 Task: Open Card Software Development Execution in Board Customer Journey Mapping and Analysis to Workspace Car Rentals and add a team member Softage.3@softage.net, a label Purple, a checklist Data Governance, an attachment from your google drive, a color Purple and finally, add a card description 'Develop and launch new email marketing campaign for lead generation' and a comment 'Let us make sure we have a clear understanding of the timeline and deadlines for this task, ensuring that we can deliver on time.'. Add a start date 'Jan 03, 1900' with a due date 'Jan 10, 1900'
Action: Mouse moved to (84, 362)
Screenshot: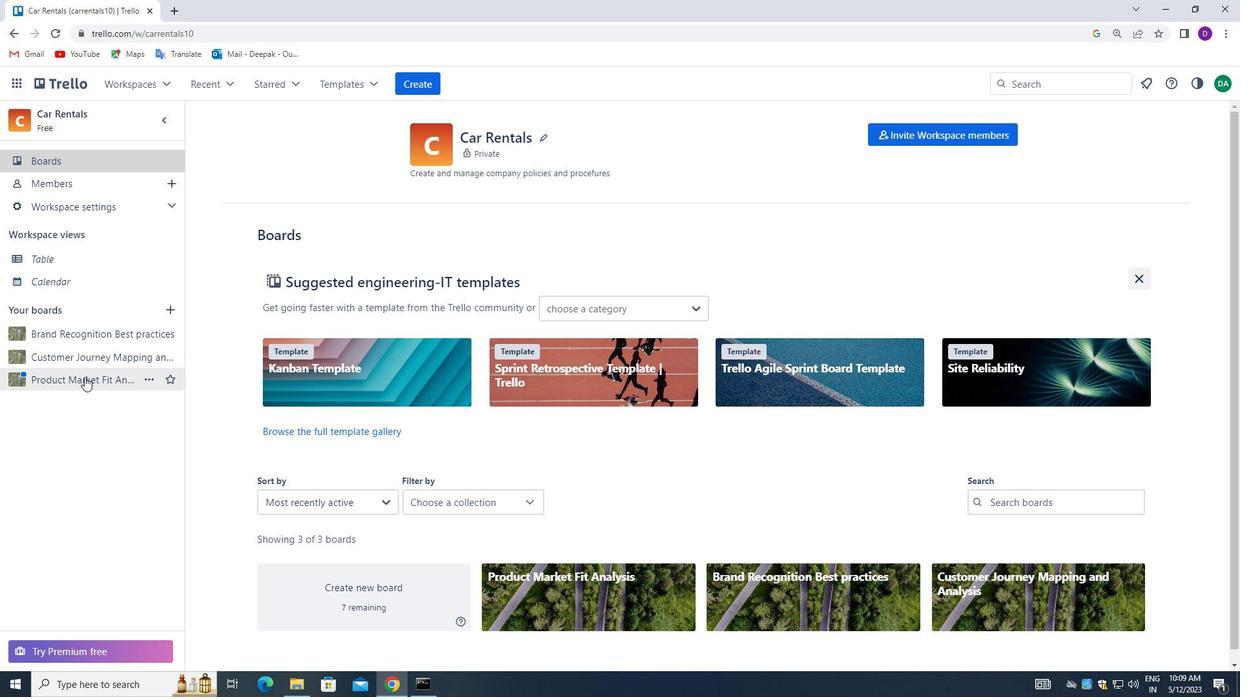 
Action: Mouse pressed left at (84, 362)
Screenshot: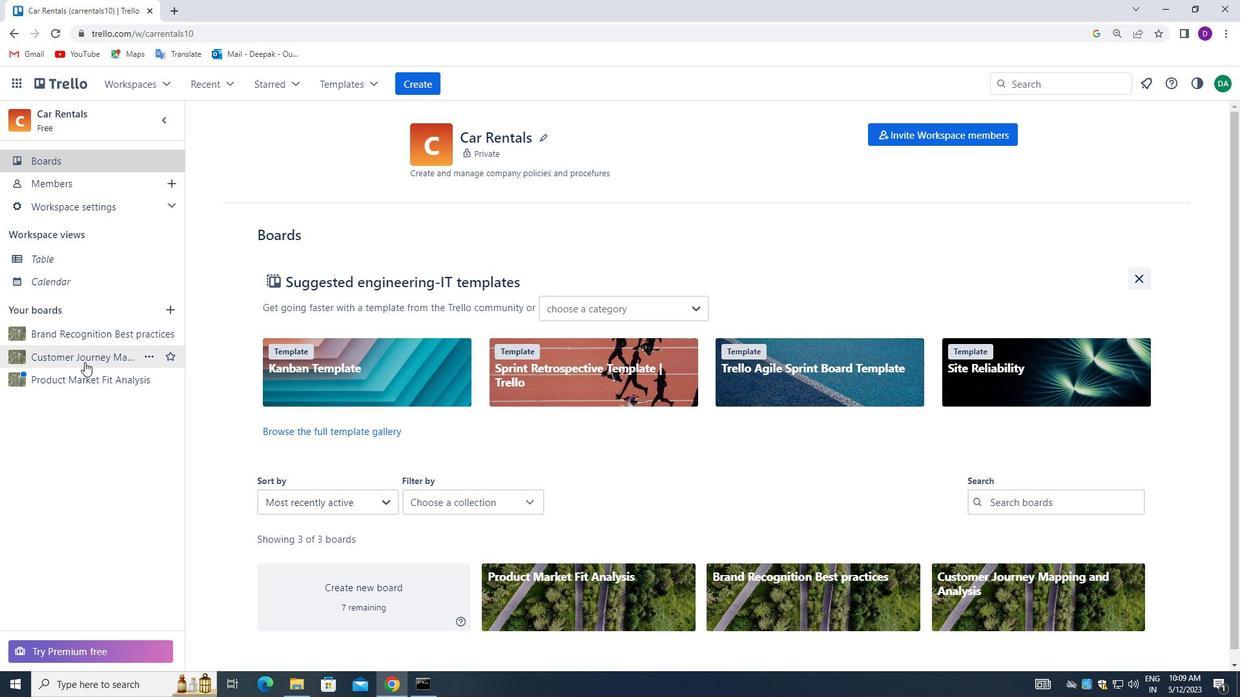 
Action: Mouse moved to (279, 200)
Screenshot: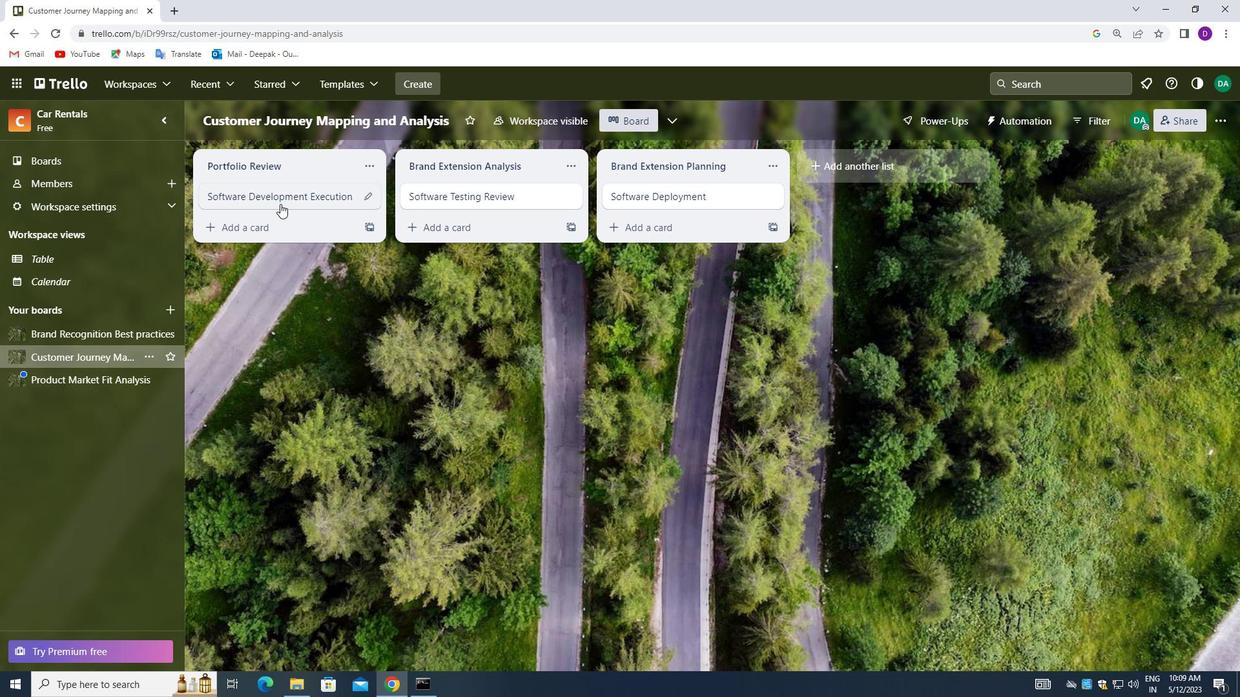 
Action: Mouse pressed left at (279, 200)
Screenshot: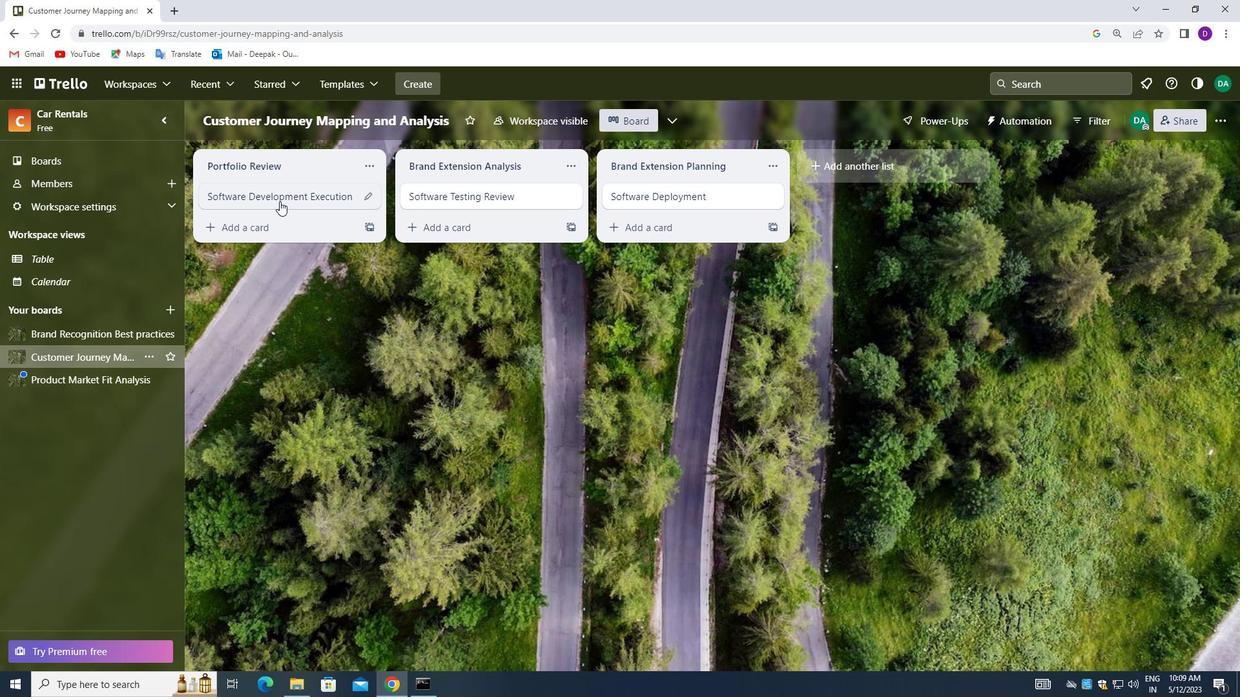 
Action: Mouse moved to (814, 195)
Screenshot: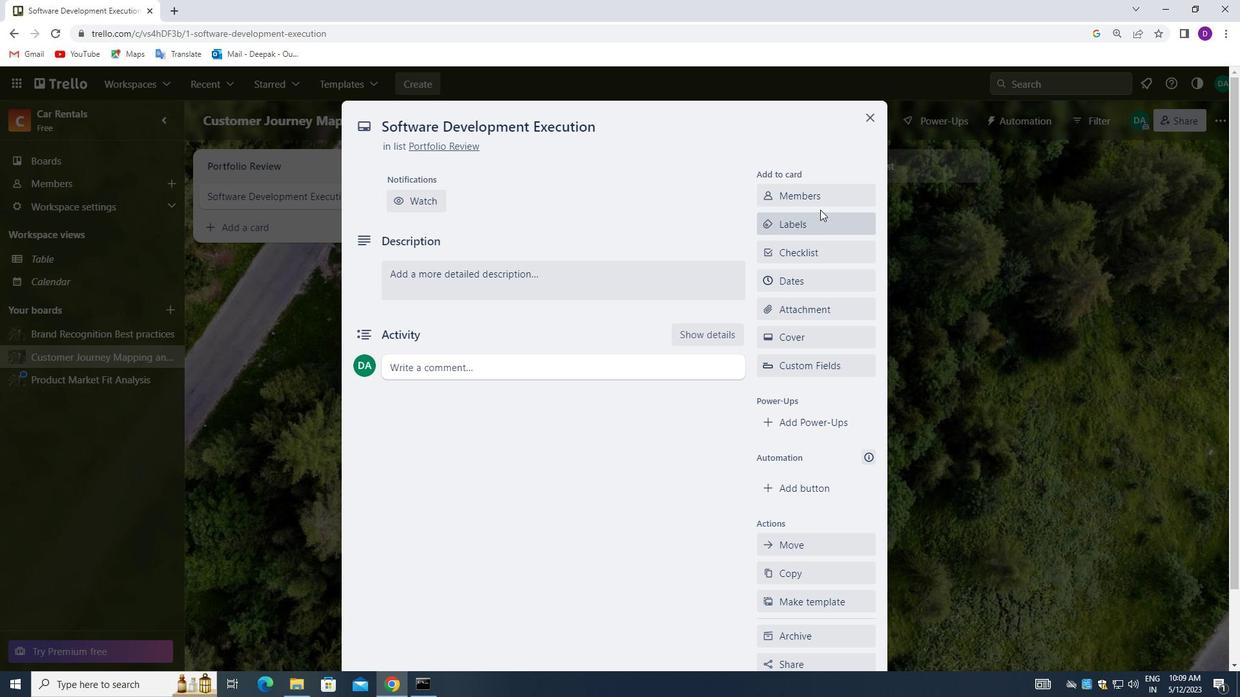 
Action: Mouse pressed left at (814, 195)
Screenshot: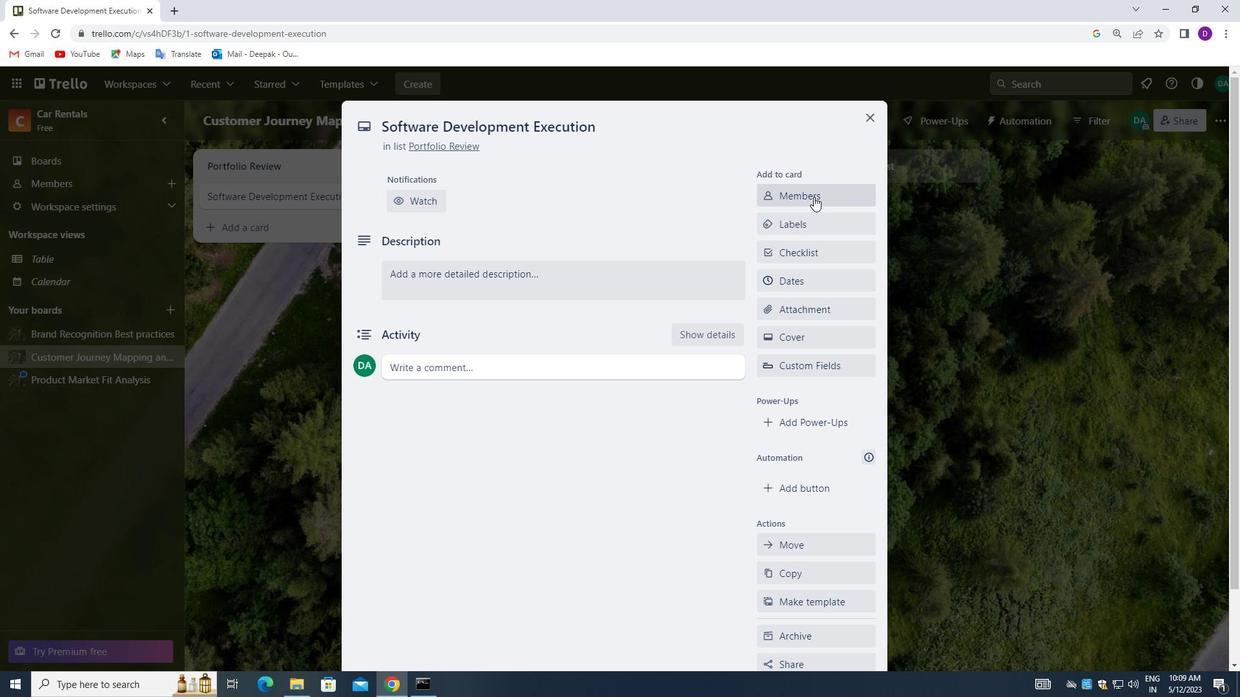 
Action: Mouse moved to (812, 261)
Screenshot: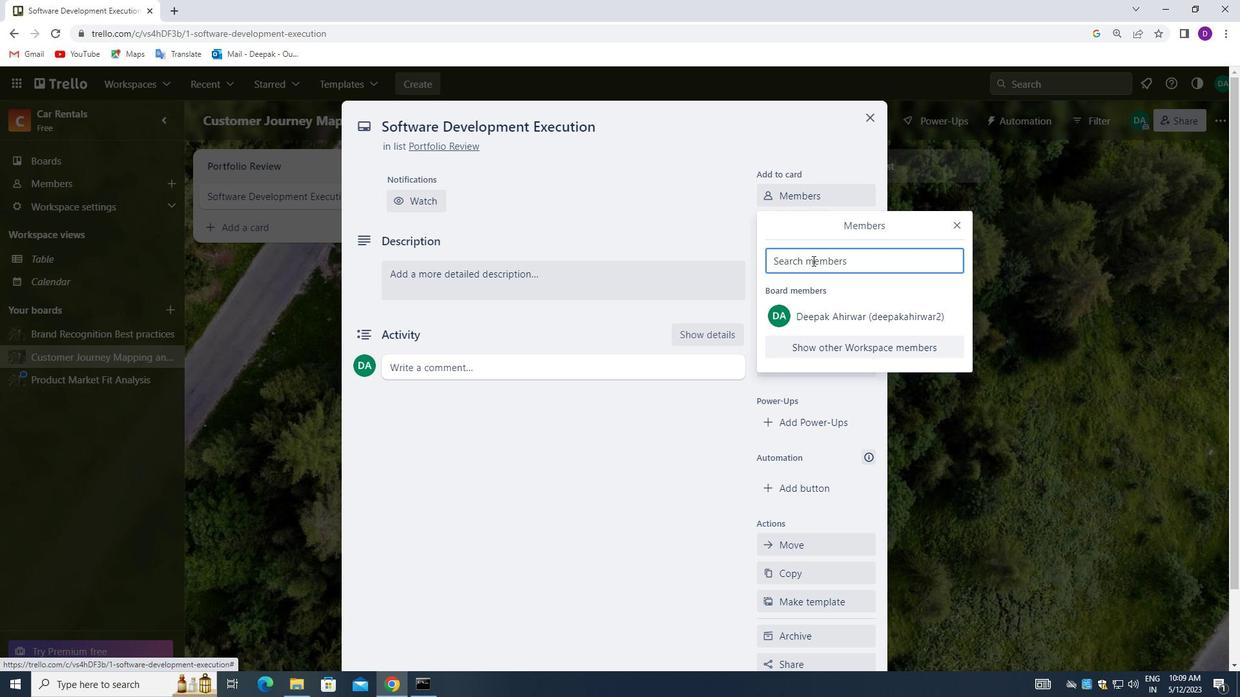 
Action: Mouse pressed left at (812, 261)
Screenshot: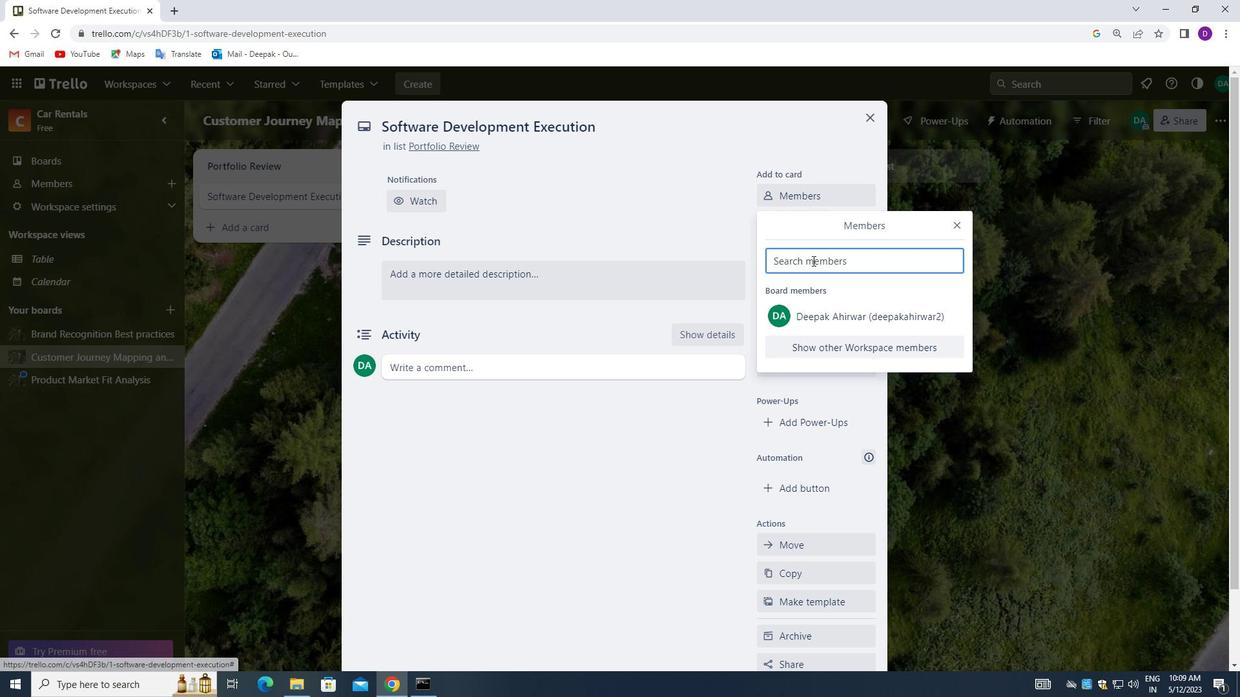 
Action: Mouse moved to (628, 204)
Screenshot: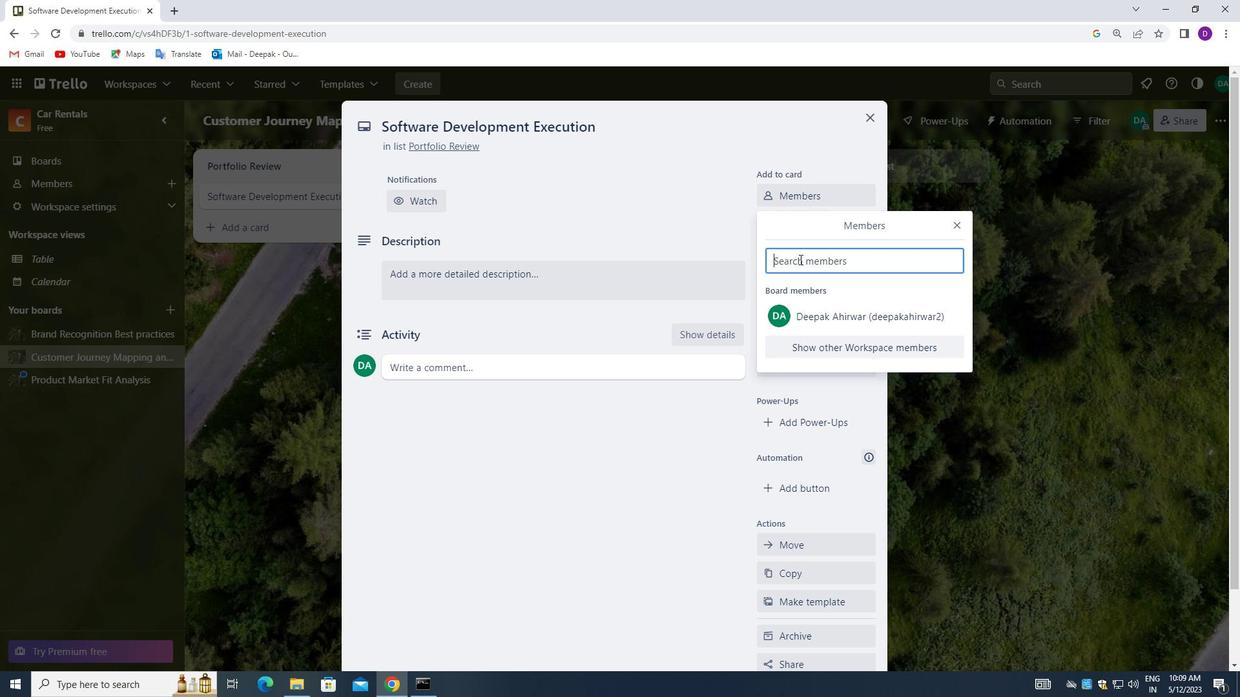 
Action: Key pressed softagre<Key.backspace>e<Key.space><Key.backspace><Key.backspace><Key.backspace>e<Key.space><Key.backspace>3<Key.backspace>.3<Key.shift>@SOFTAGE.NET
Screenshot: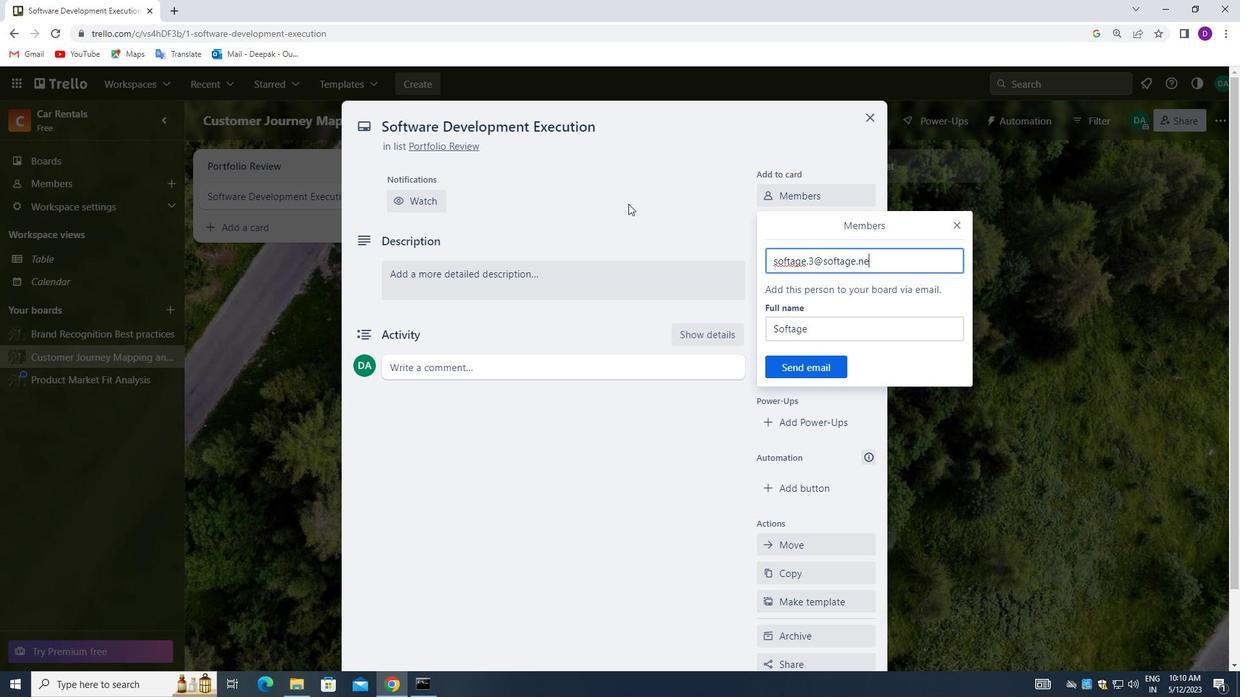 
Action: Mouse moved to (805, 367)
Screenshot: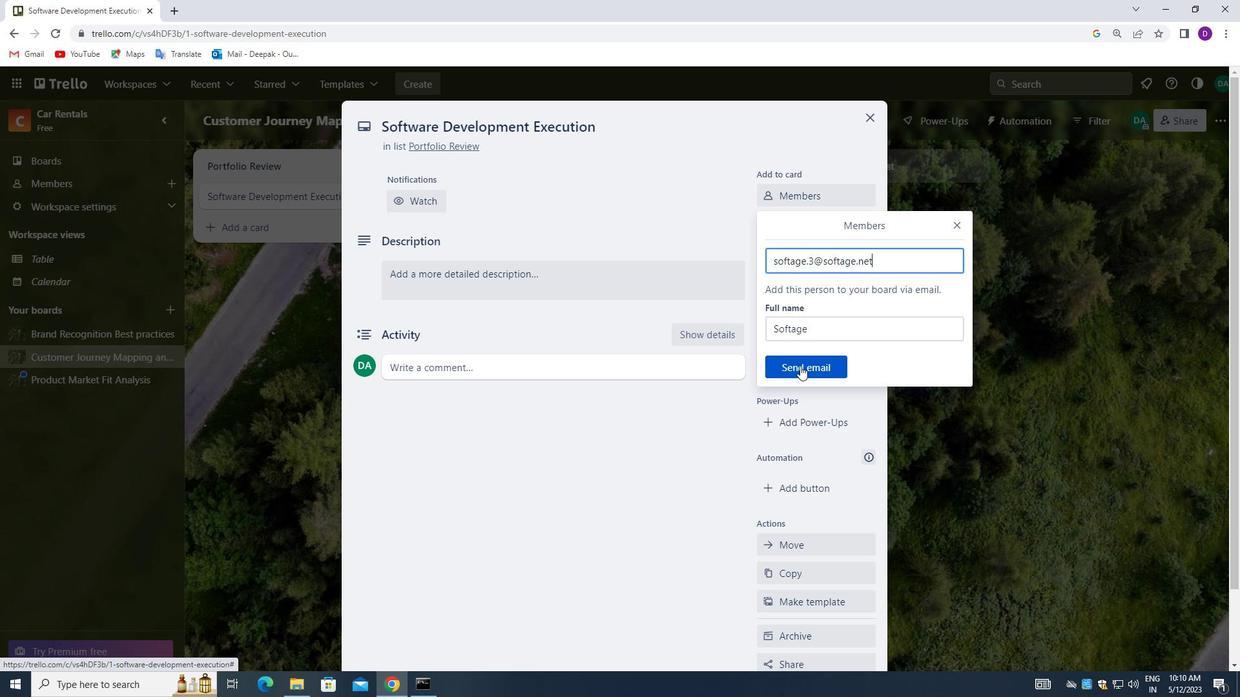 
Action: Mouse pressed left at (805, 367)
Screenshot: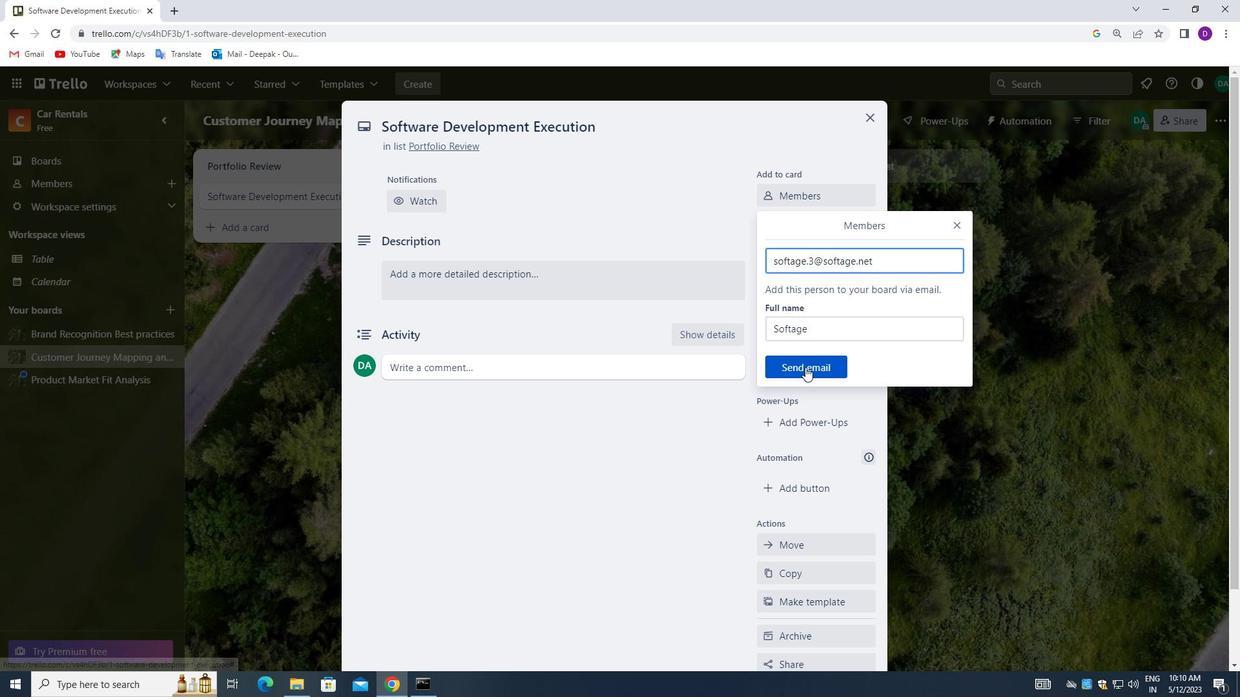 
Action: Mouse moved to (814, 270)
Screenshot: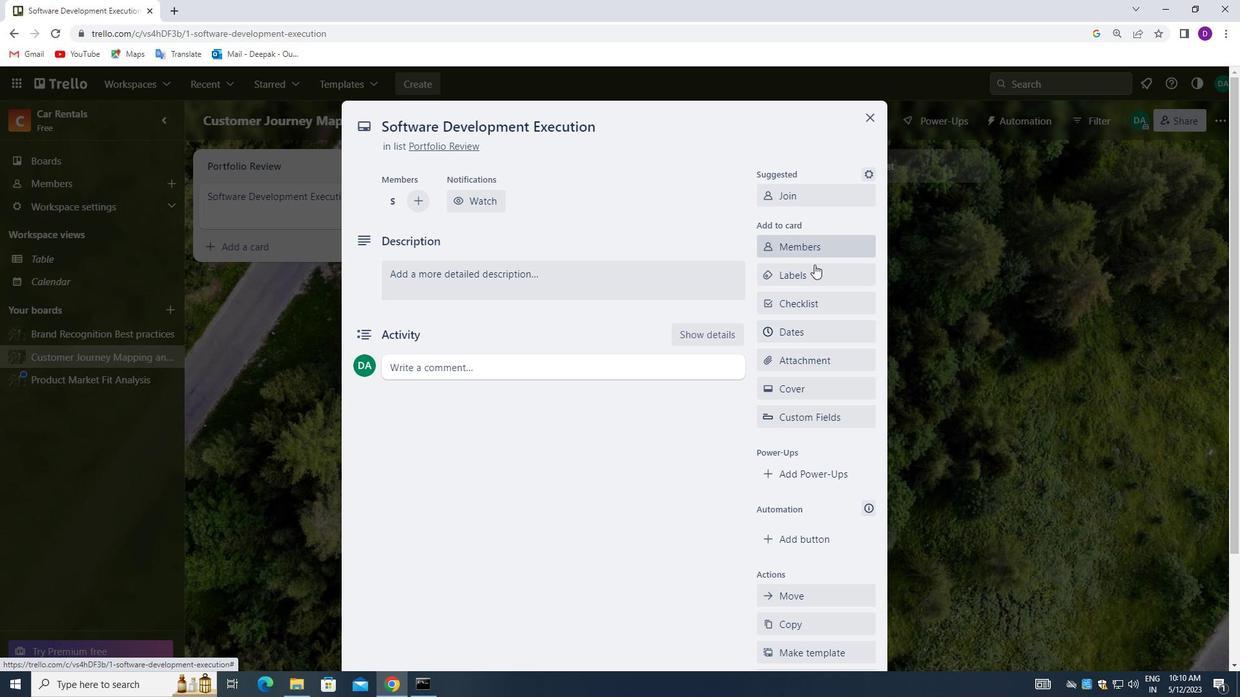 
Action: Mouse pressed left at (814, 270)
Screenshot: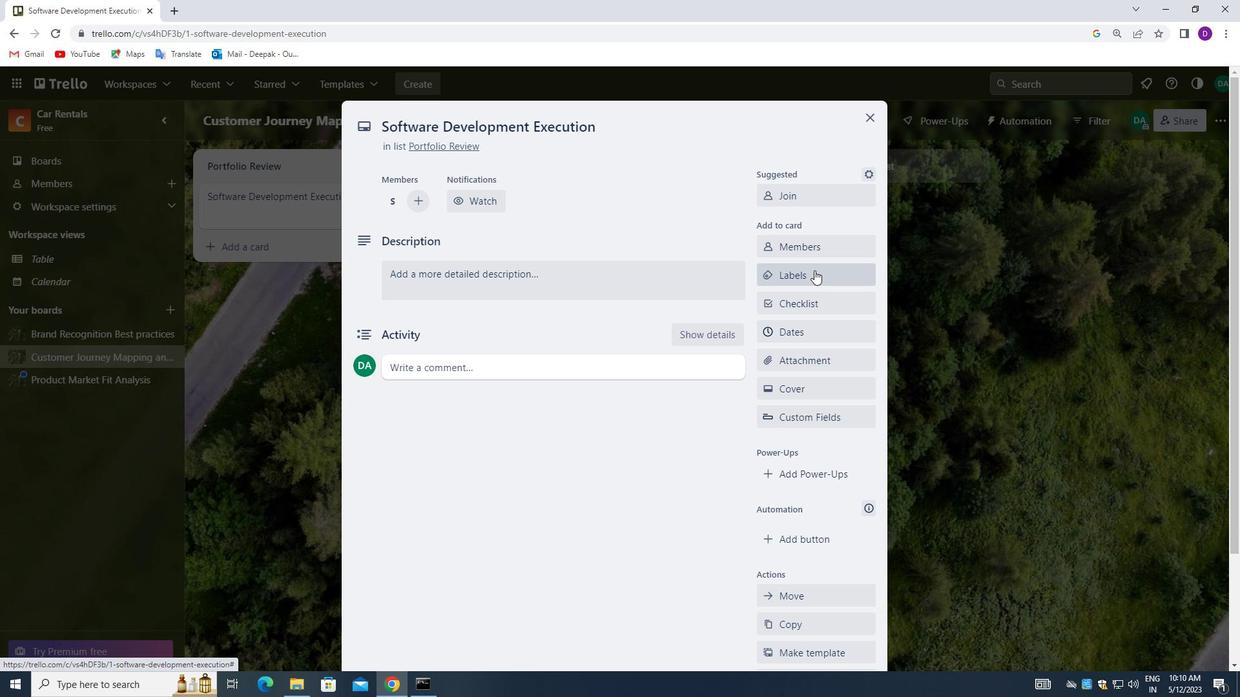 
Action: Mouse moved to (849, 487)
Screenshot: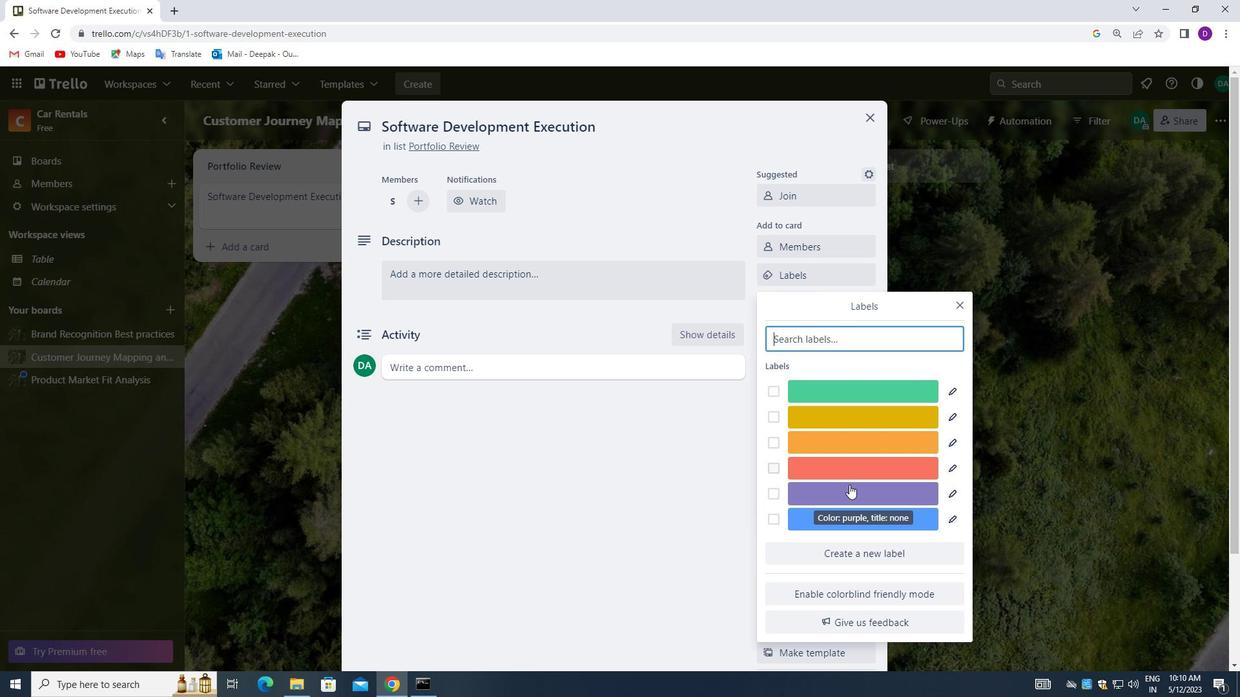 
Action: Mouse pressed left at (849, 487)
Screenshot: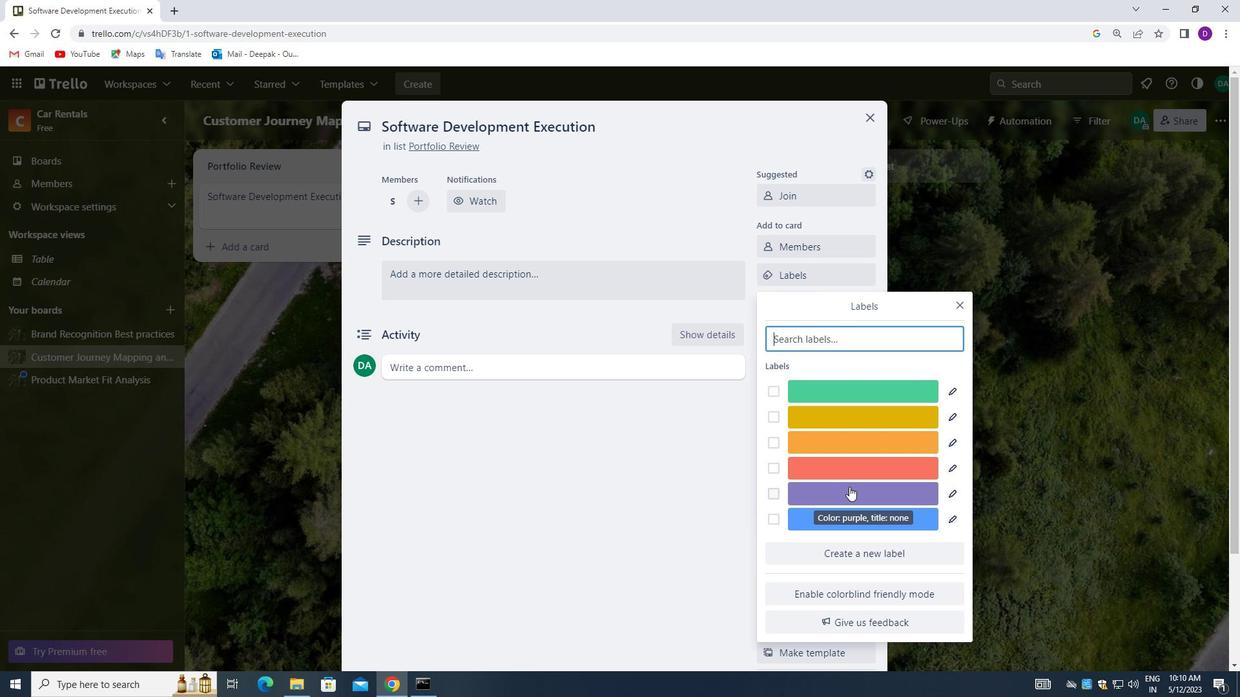 
Action: Mouse moved to (961, 306)
Screenshot: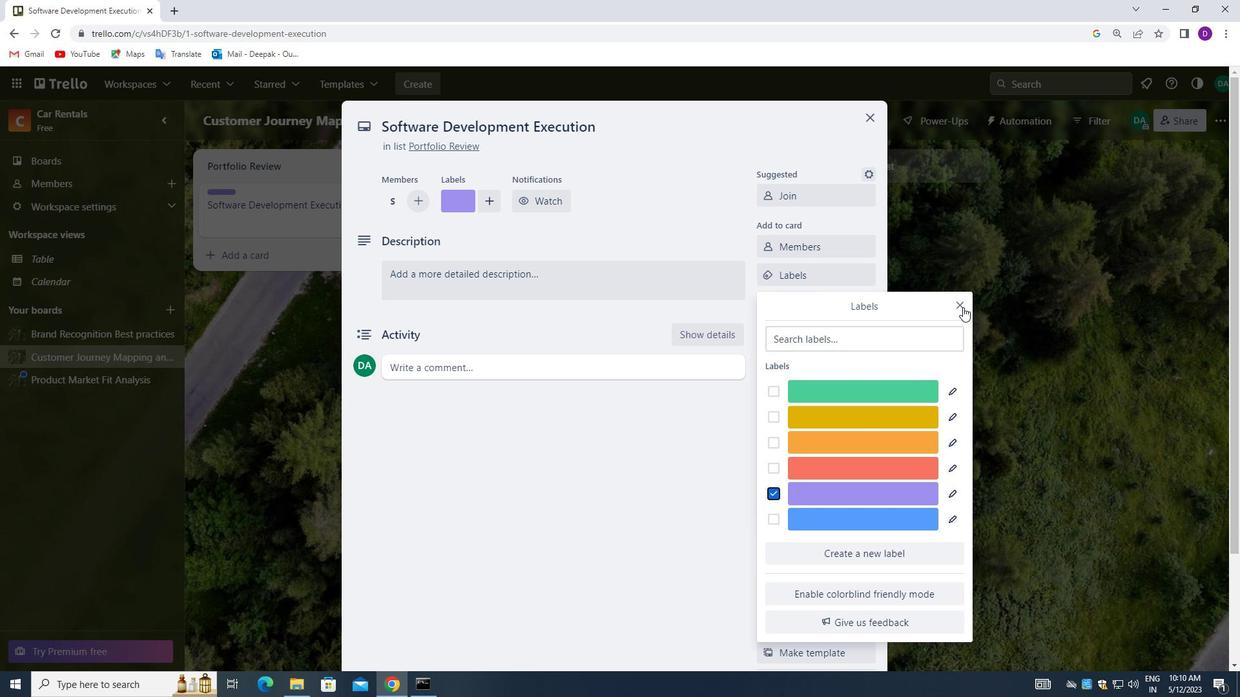 
Action: Mouse pressed left at (961, 306)
Screenshot: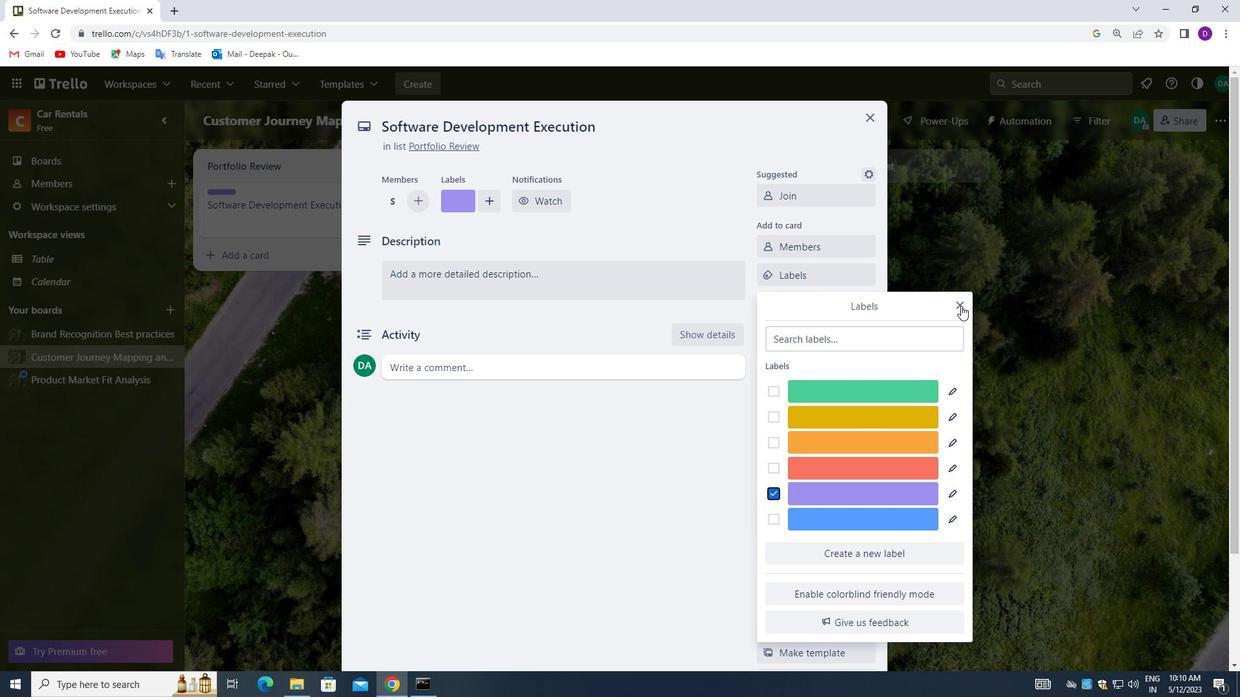 
Action: Mouse moved to (810, 303)
Screenshot: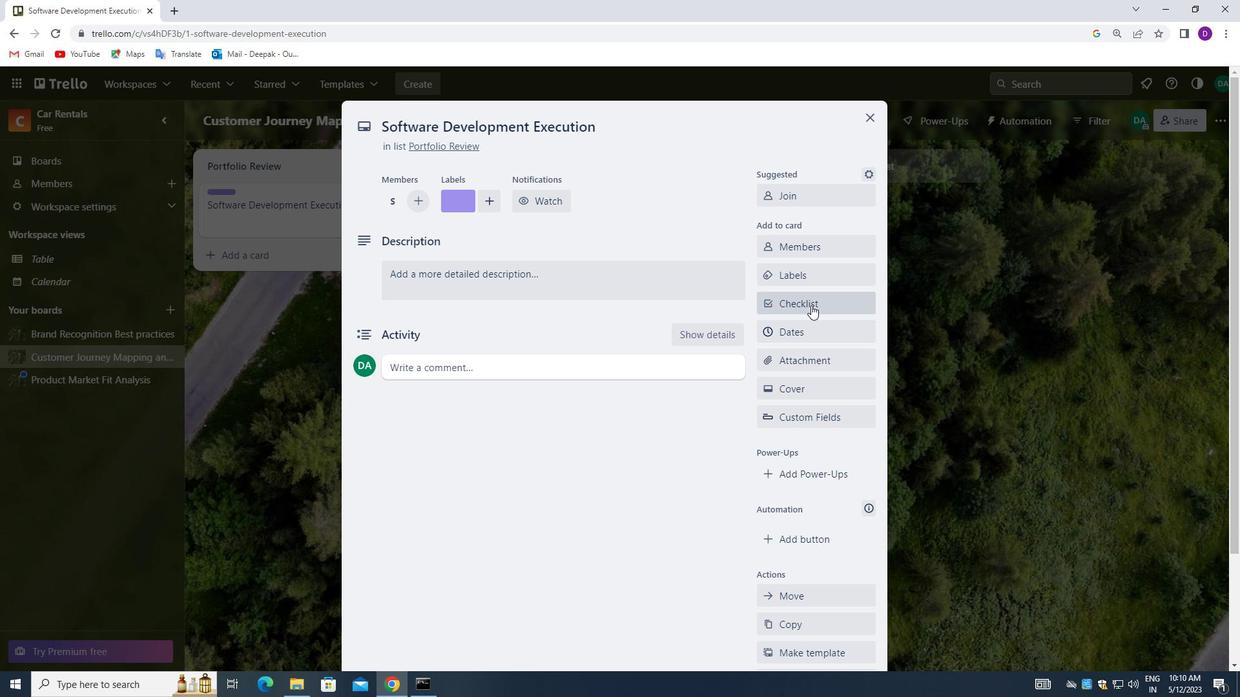 
Action: Mouse pressed left at (810, 303)
Screenshot: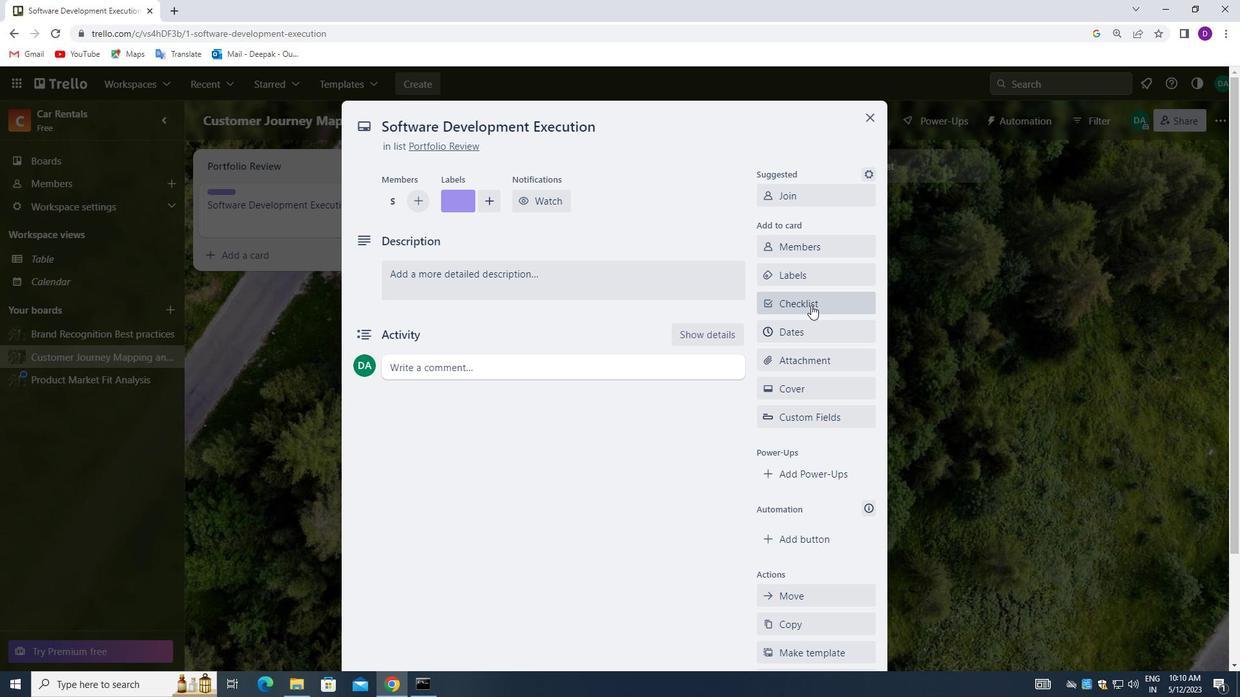 
Action: Mouse moved to (837, 367)
Screenshot: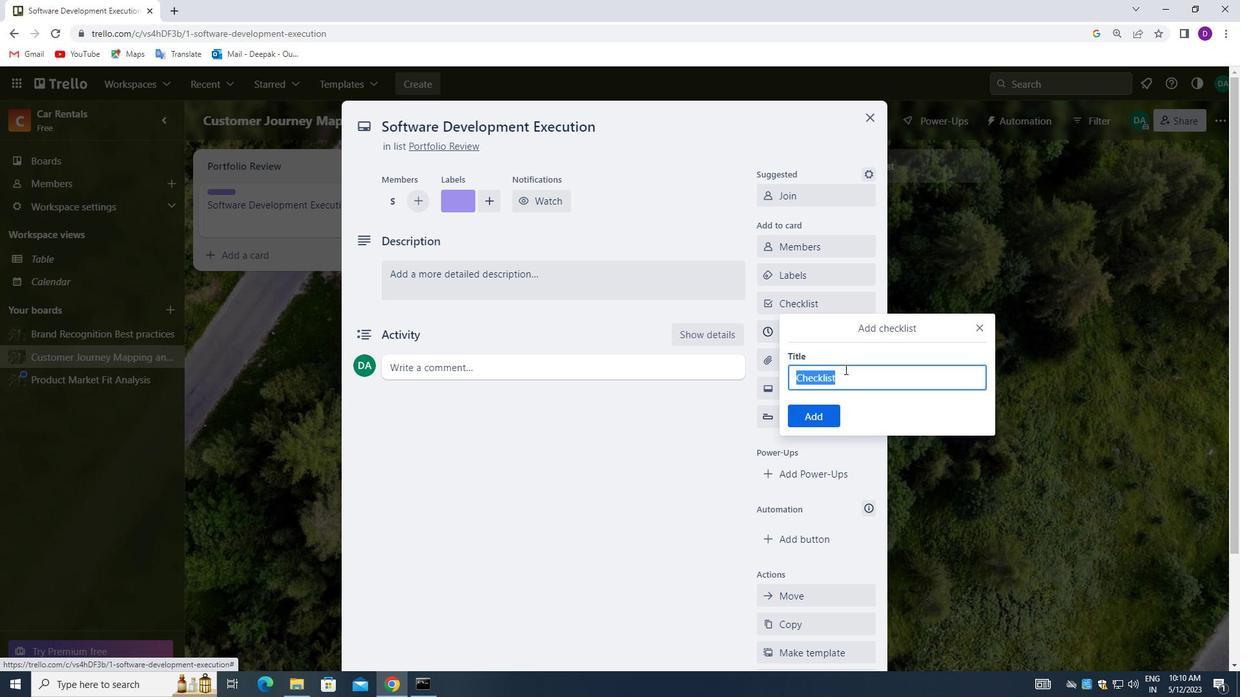 
Action: Key pressed <Key.backspace><Key.shift_r>DATA<Key.space><Key.shift_r>F<Key.backspace><Key.shift_r>GOVERE<Key.backspace><Key.backspace>RNANCE
Screenshot: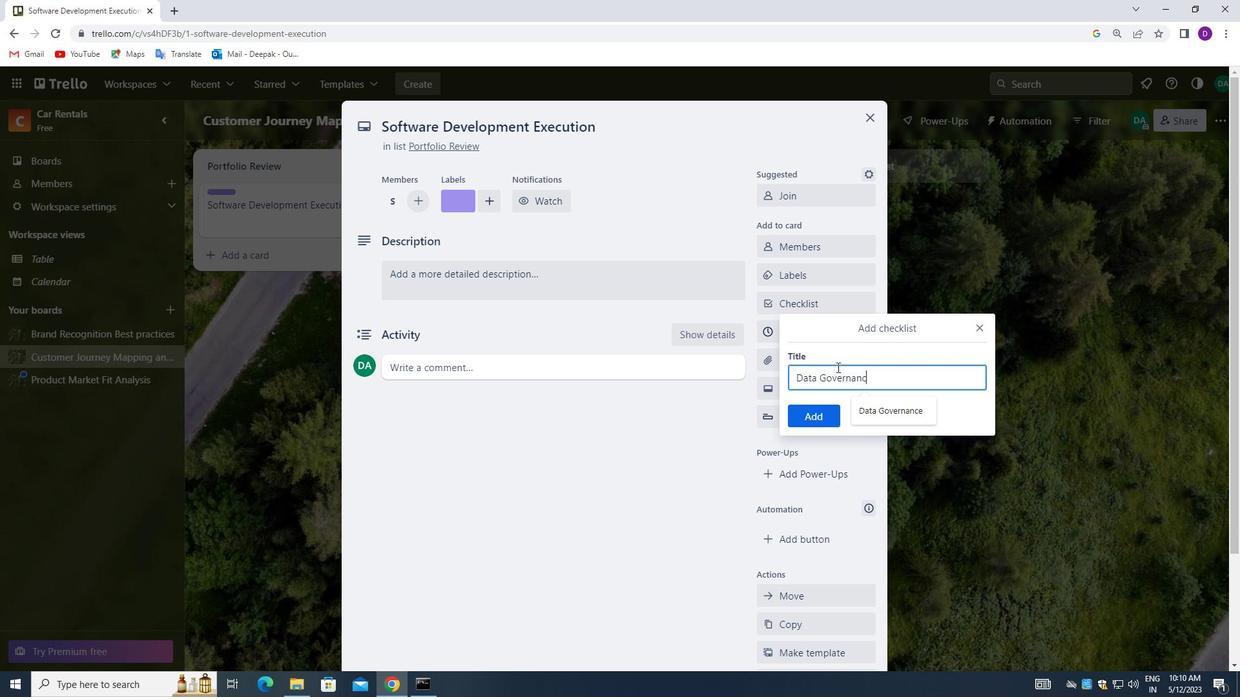 
Action: Mouse moved to (809, 421)
Screenshot: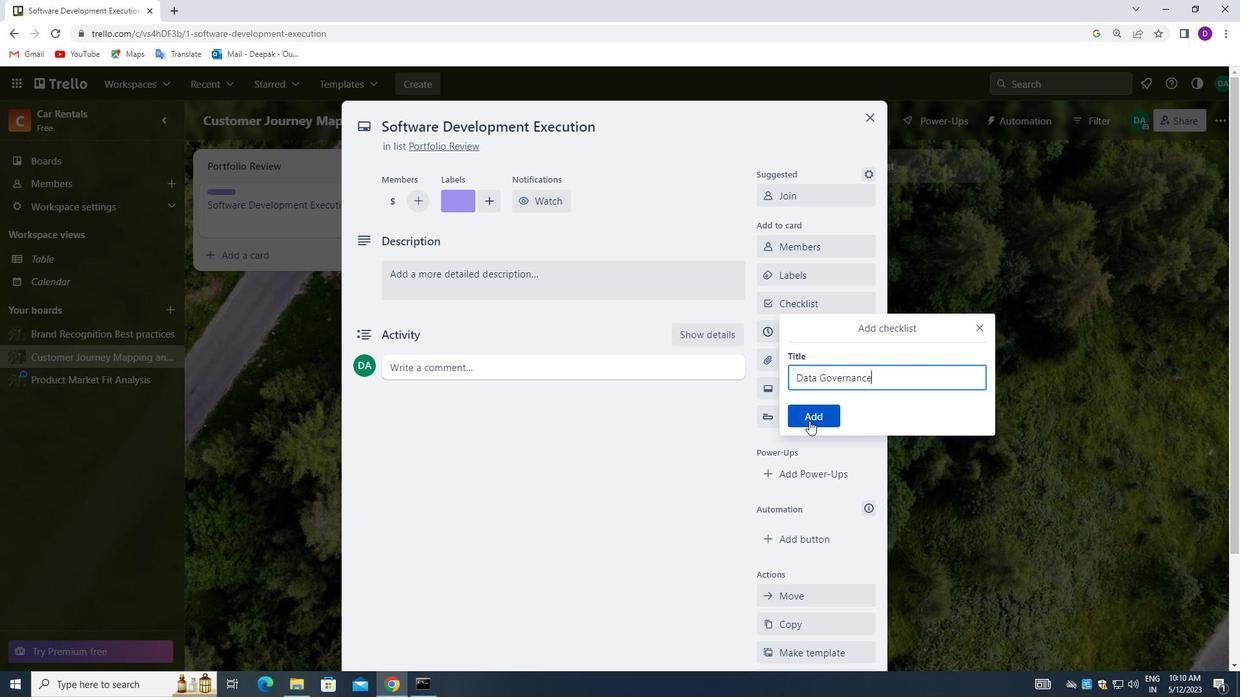 
Action: Mouse pressed left at (809, 421)
Screenshot: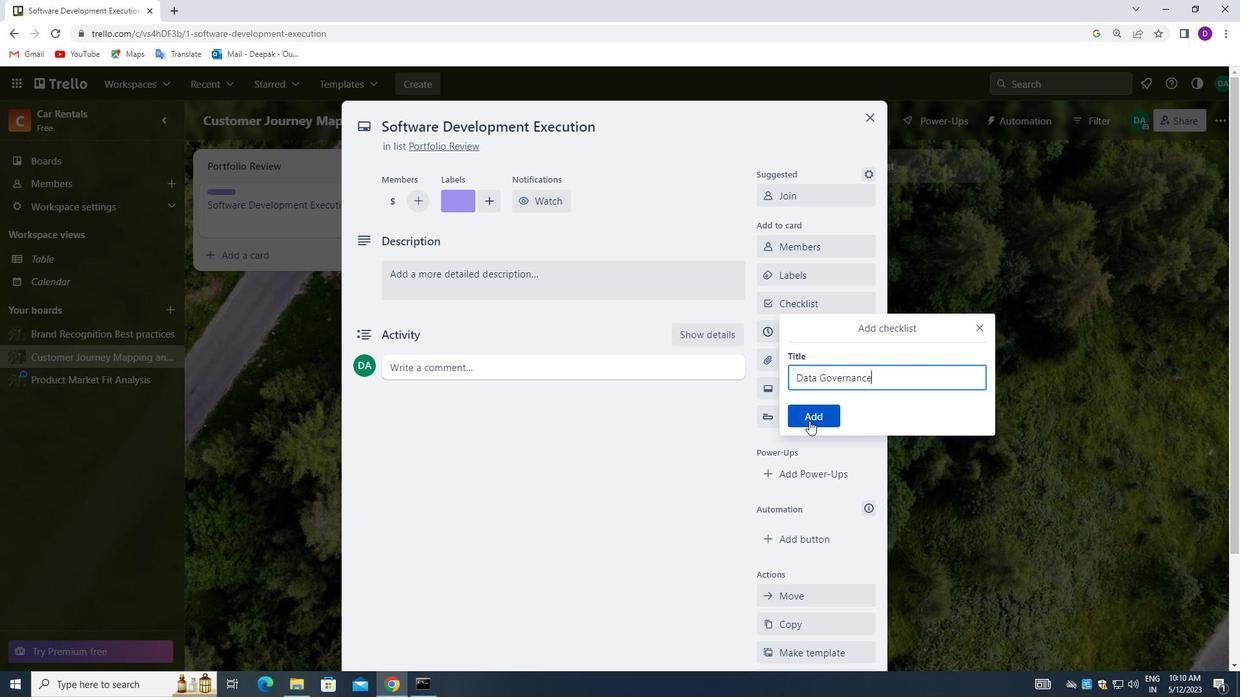 
Action: Mouse moved to (809, 355)
Screenshot: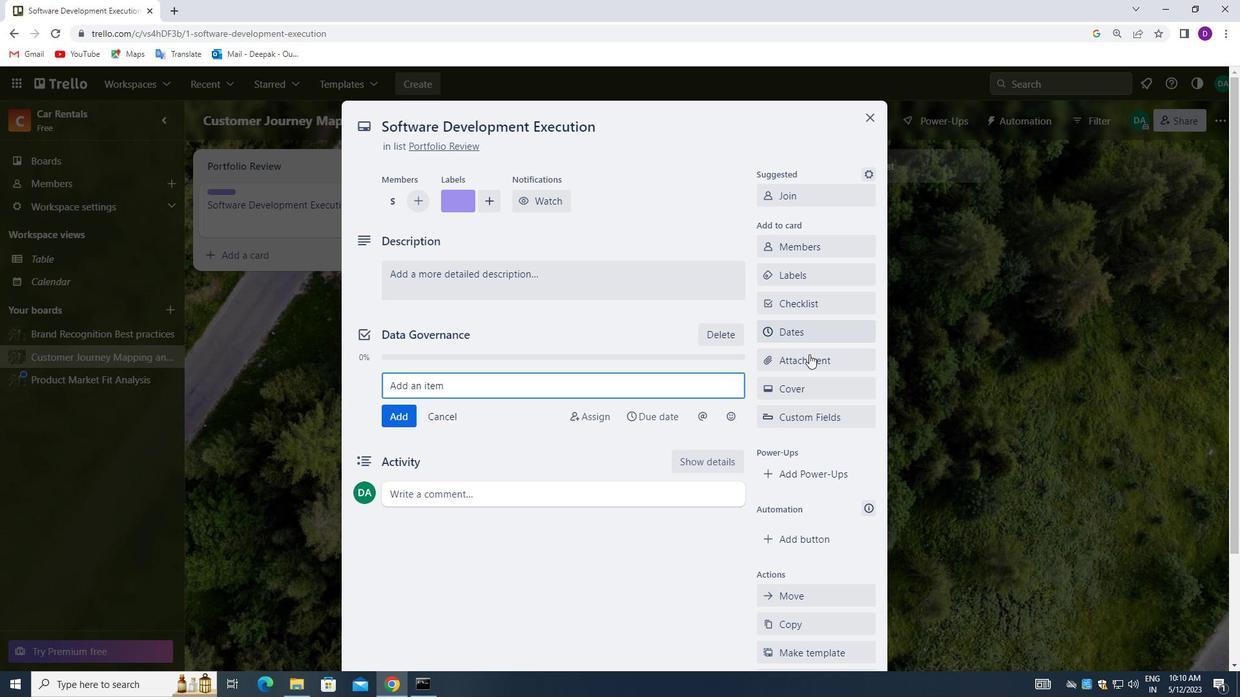 
Action: Mouse pressed left at (809, 355)
Screenshot: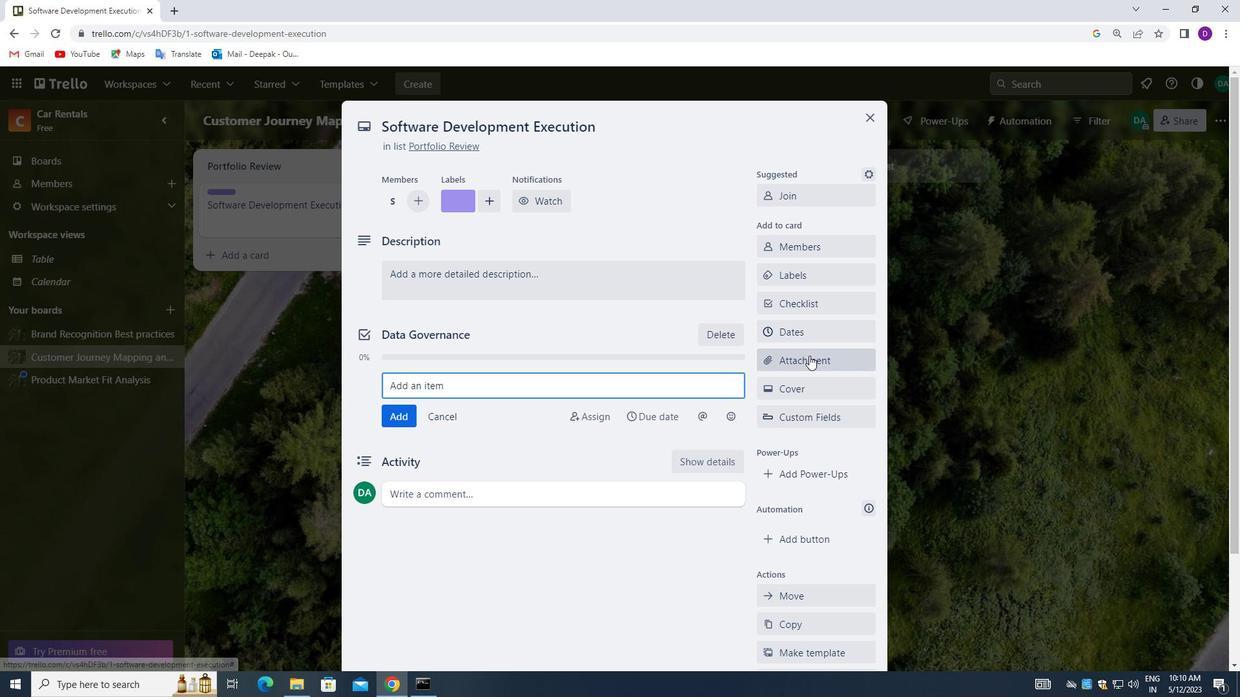 
Action: Mouse moved to (812, 255)
Screenshot: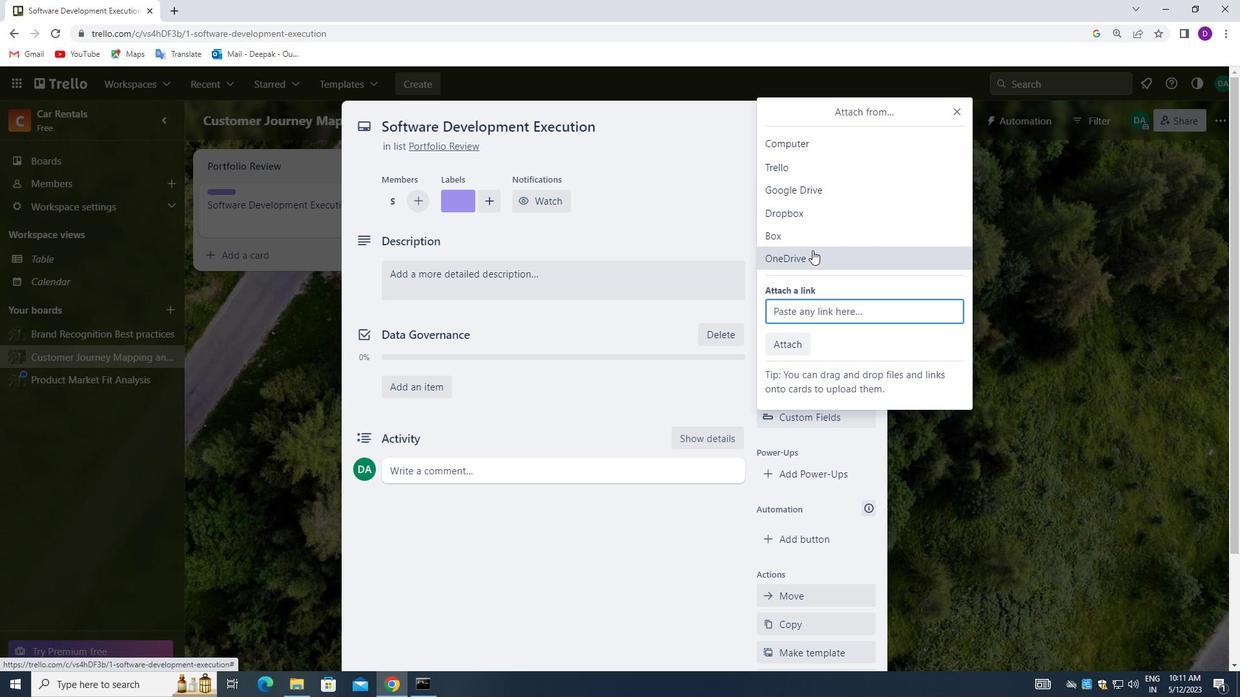 
Action: Mouse pressed left at (812, 255)
Screenshot: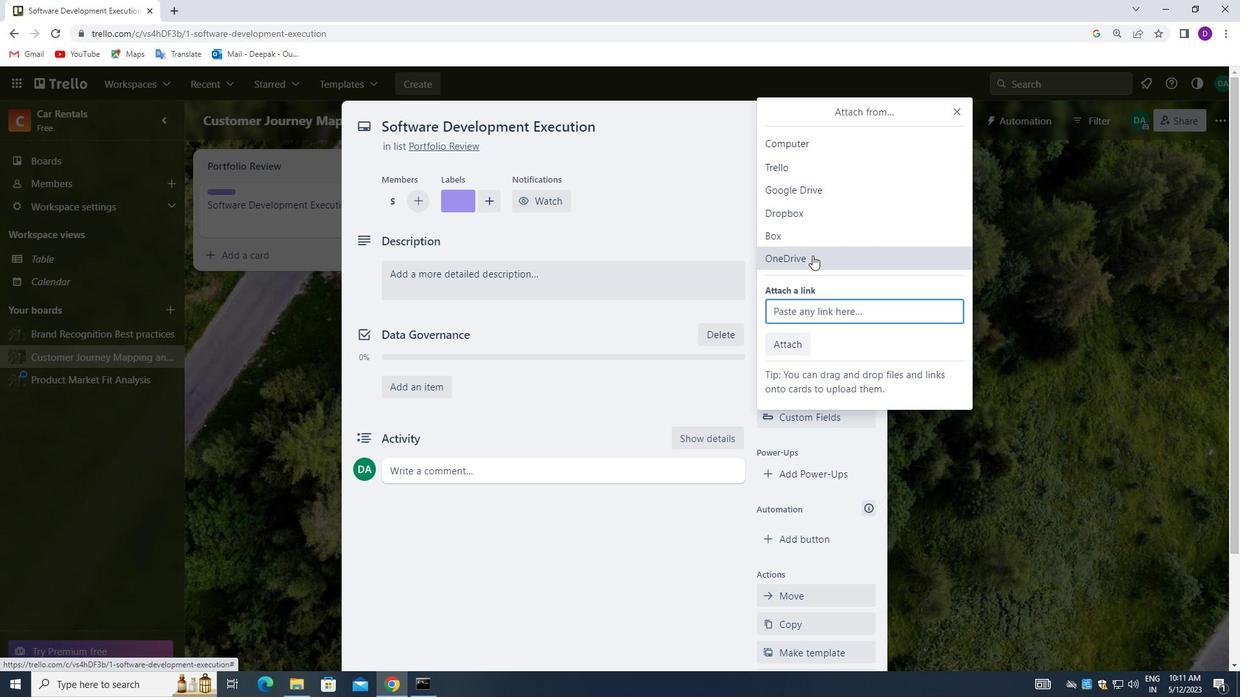
Action: Mouse moved to (869, 134)
Screenshot: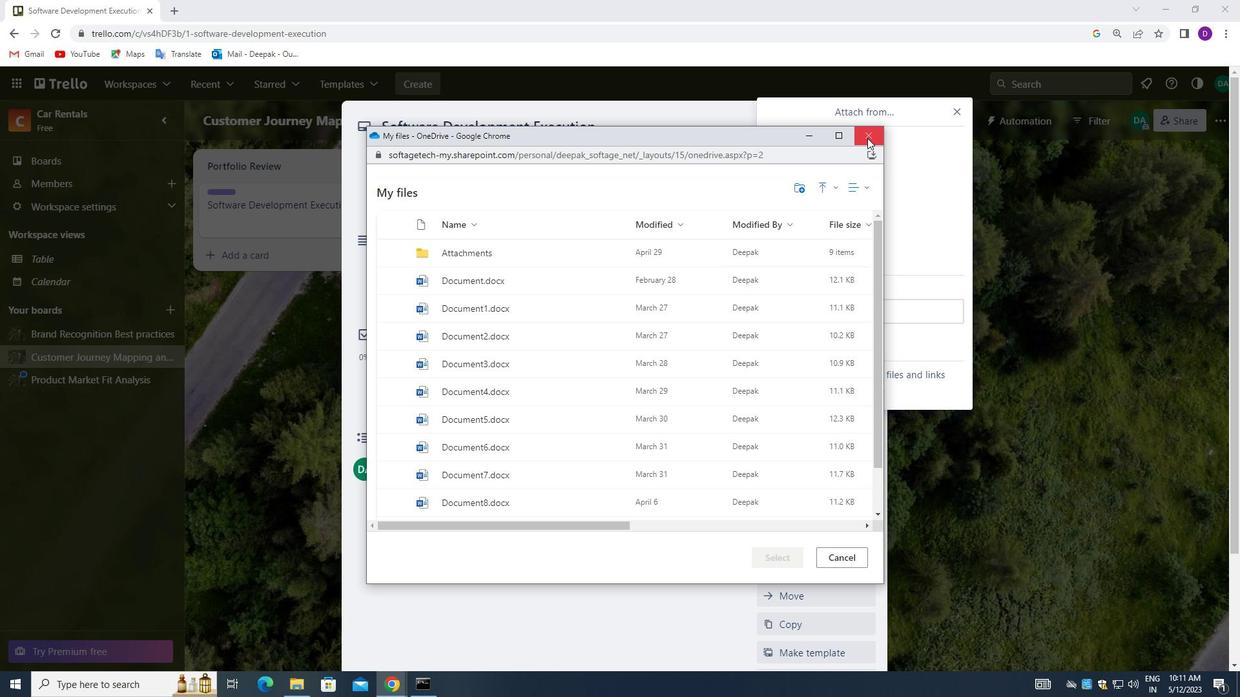 
Action: Mouse pressed left at (869, 134)
Screenshot: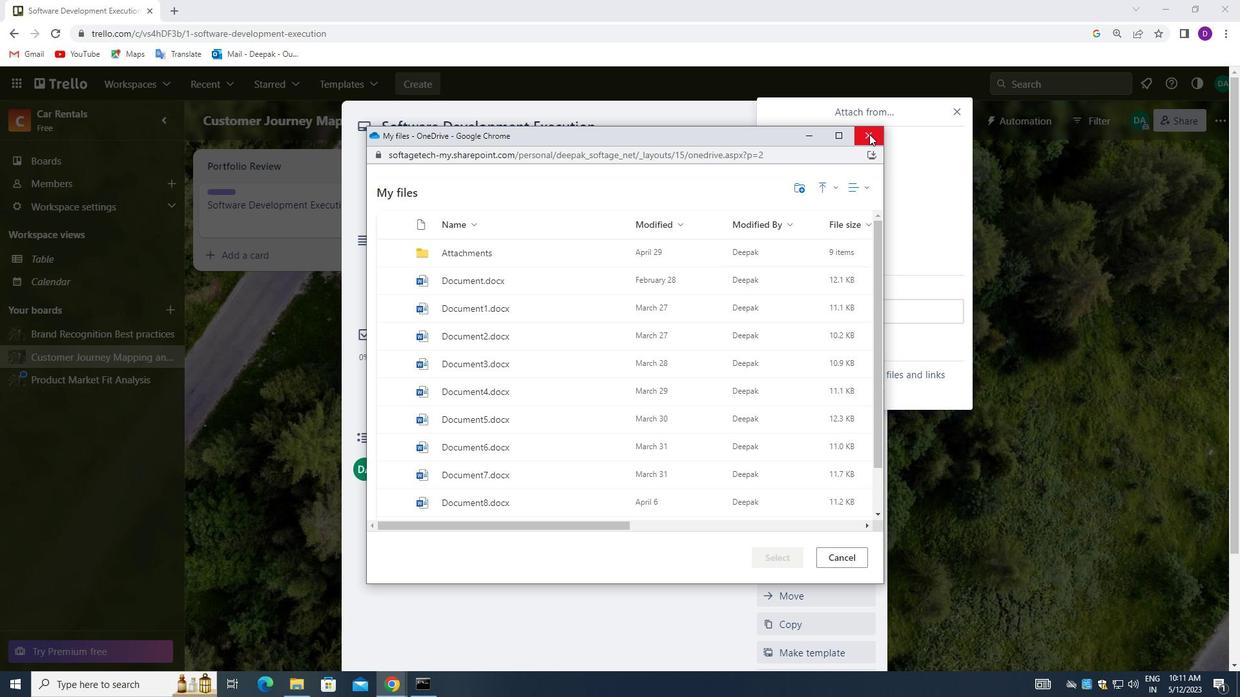 
Action: Mouse moved to (806, 362)
Screenshot: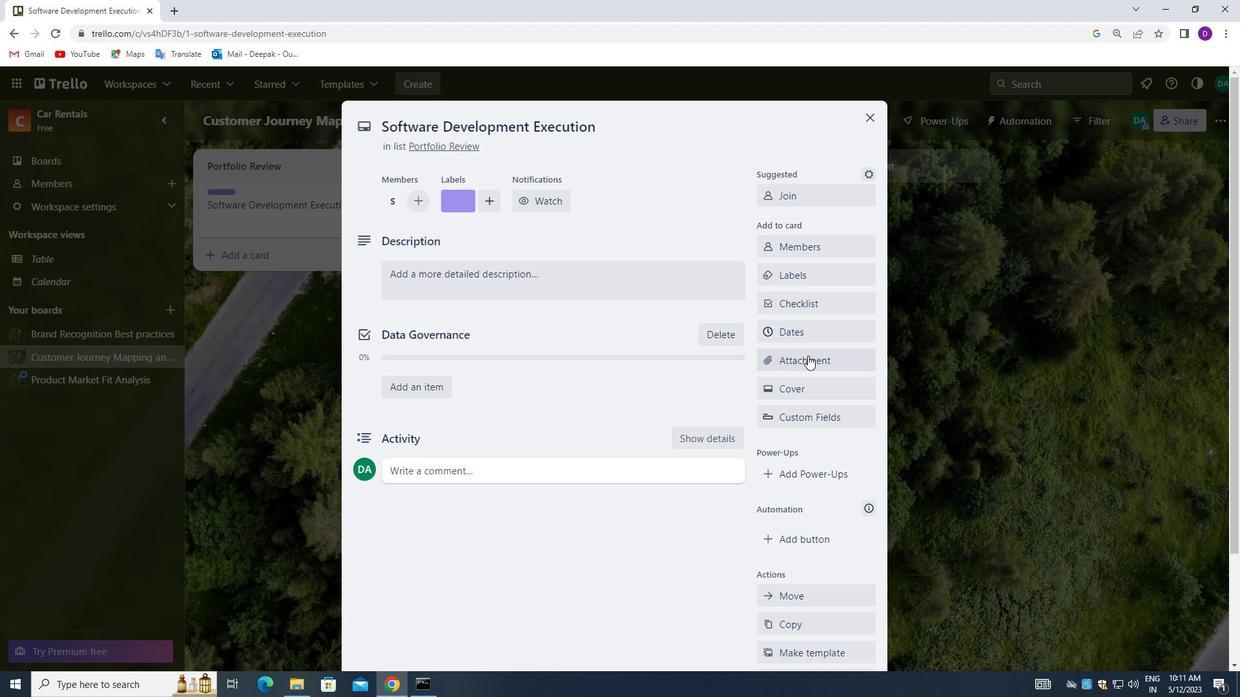 
Action: Mouse pressed left at (806, 362)
Screenshot: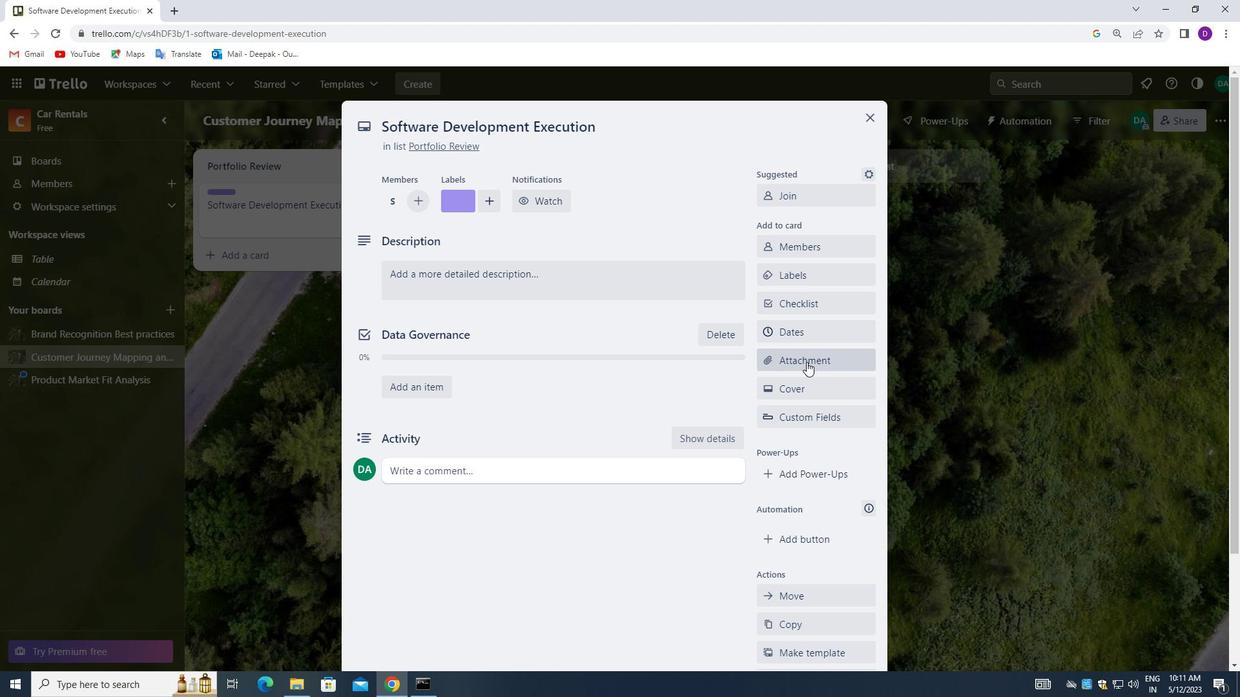 
Action: Mouse moved to (818, 186)
Screenshot: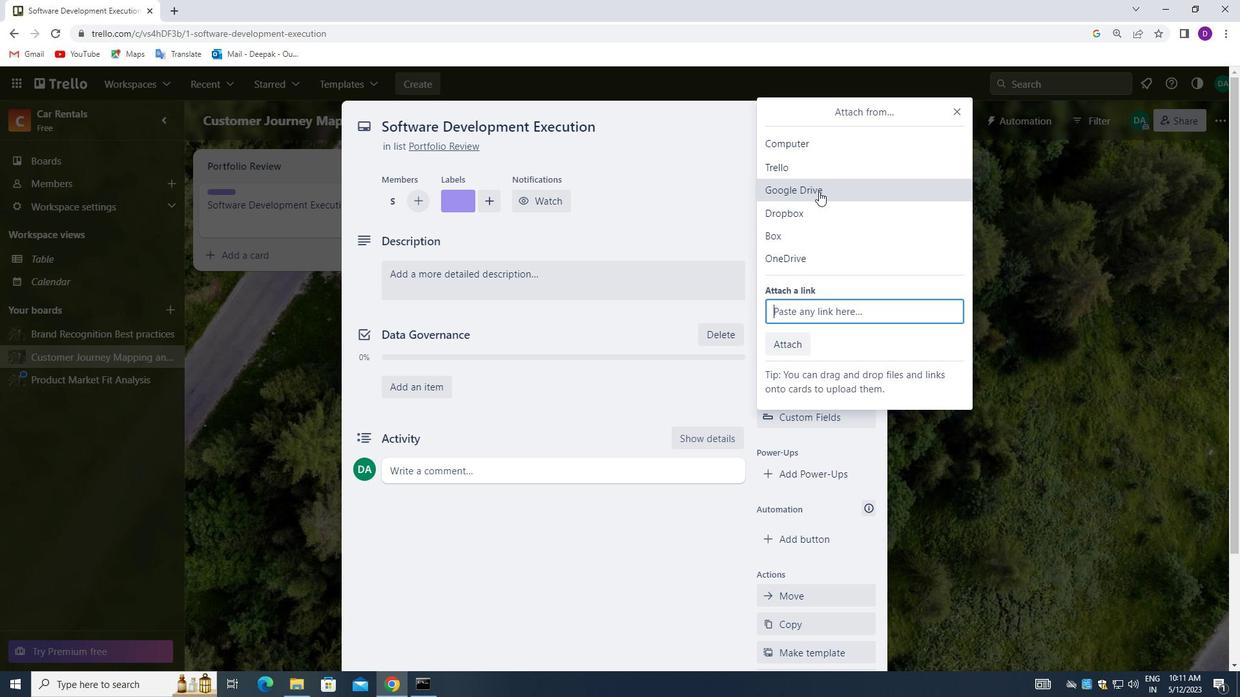 
Action: Mouse pressed left at (818, 186)
Screenshot: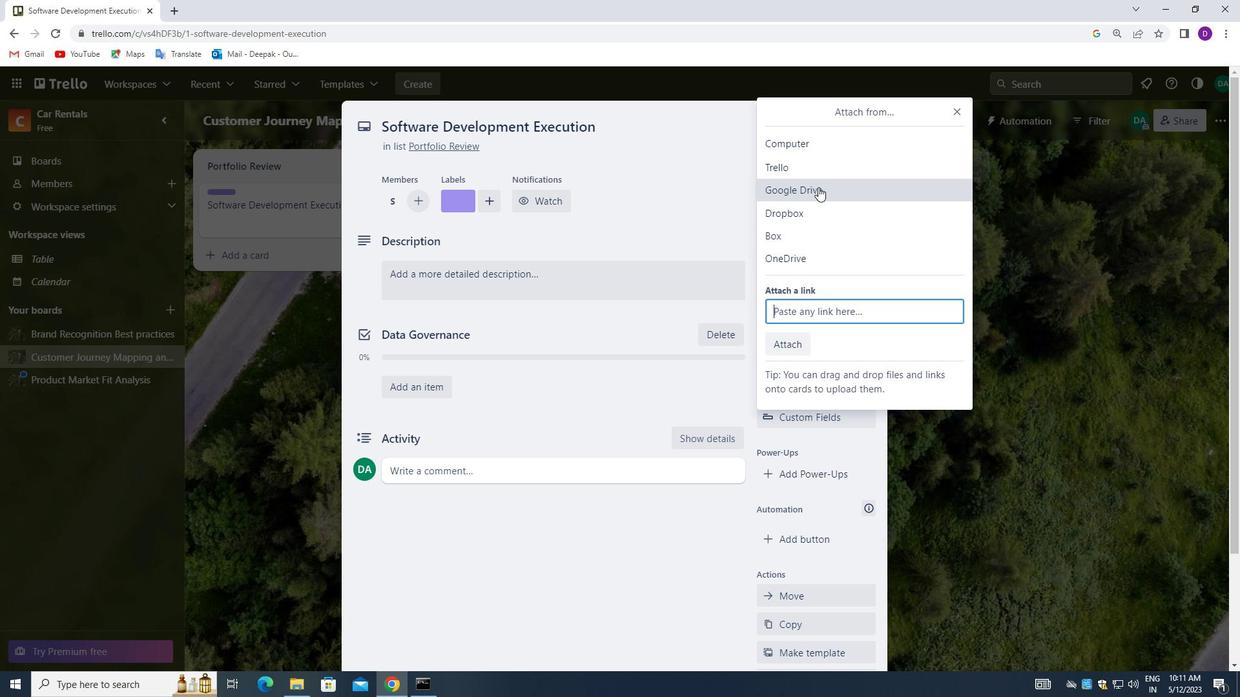 
Action: Mouse moved to (612, 390)
Screenshot: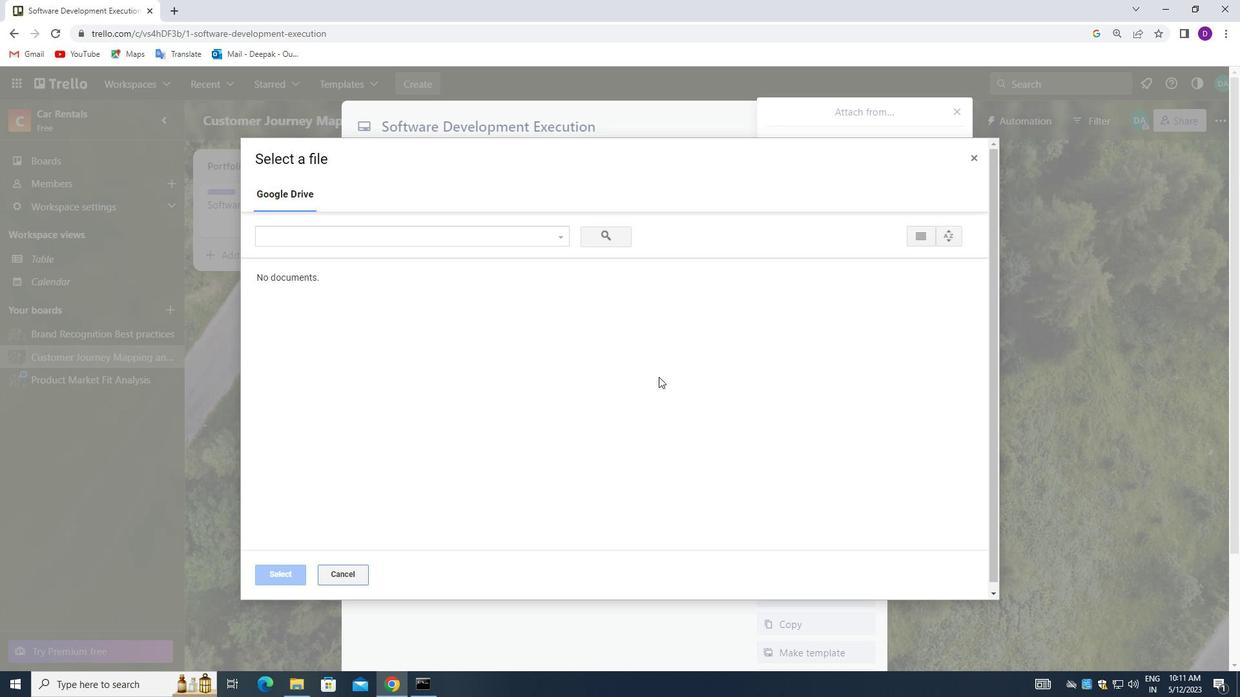 
Action: Mouse scrolled (612, 389) with delta (0, 0)
Screenshot: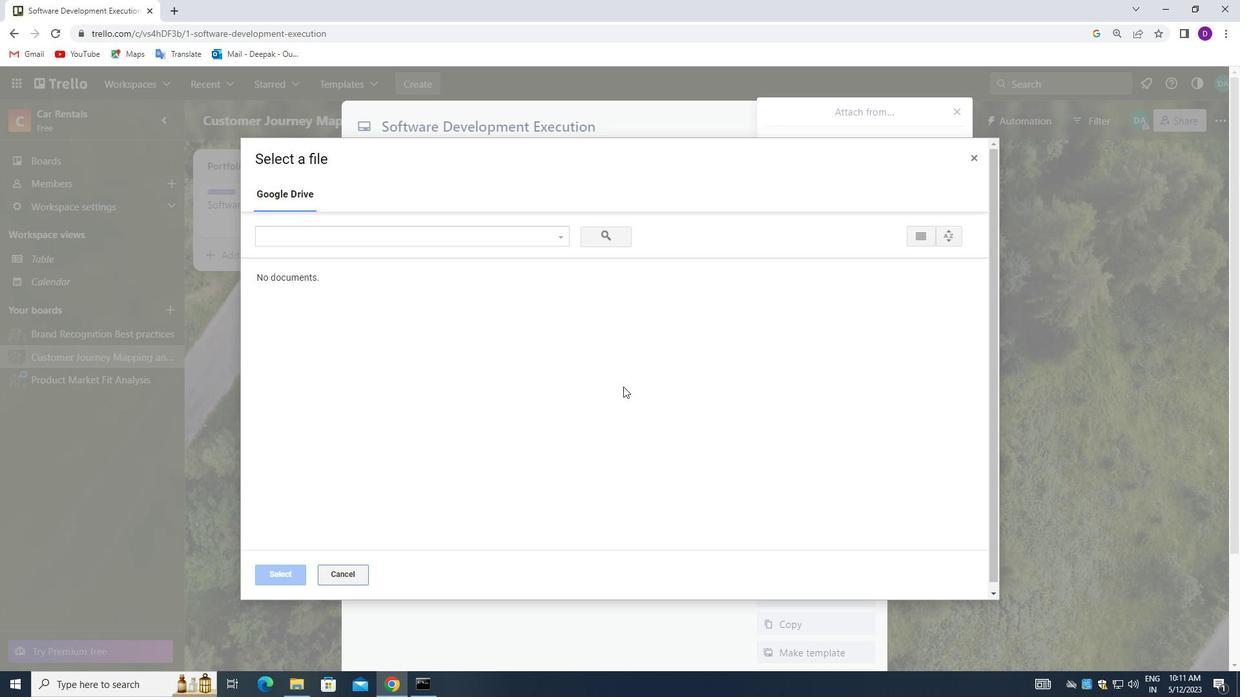 
Action: Mouse moved to (612, 390)
Screenshot: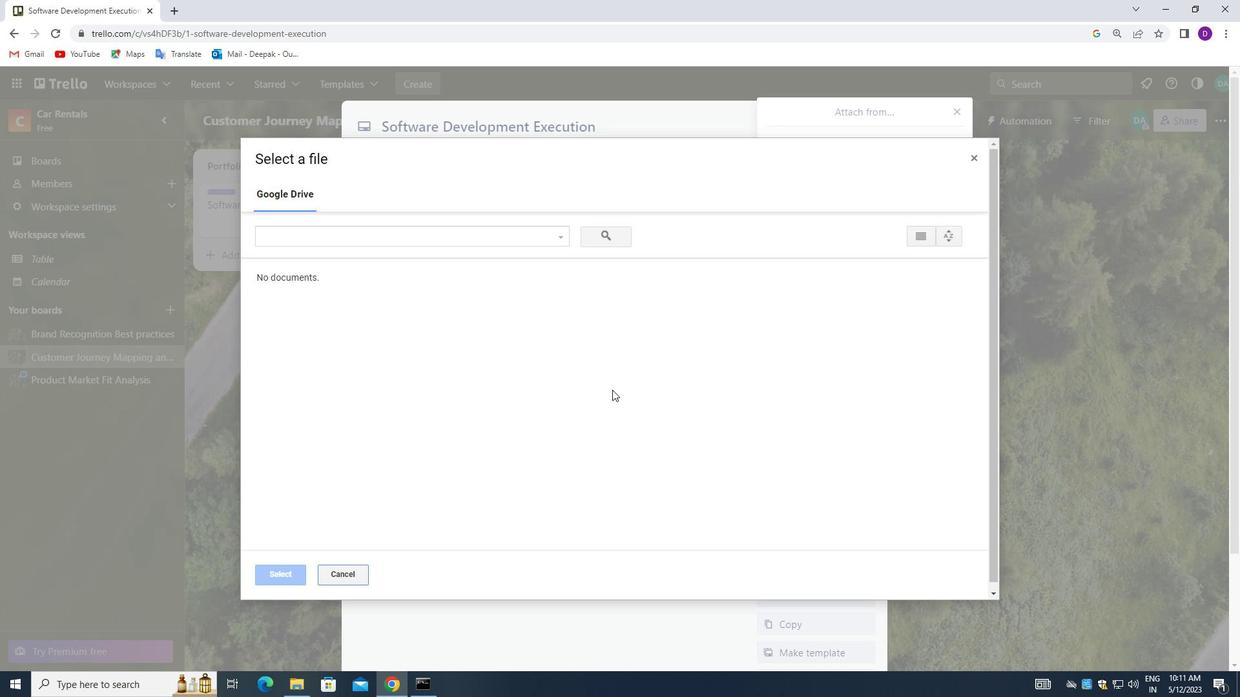 
Action: Mouse scrolled (612, 389) with delta (0, 0)
Screenshot: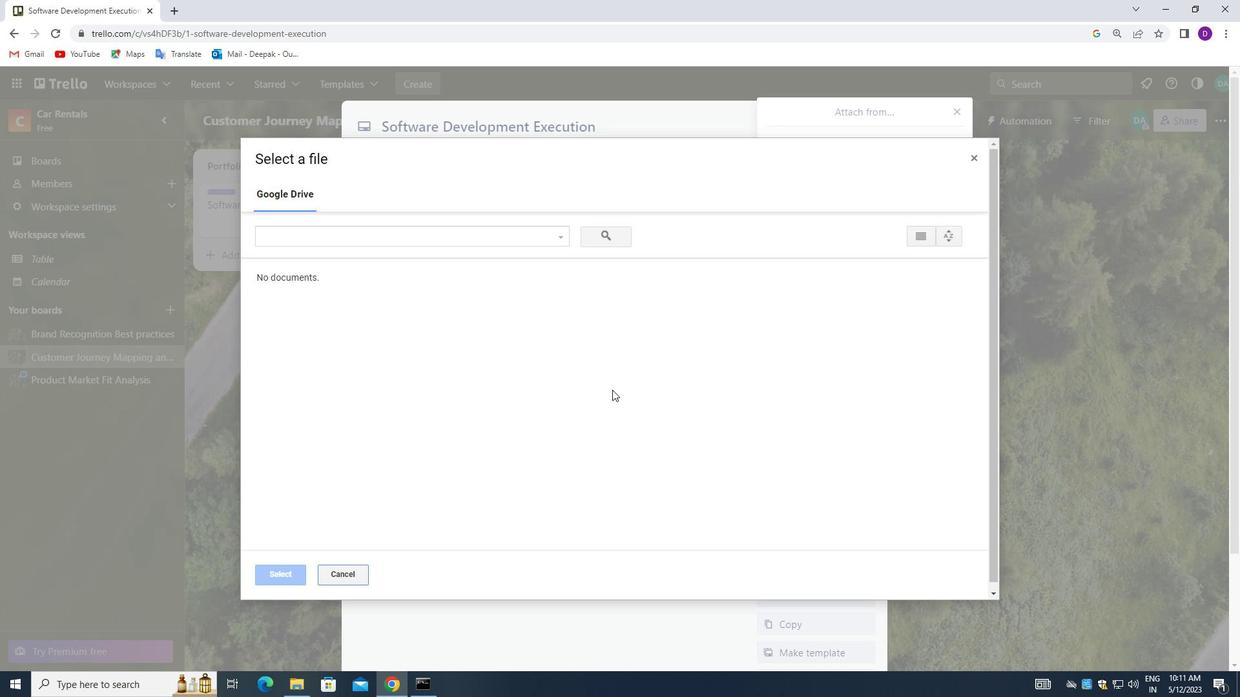 
Action: Mouse moved to (615, 389)
Screenshot: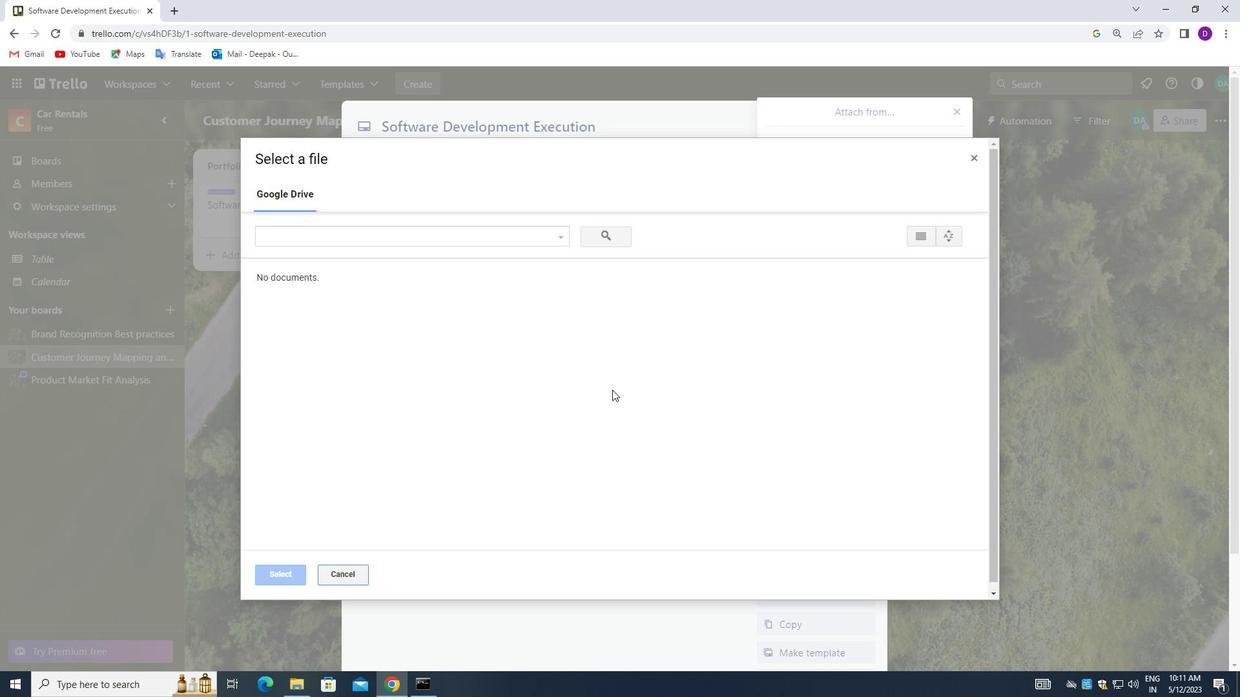 
Action: Mouse scrolled (615, 388) with delta (0, 0)
Screenshot: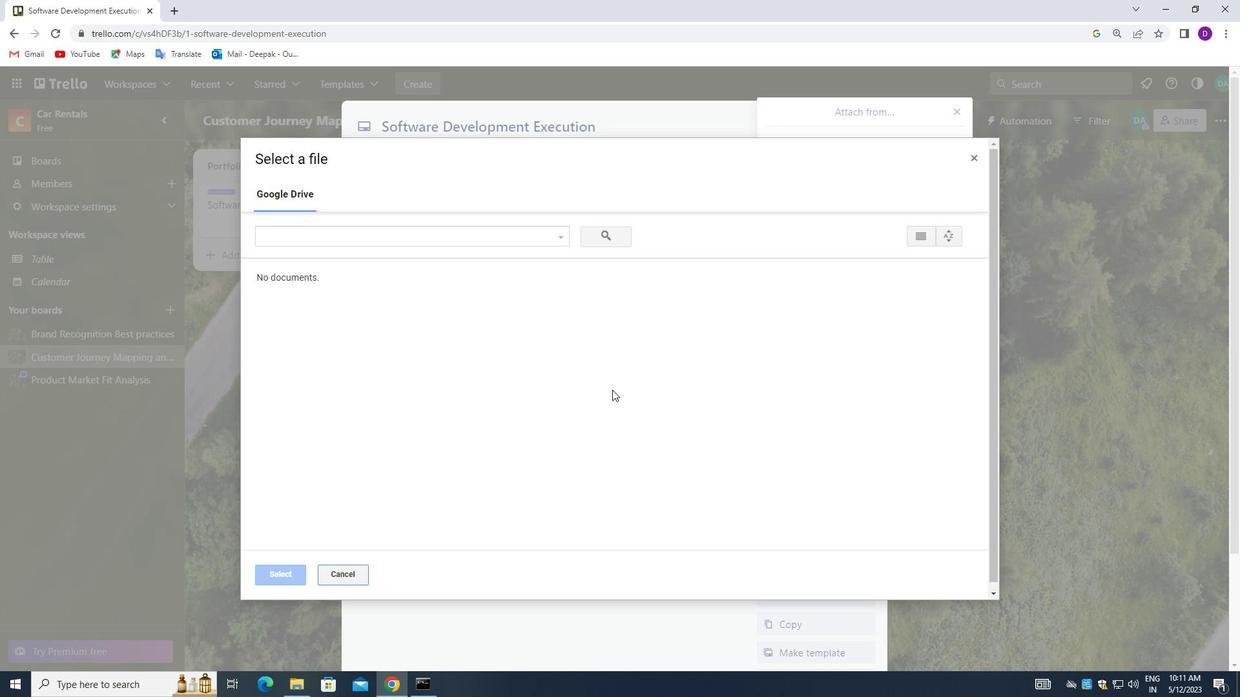 
Action: Mouse moved to (617, 386)
Screenshot: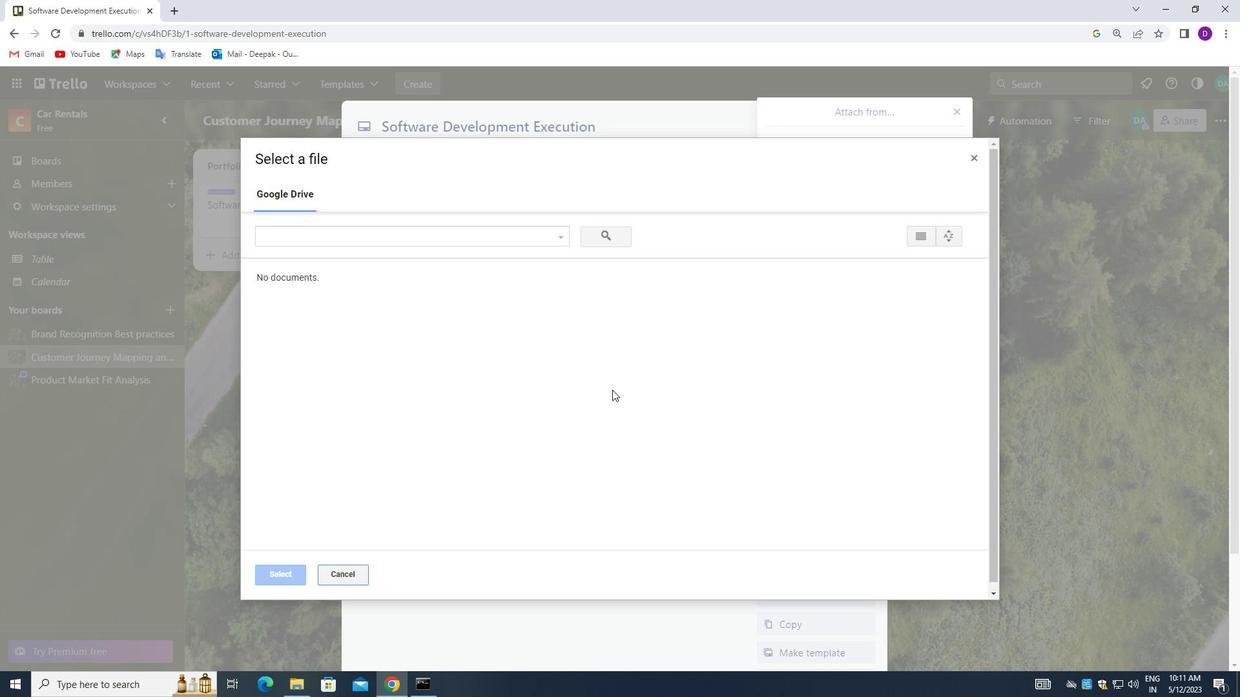 
Action: Mouse scrolled (617, 386) with delta (0, 0)
Screenshot: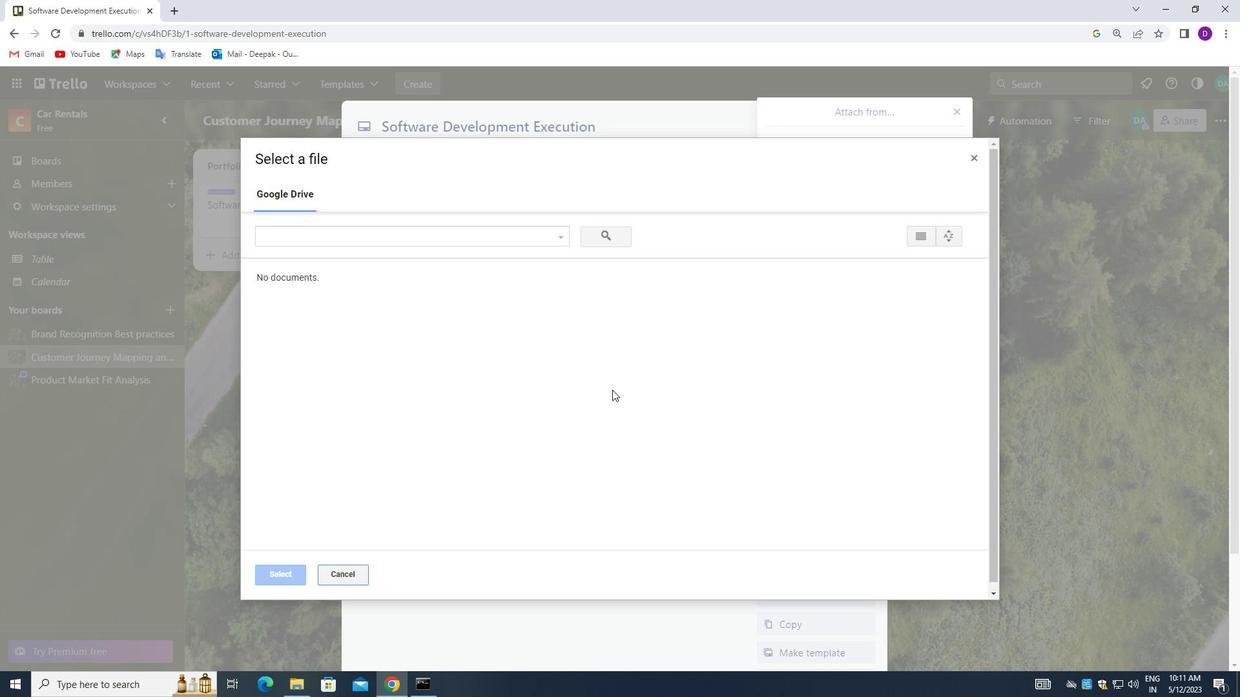 
Action: Mouse moved to (638, 368)
Screenshot: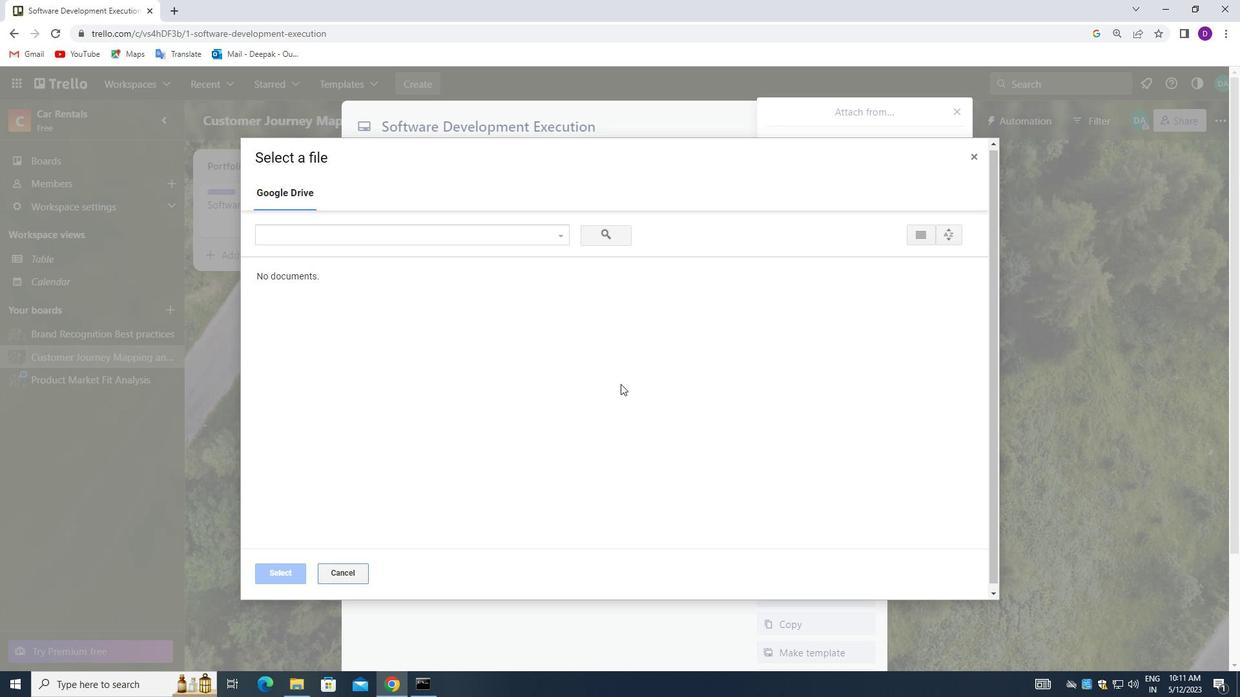 
Action: Mouse scrolled (638, 369) with delta (0, 0)
Screenshot: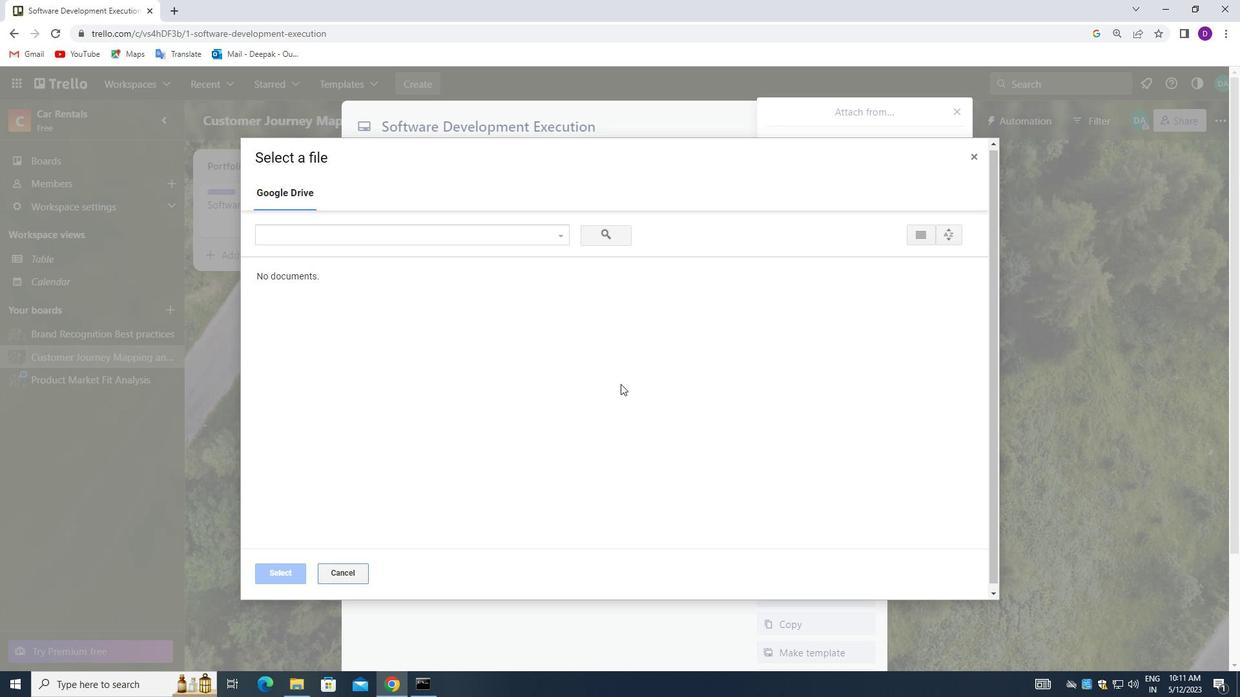 
Action: Mouse moved to (641, 366)
Screenshot: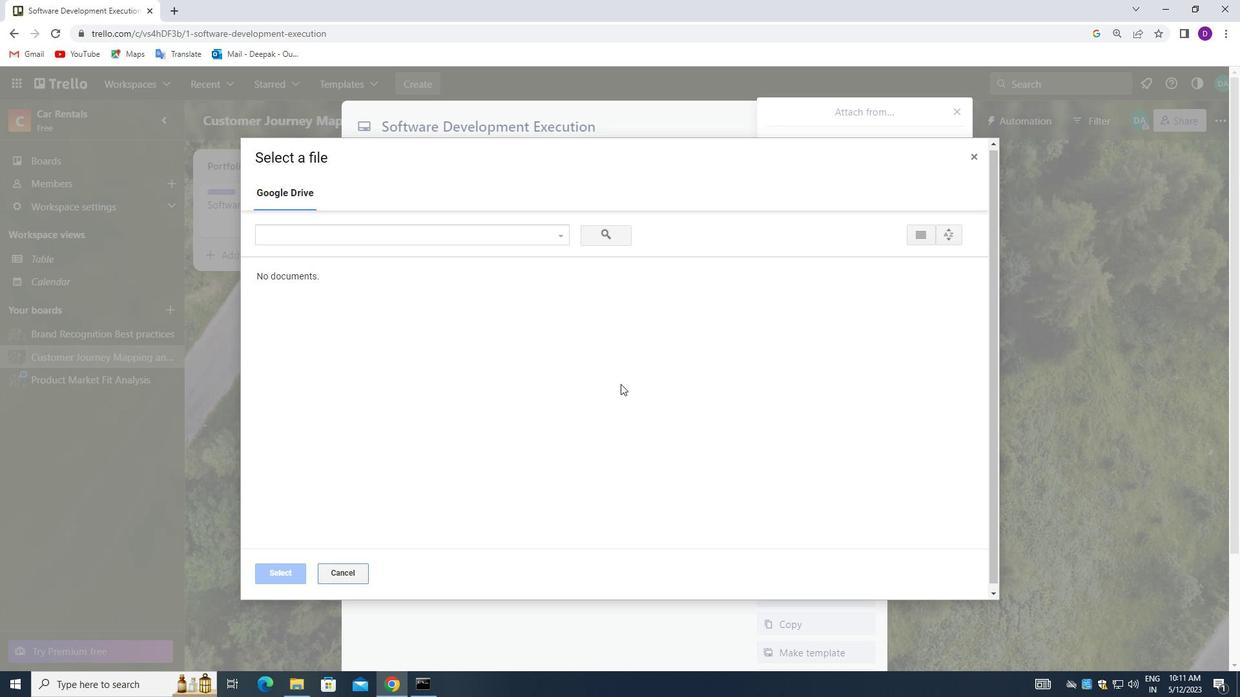 
Action: Mouse scrolled (641, 366) with delta (0, 0)
Screenshot: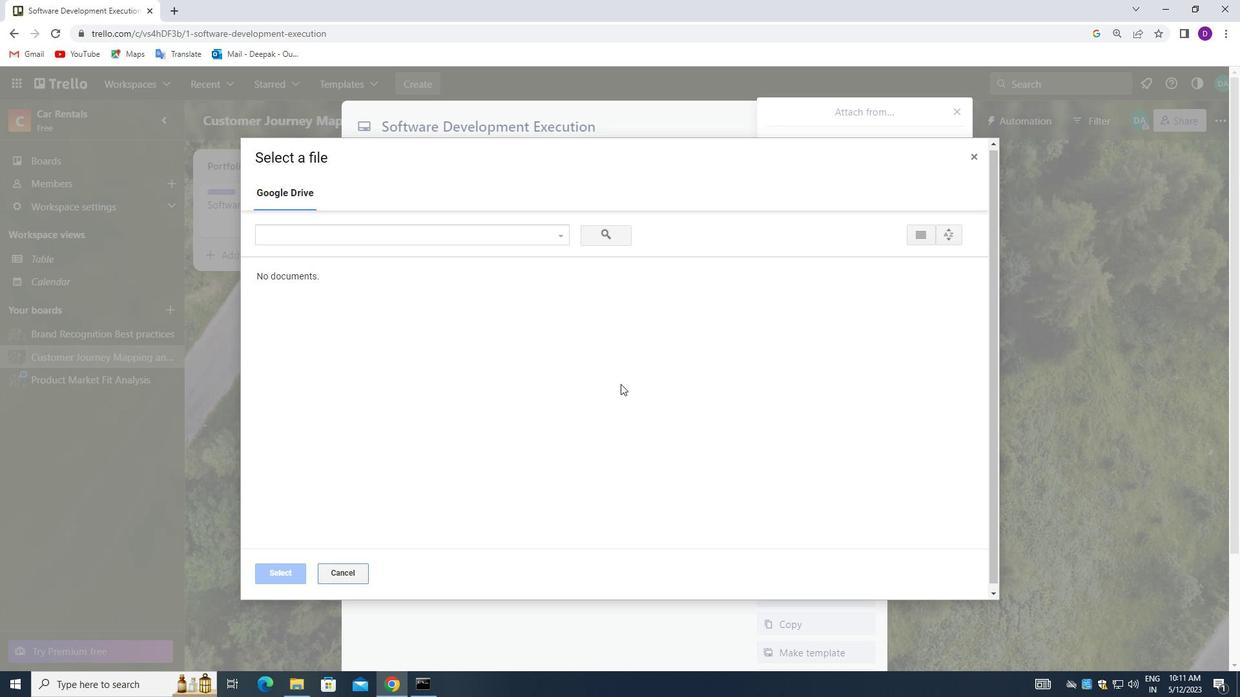 
Action: Mouse moved to (647, 360)
Screenshot: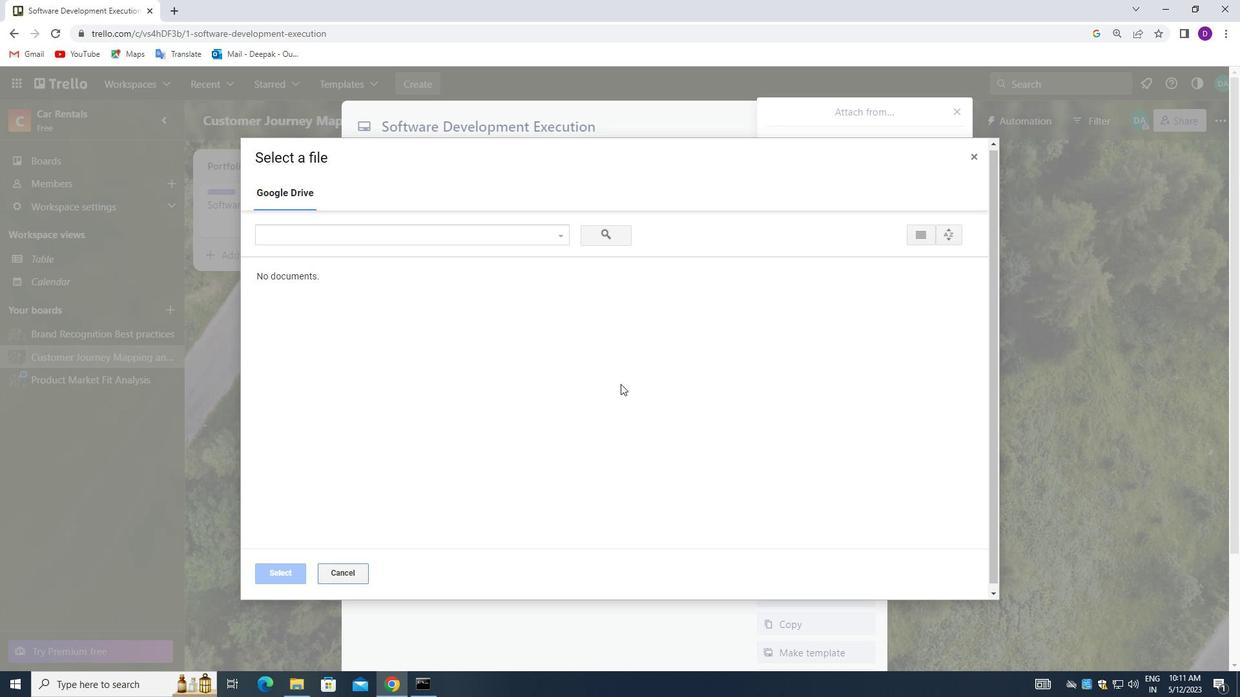 
Action: Mouse scrolled (647, 361) with delta (0, 0)
Screenshot: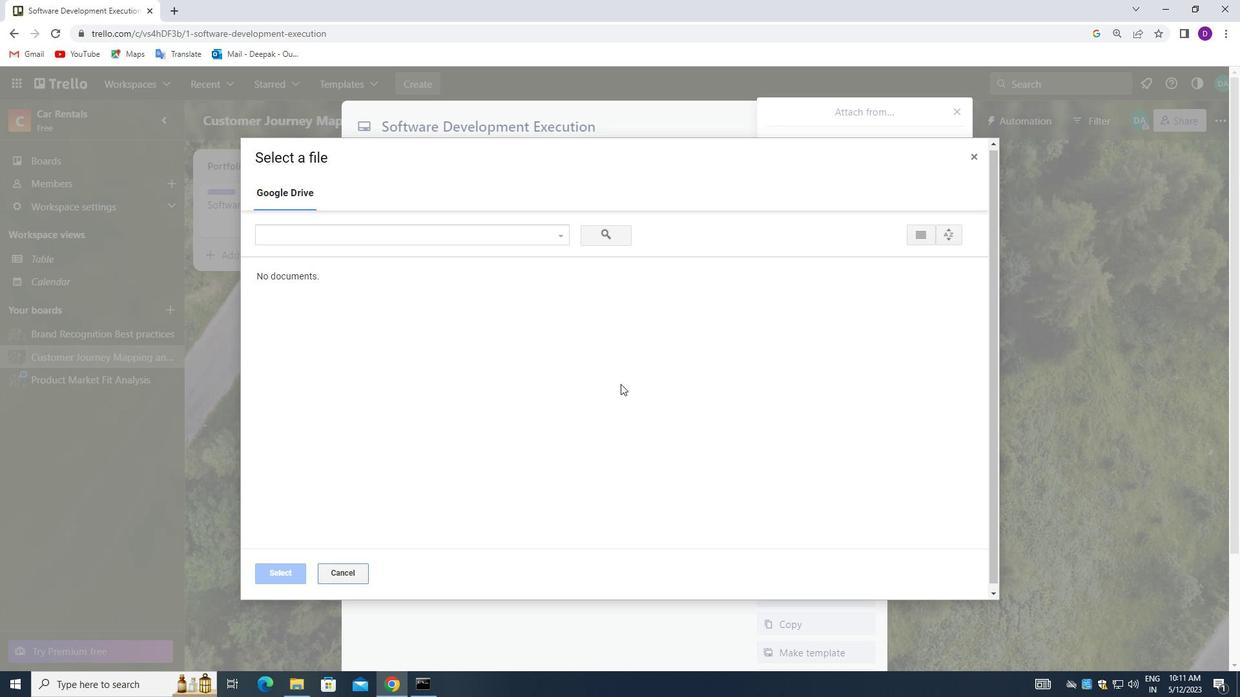 
Action: Mouse moved to (658, 350)
Screenshot: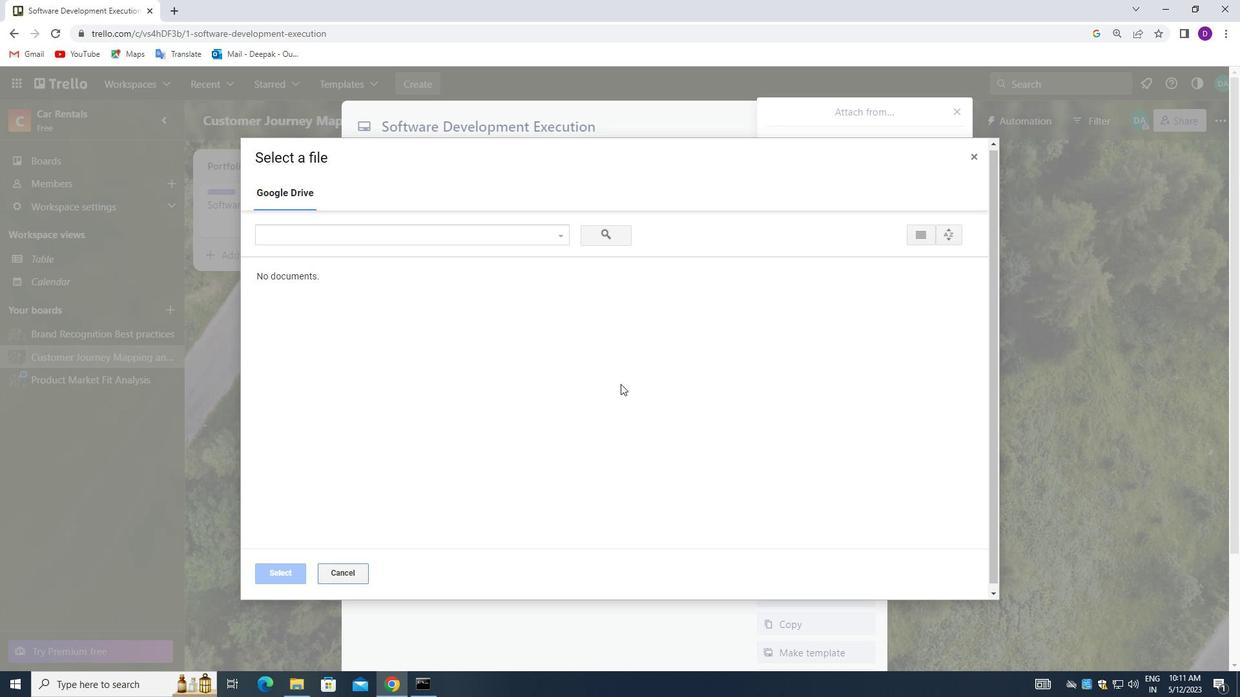 
Action: Mouse scrolled (658, 351) with delta (0, 0)
Screenshot: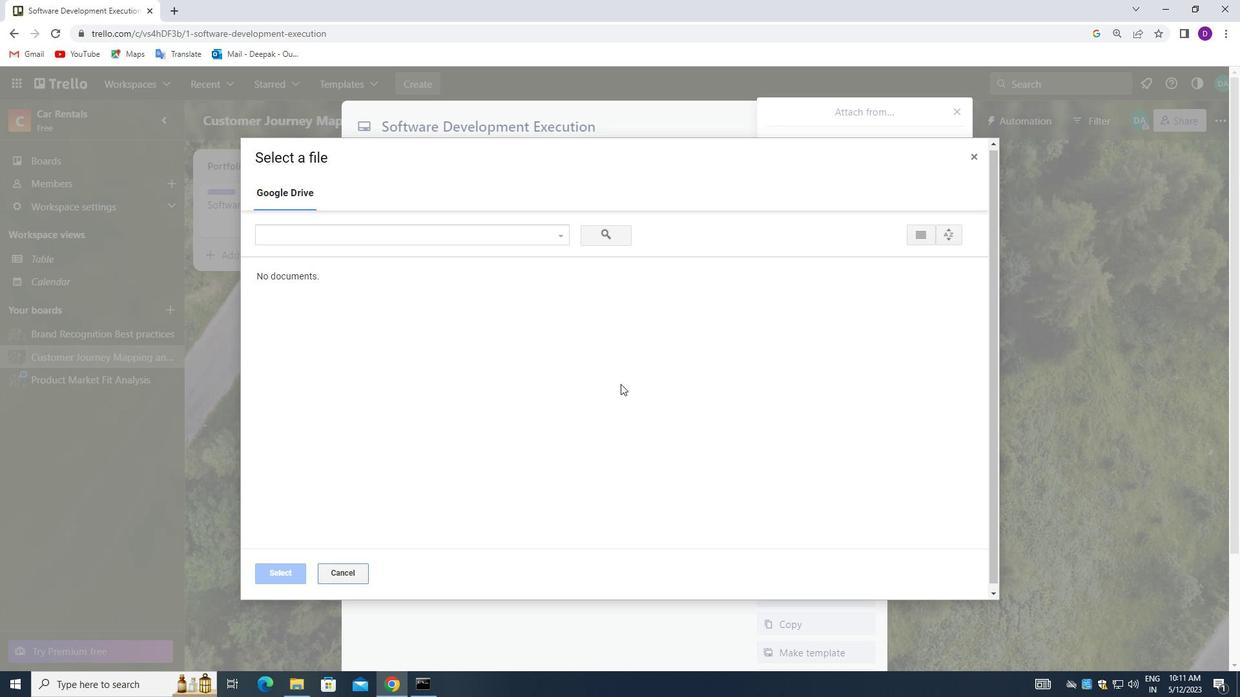 
Action: Mouse moved to (973, 155)
Screenshot: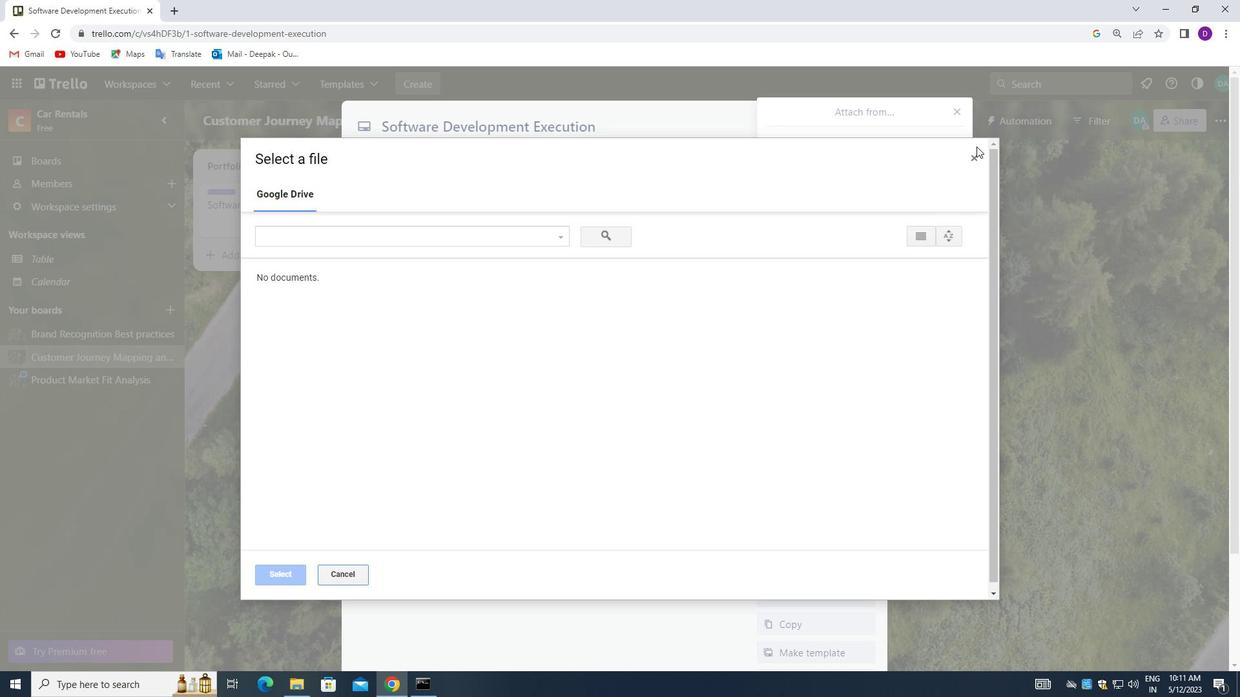 
Action: Mouse pressed left at (973, 155)
Screenshot: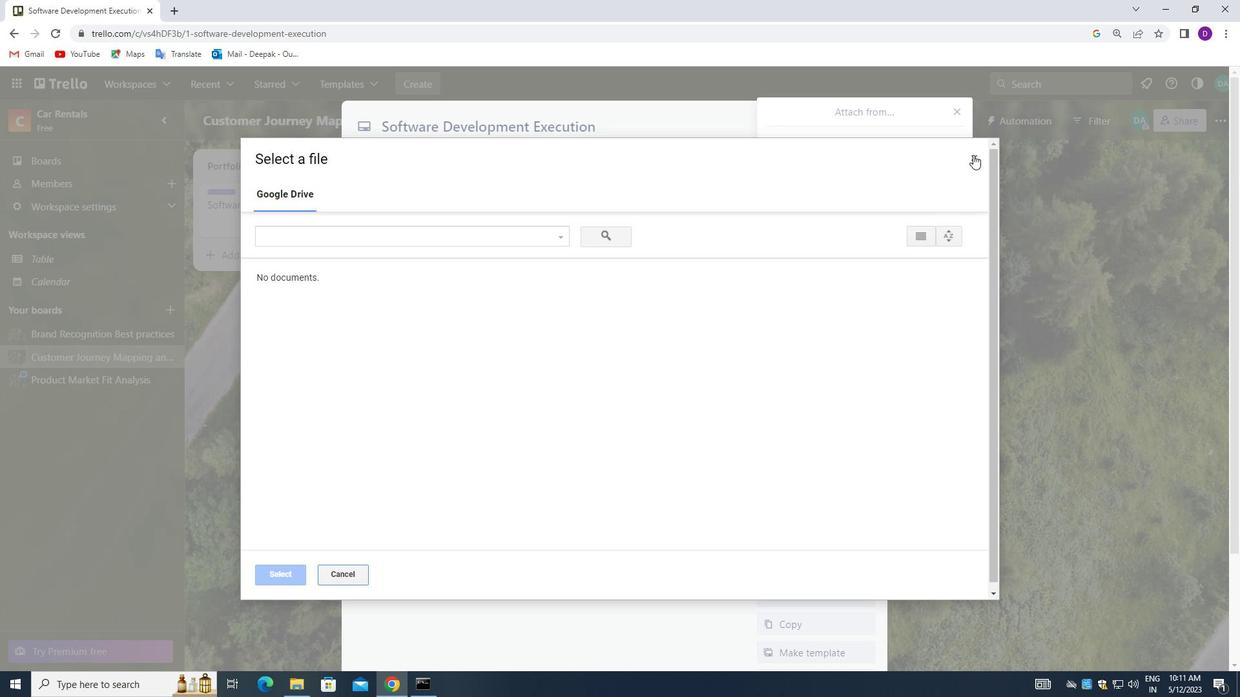 
Action: Mouse moved to (955, 105)
Screenshot: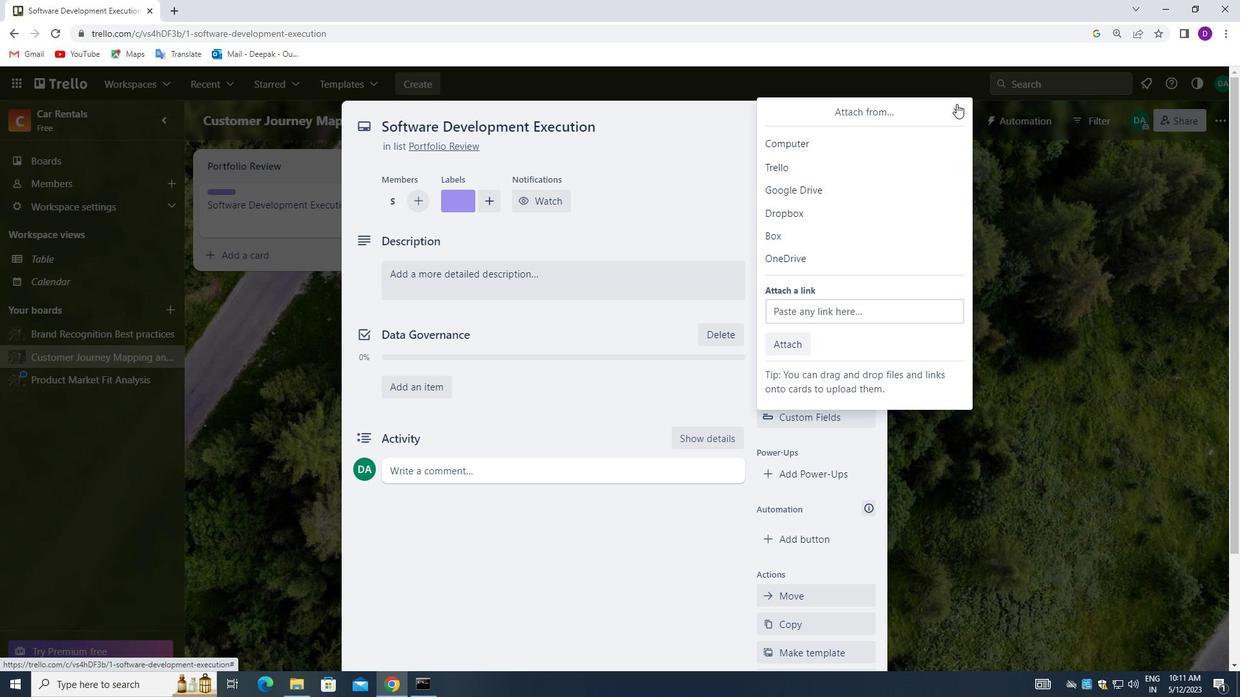 
Action: Mouse pressed left at (955, 105)
Screenshot: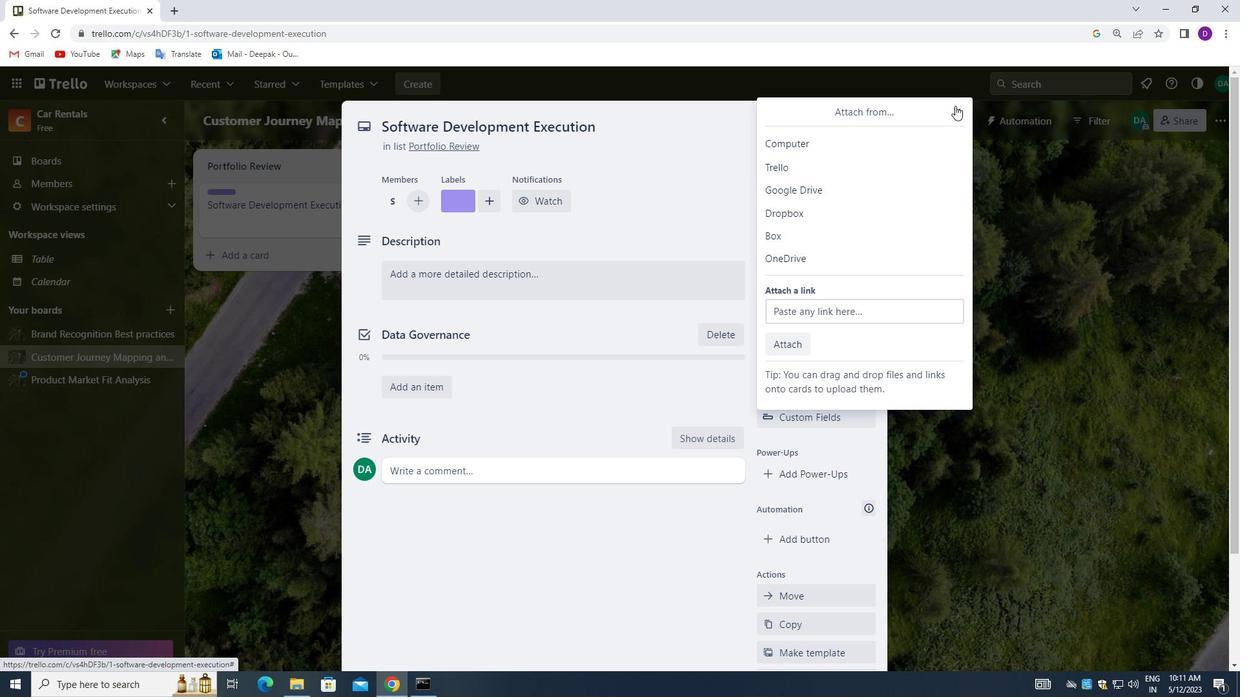 
Action: Mouse moved to (795, 377)
Screenshot: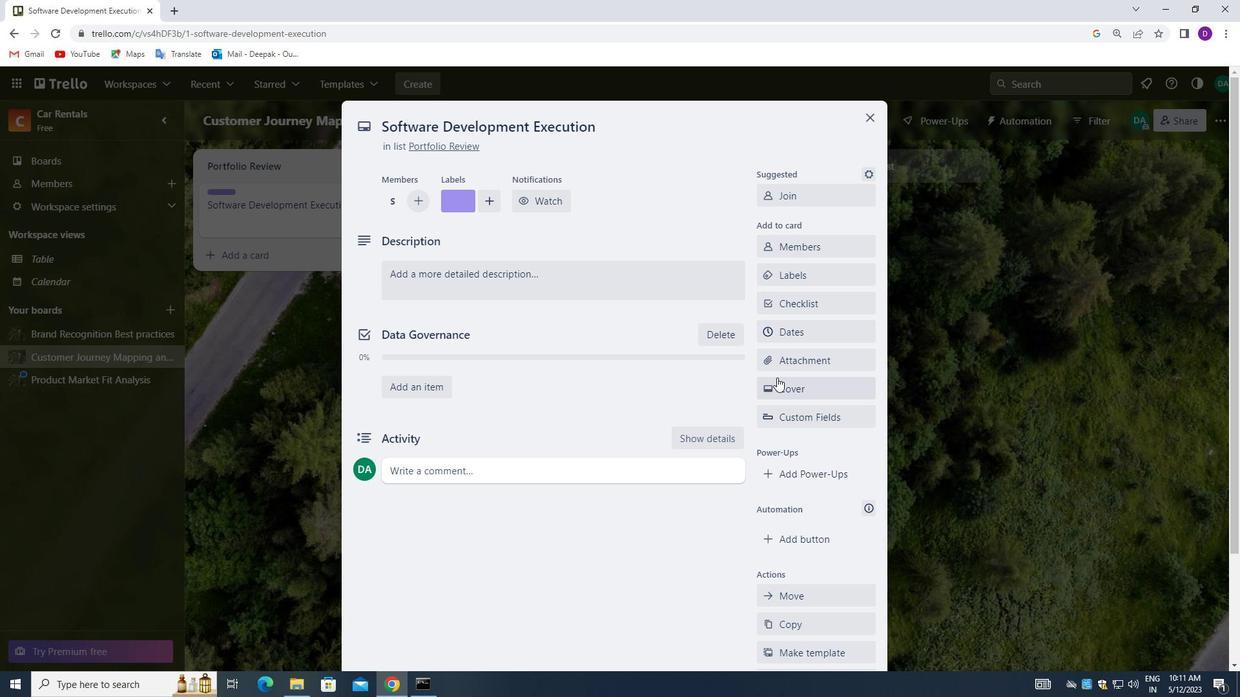 
Action: Mouse pressed left at (795, 377)
Screenshot: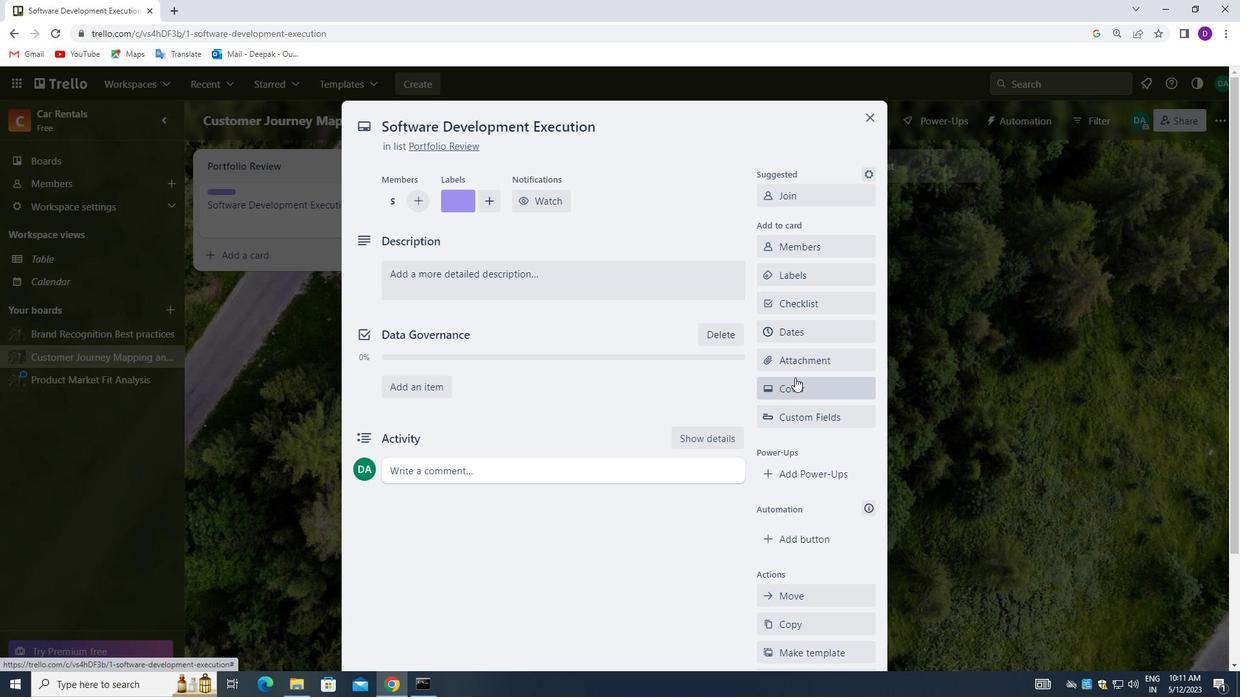 
Action: Mouse moved to (949, 382)
Screenshot: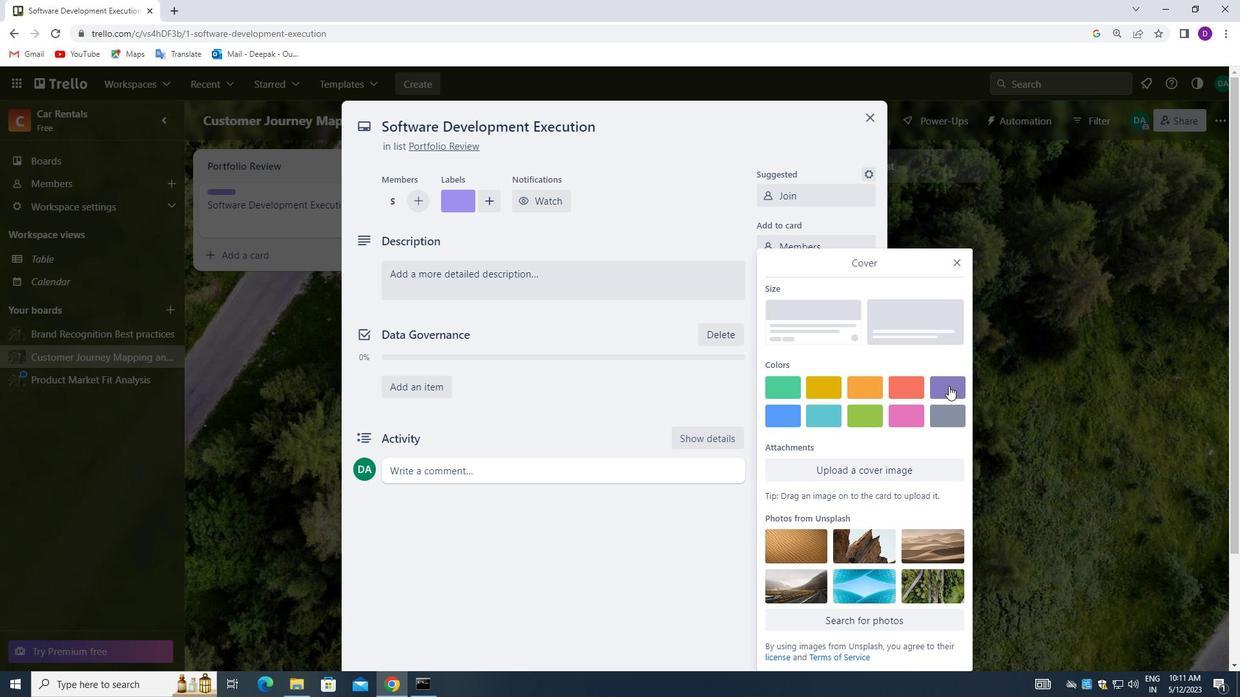 
Action: Mouse pressed left at (949, 382)
Screenshot: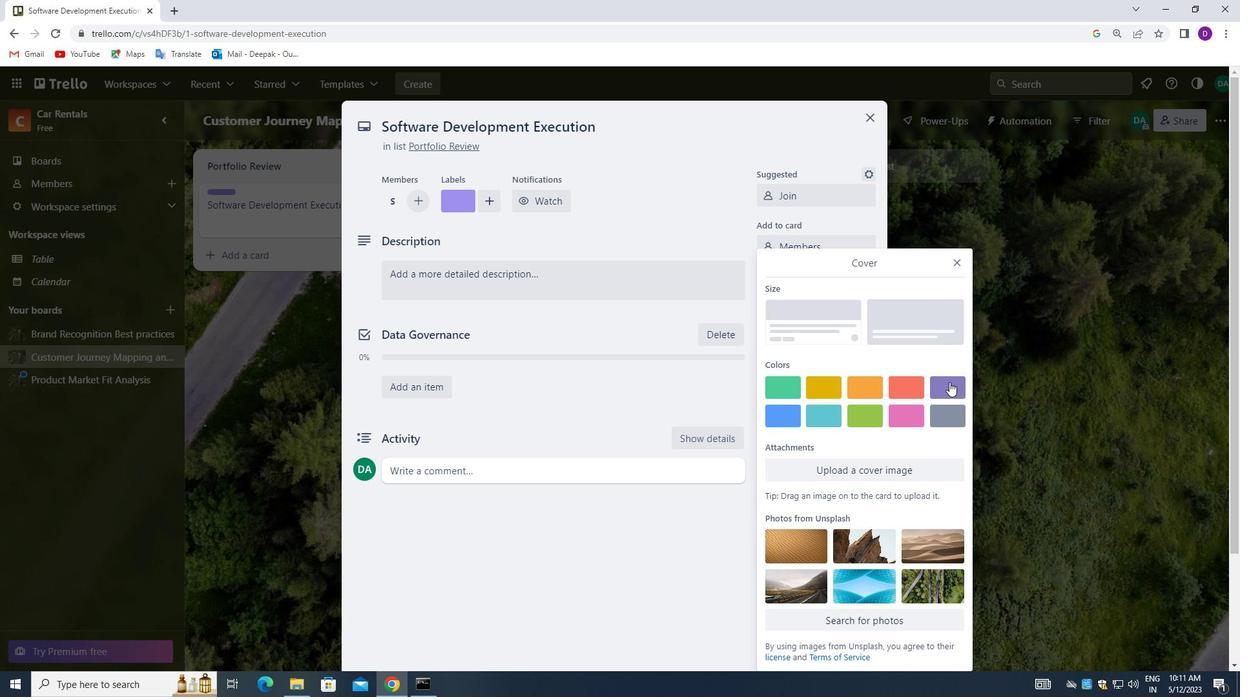 
Action: Mouse moved to (957, 234)
Screenshot: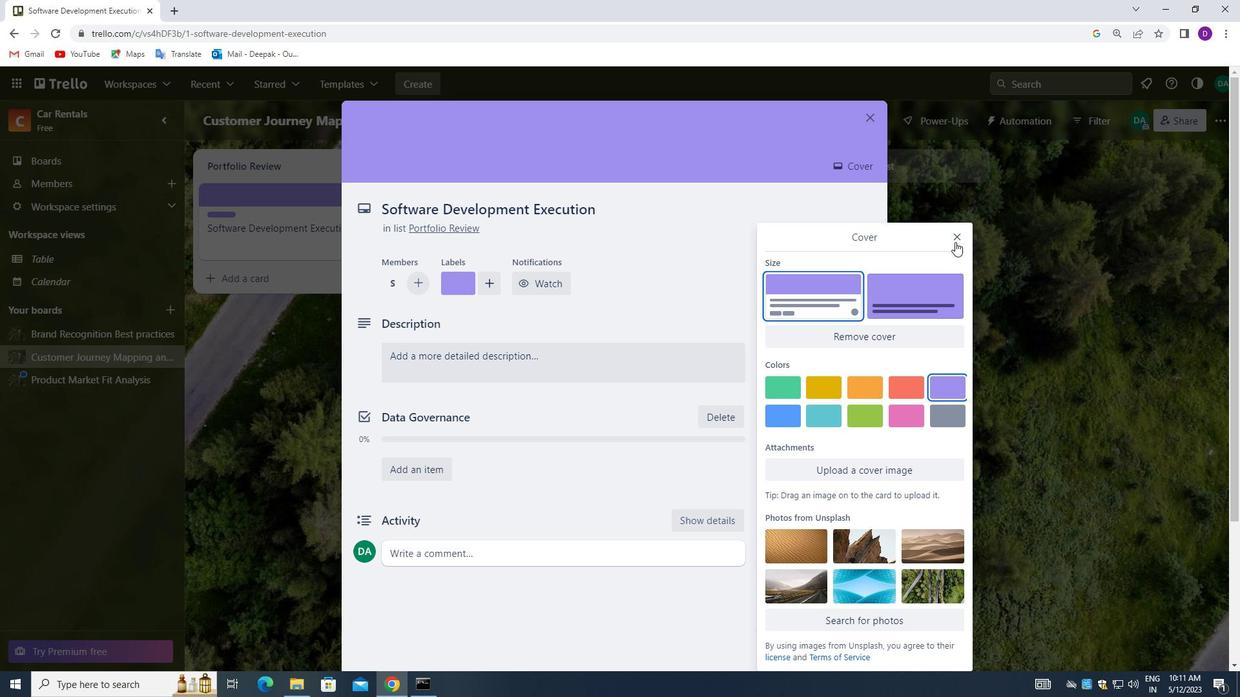 
Action: Mouse pressed left at (957, 234)
Screenshot: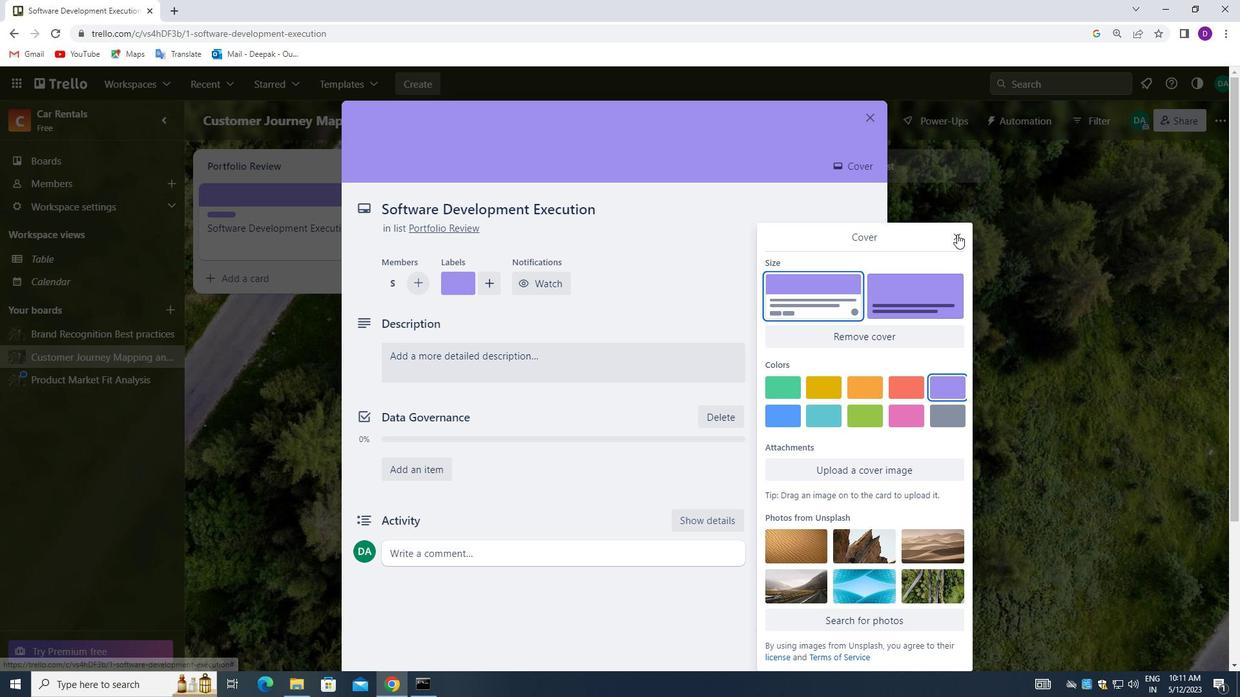 
Action: Mouse moved to (467, 353)
Screenshot: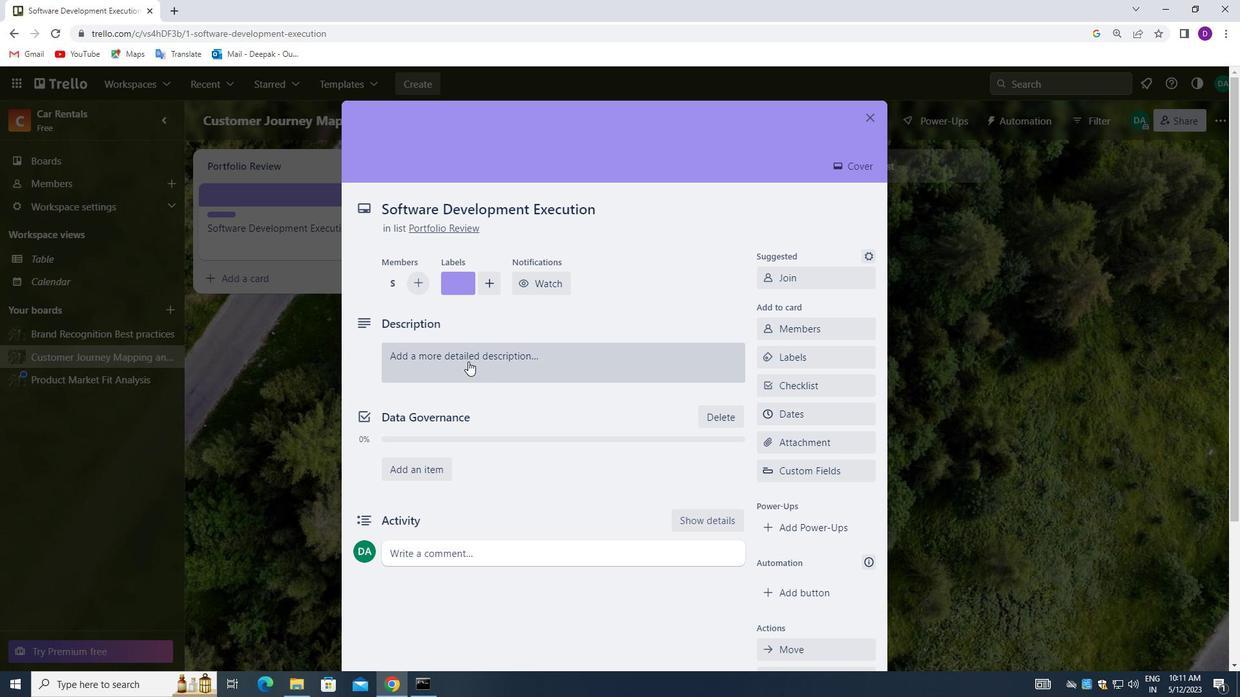 
Action: Mouse pressed left at (467, 353)
Screenshot: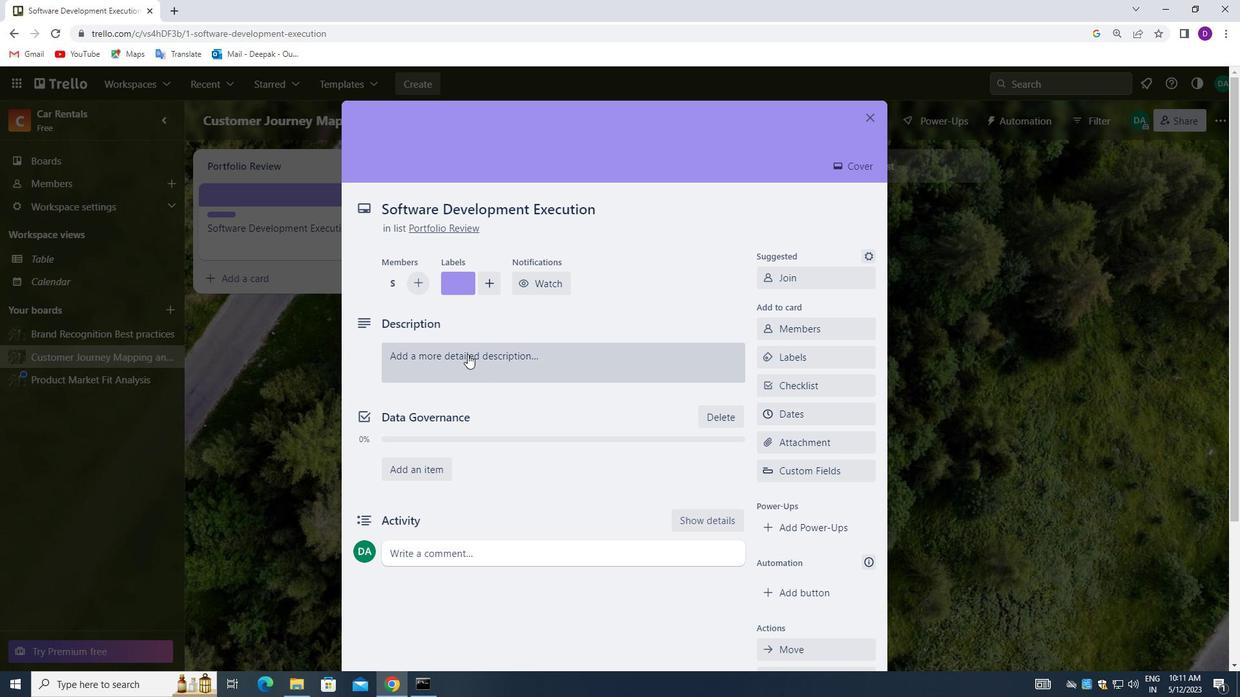 
Action: Mouse moved to (408, 407)
Screenshot: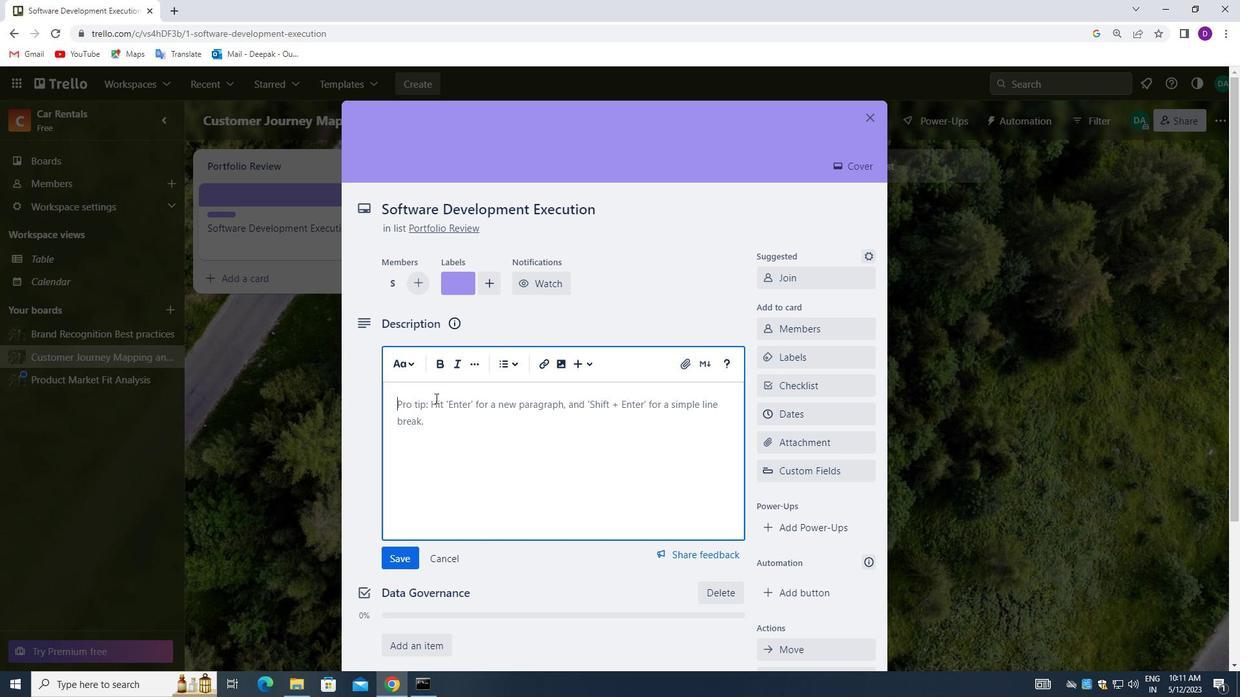 
Action: Mouse pressed left at (408, 407)
Screenshot: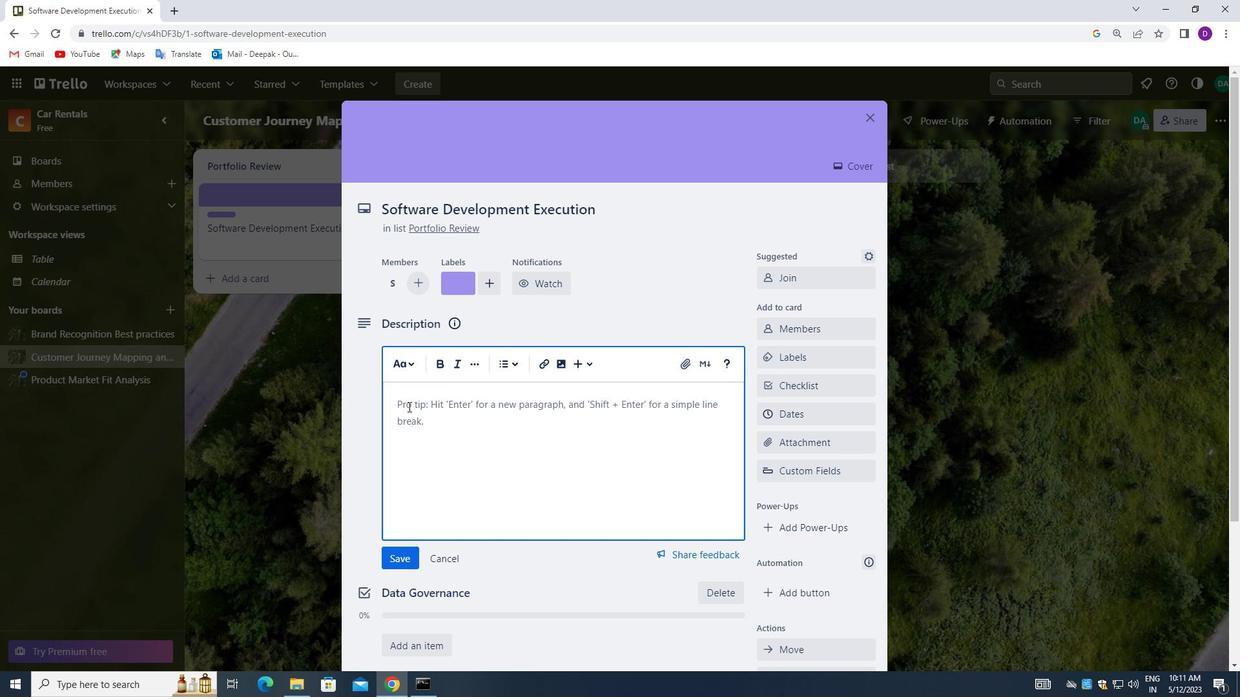 
Action: Mouse moved to (288, 374)
Screenshot: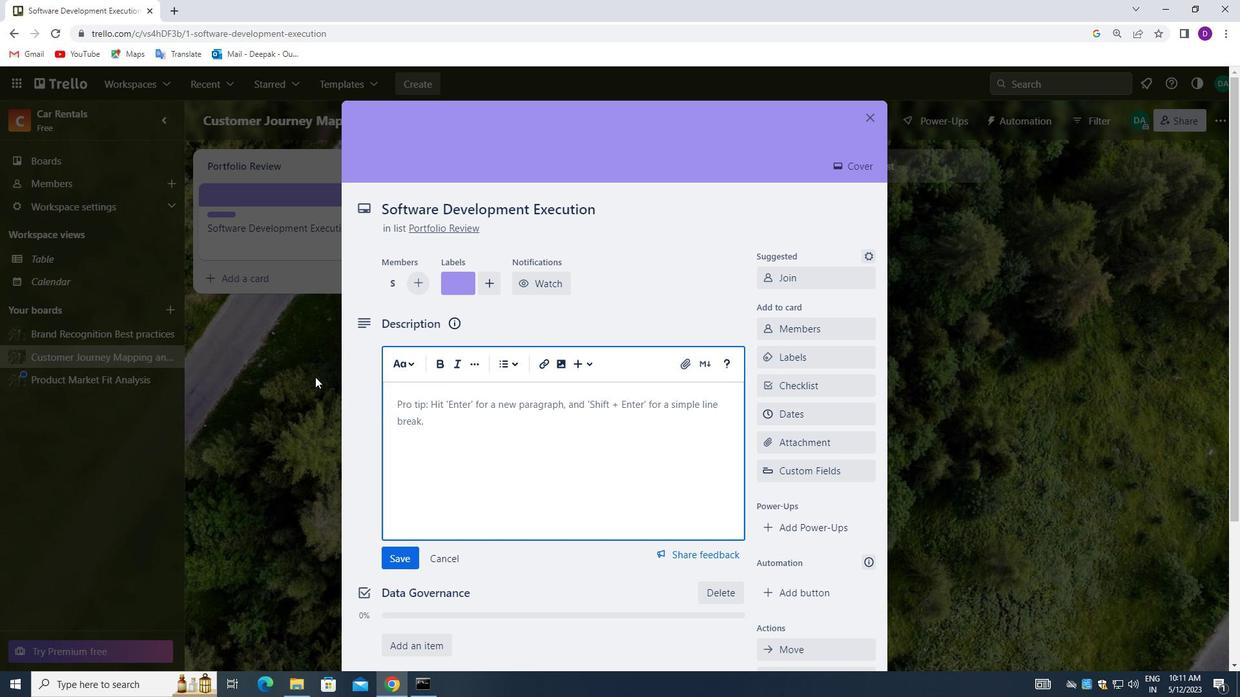 
Action: Key pressed <Key.shift_r>DEVELOP<Key.space>AND<Key.space>LAUNCH<Key.space>NEW<Key.space>EMAIL<Key.space>MARKETING<Key.space>CAMPAIGN<Key.space>FOR<Key.space>LEAD<Key.space>GENERATION.
Screenshot: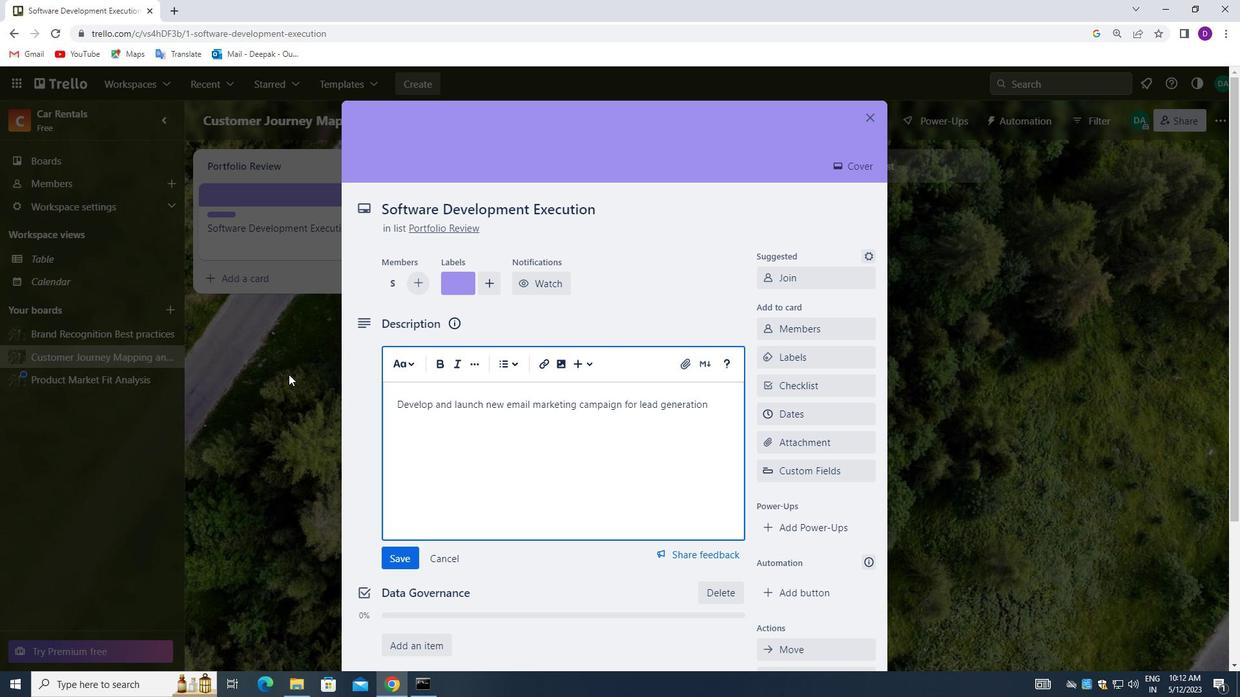 
Action: Mouse moved to (388, 553)
Screenshot: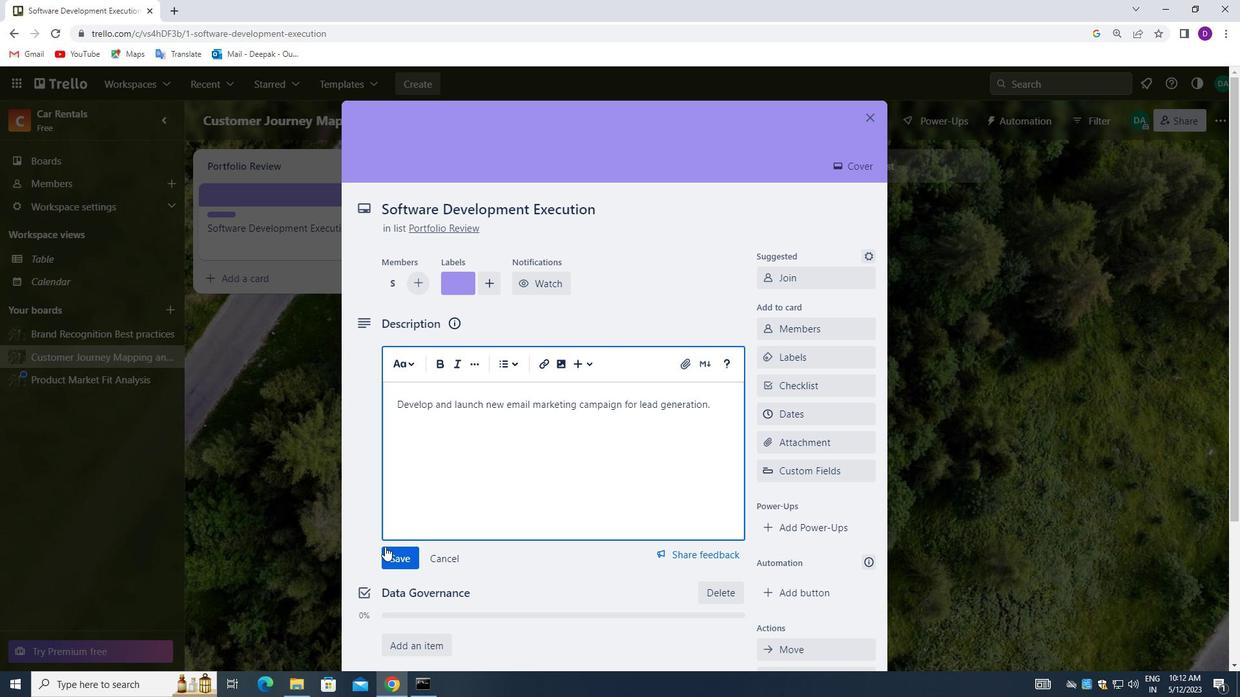 
Action: Mouse pressed left at (388, 553)
Screenshot: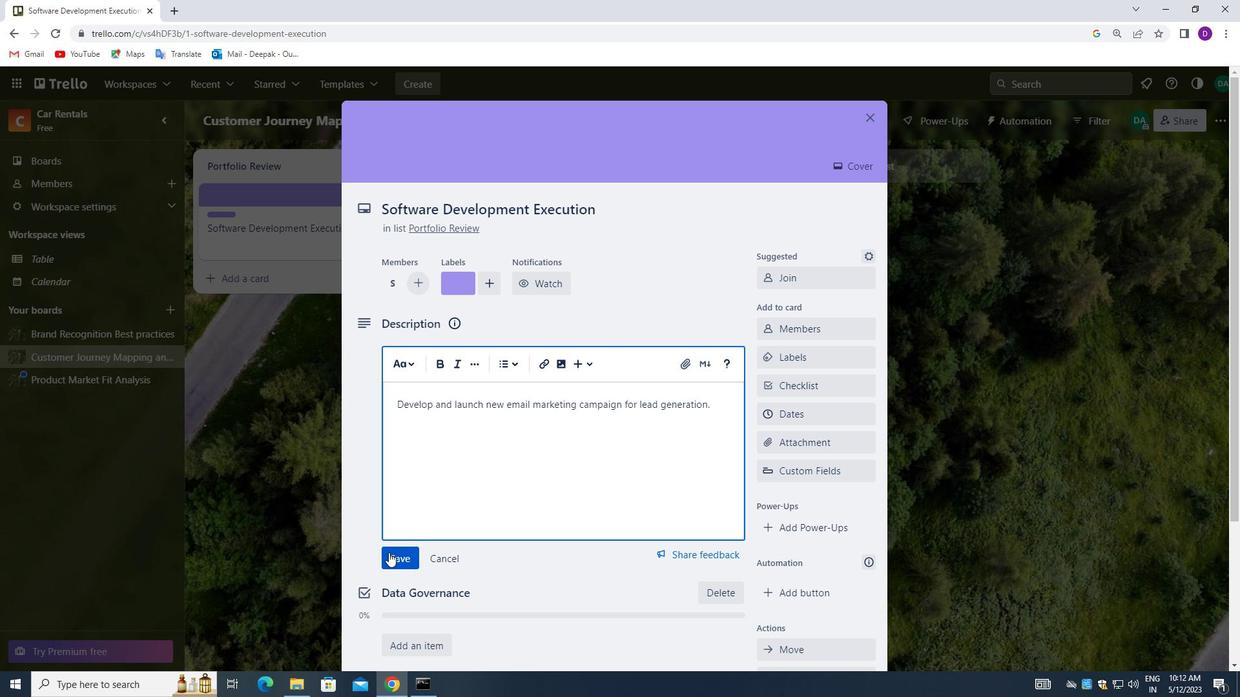 
Action: Mouse moved to (472, 525)
Screenshot: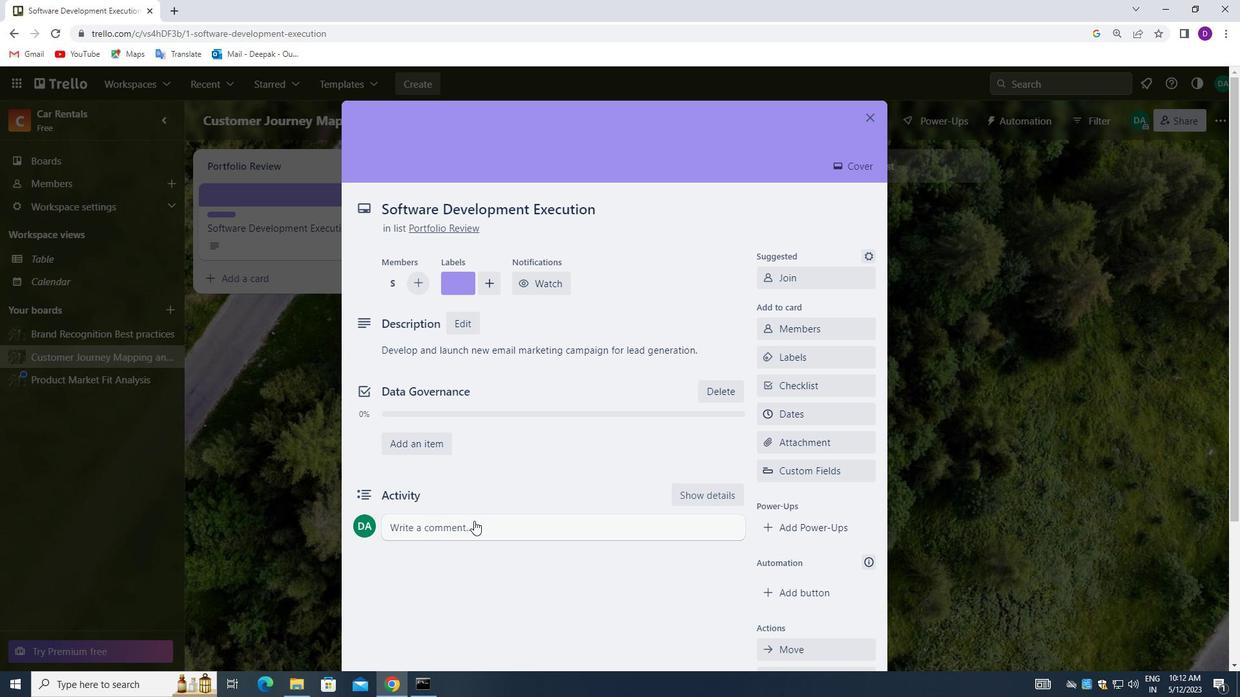 
Action: Mouse pressed left at (472, 525)
Screenshot: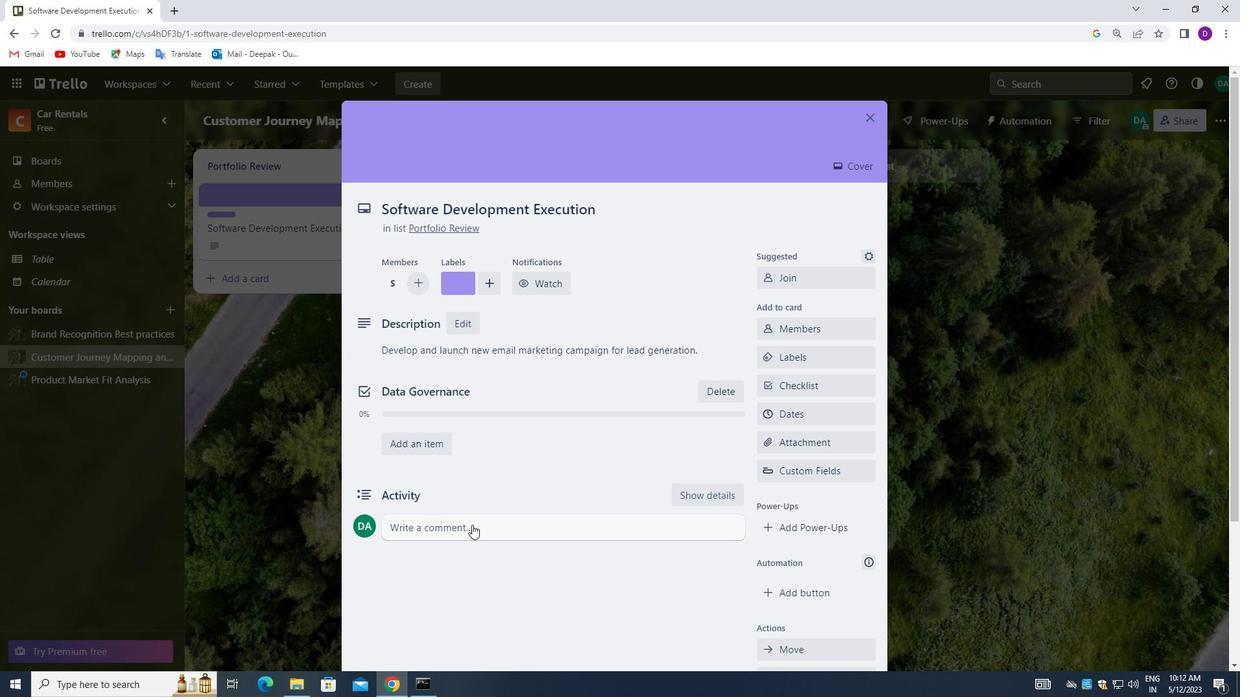 
Action: Mouse moved to (350, 556)
Screenshot: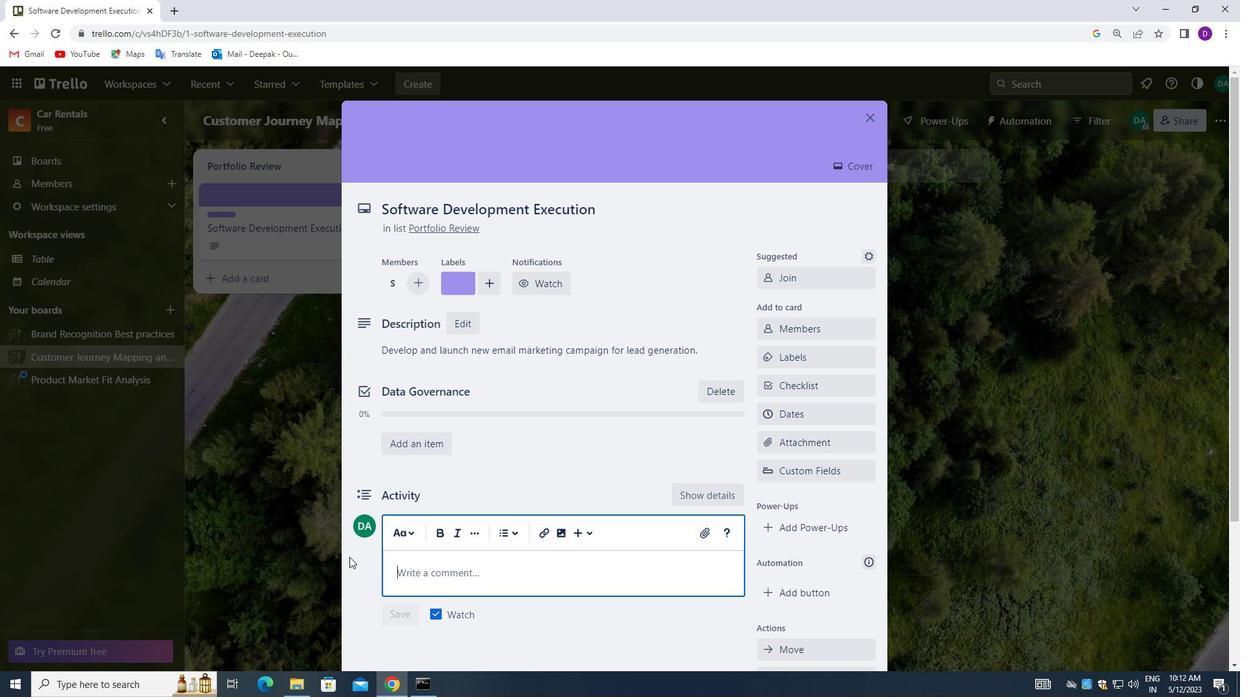 
Action: Key pressed <Key.shift_r><Key.shift_r><Key.shift_r><Key.shift_r><Key.shift_r><Key.shift_r><Key.shift_r><Key.shift_r><Key.shift_r><Key.shift_r><Key.shift_r><Key.shift_r><Key.shift_r><Key.shift>LET<Key.space>US<Key.space>MAKE<Key.space>SRE<Key.backspace><Key.backspace>URE<Key.space>WE<Key.space>HAVE<Key.space>A<Key.space>CLEAR<Key.space>UNDRSTAND<Key.backspace>DING<Key.space>OF<Key.space>THE<Key.space><Key.backspace><Key.backspace><Key.backspace><Key.backspace><Key.backspace><Key.backspace><Key.backspace><Key.backspace><Key.backspace><Key.backspace><Key.backspace><Key.backspace><Key.backspace><Key.backspace><Key.backspace><Key.backspace><Key.backspace>ERSTANDING<Key.space>OF<Key.space>THE<Key.space>TIMELINE<Key.space>AND<Key.space>DEADLINES<Key.space>FOR<Key.space>THIS<Key.space>TAL<Key.backspace>SK<Key.space><Key.backspace>.<Key.backspace>,<Key.space>ENSU<Key.backspace>URING<Key.space>THAT<Key.space>WE<Key.space>DAN<Key.space><Key.backspace><Key.backspace><Key.backspace><Key.backspace>CAN<Key.space>DELIVER<Key.space>ON<Key.space>TIME<Key.space><Key.backspace>.
Screenshot: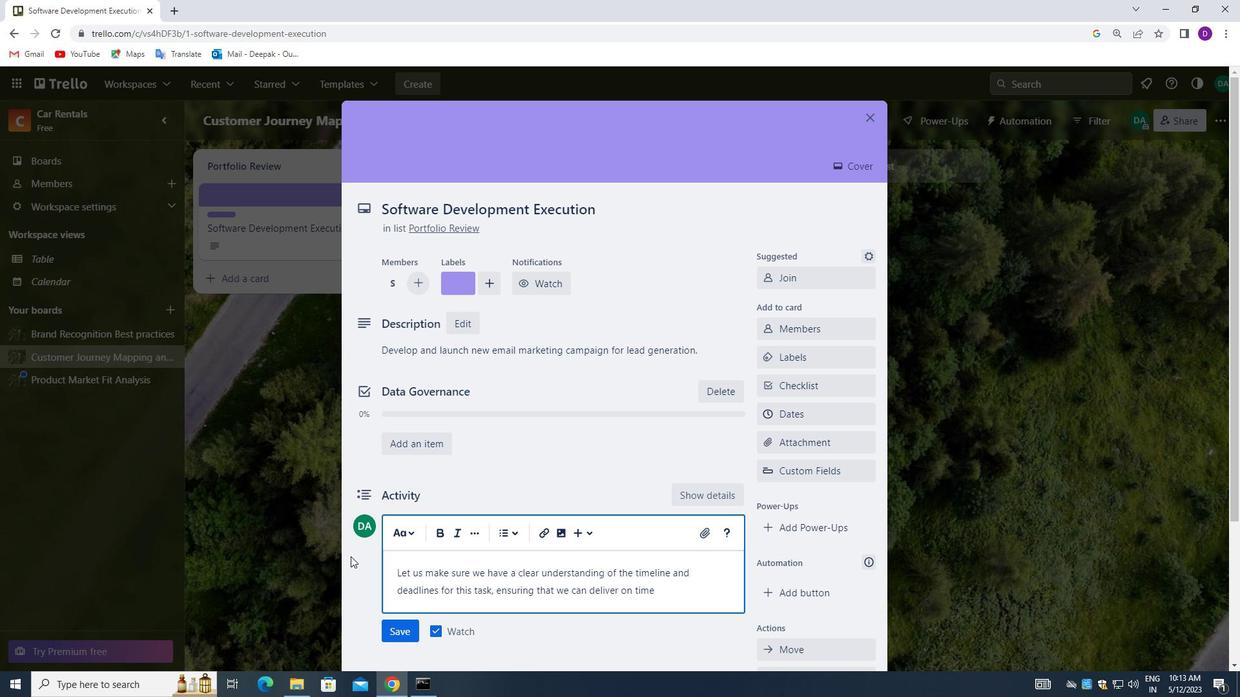 
Action: Mouse moved to (392, 635)
Screenshot: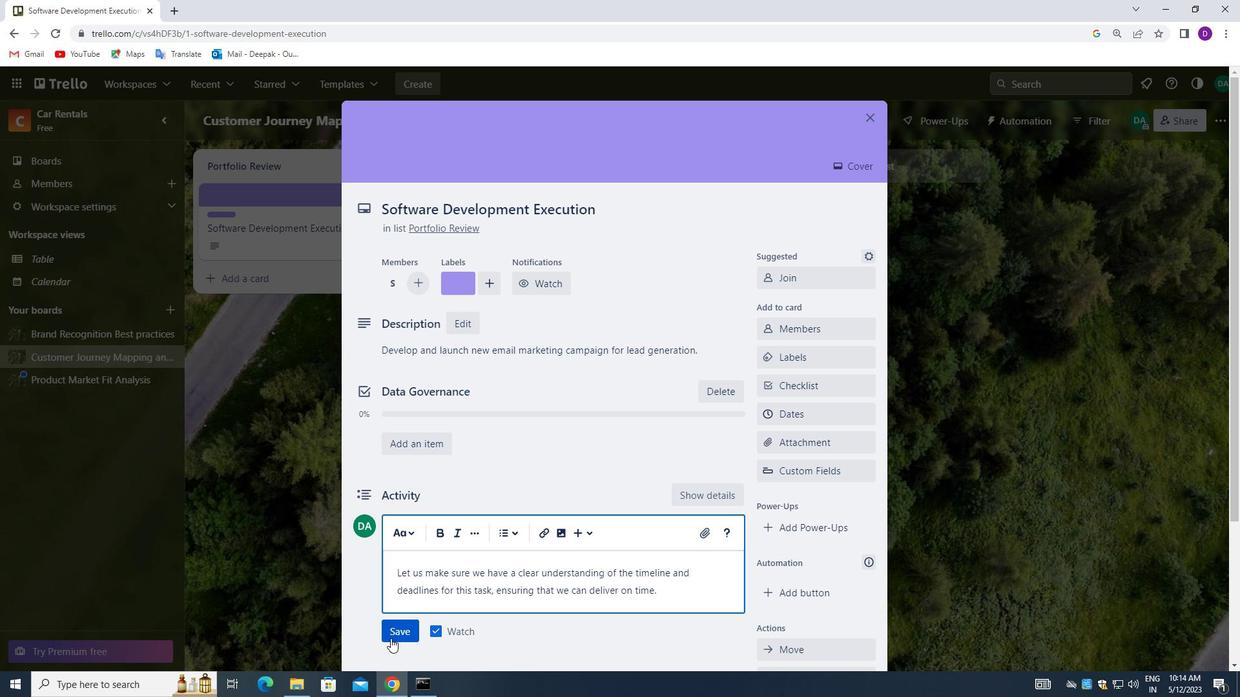 
Action: Mouse pressed left at (392, 635)
Screenshot: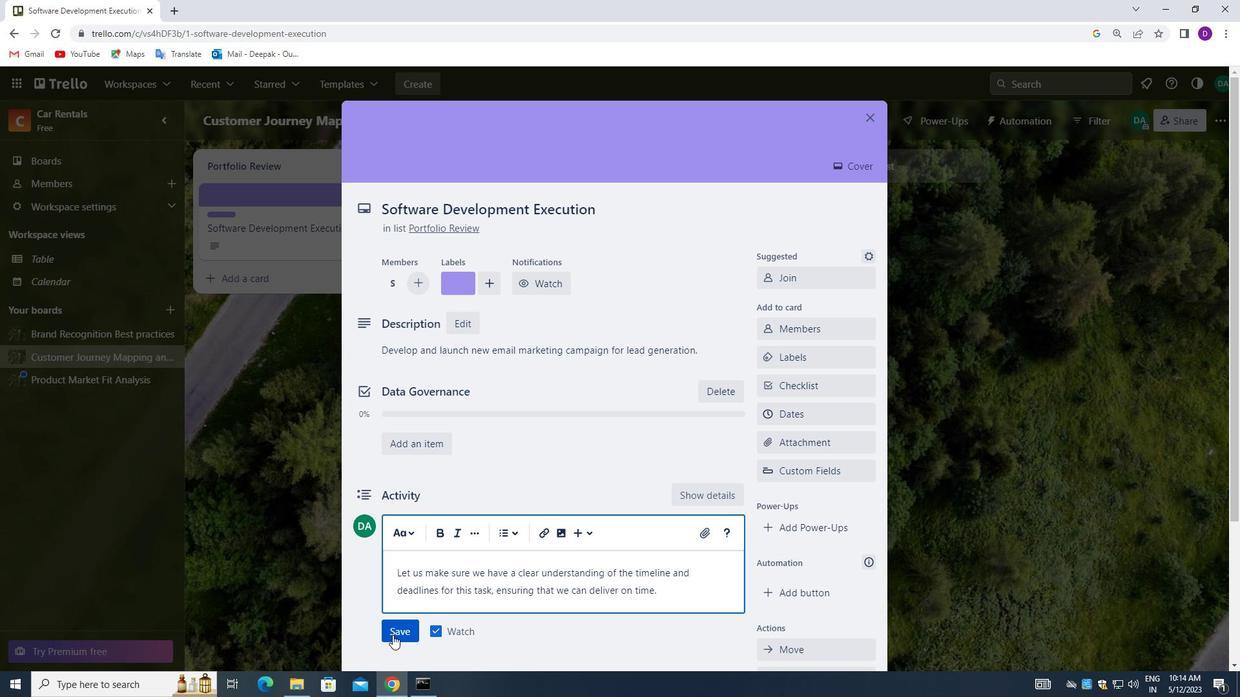 
Action: Mouse moved to (810, 413)
Screenshot: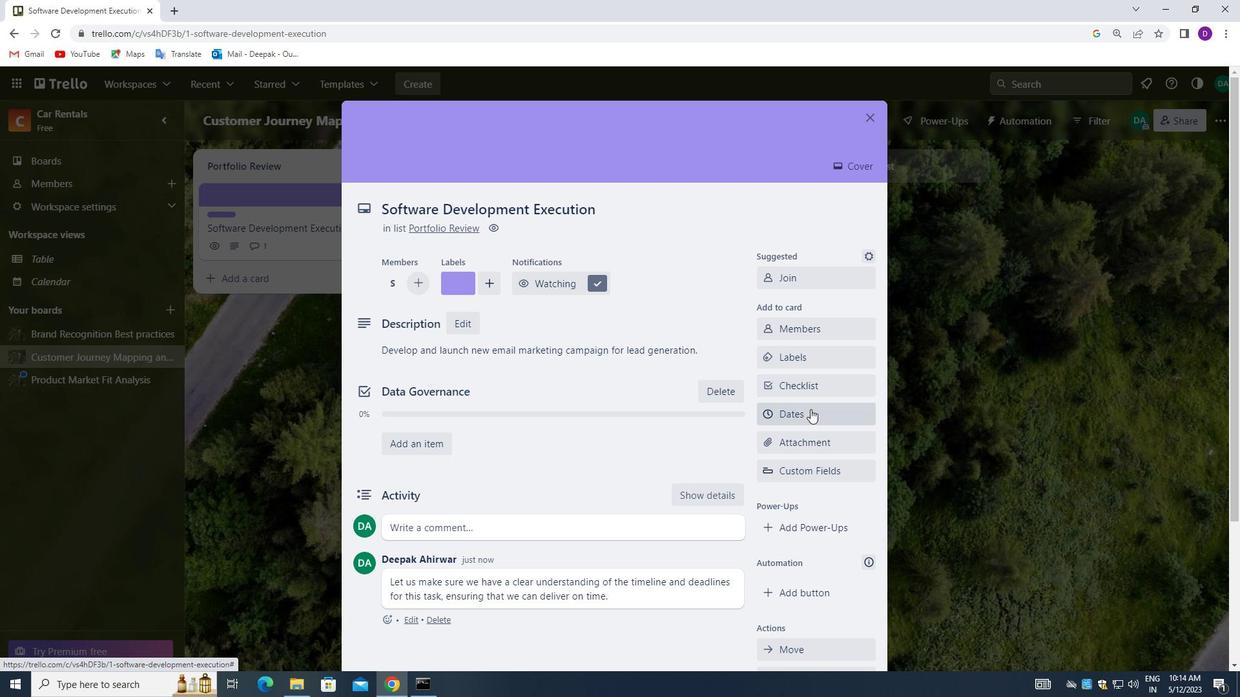 
Action: Mouse pressed left at (810, 413)
Screenshot: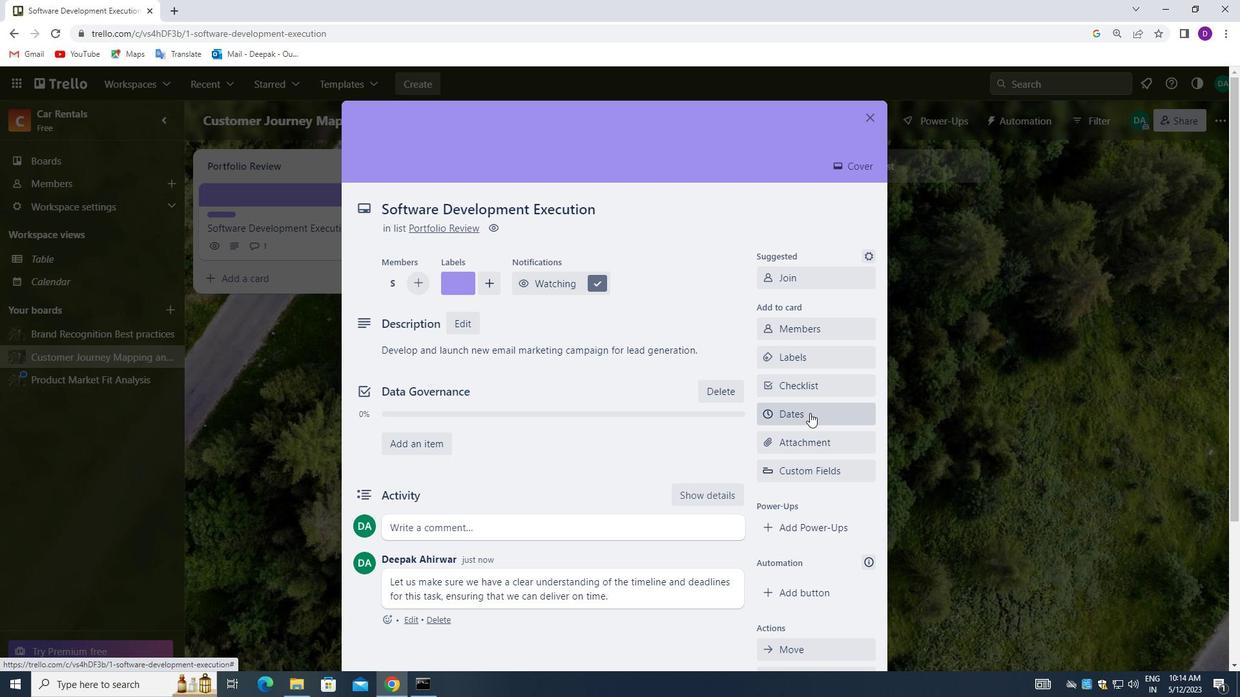 
Action: Mouse moved to (772, 376)
Screenshot: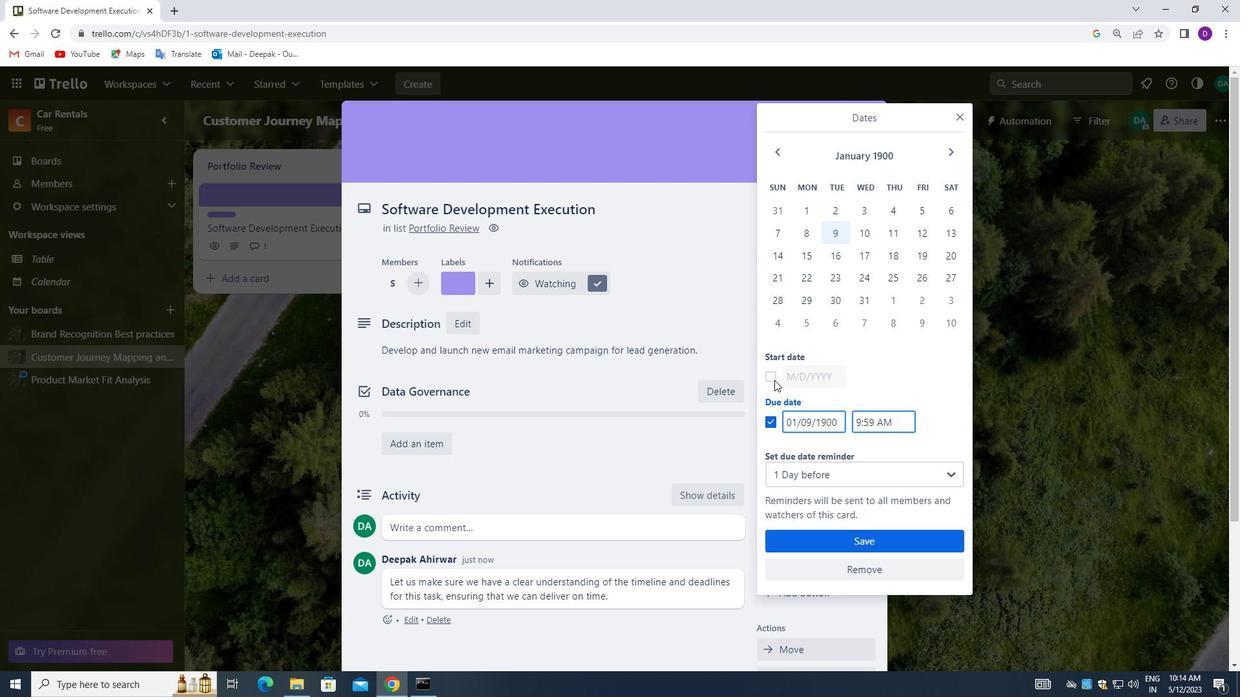 
Action: Mouse pressed left at (772, 376)
Screenshot: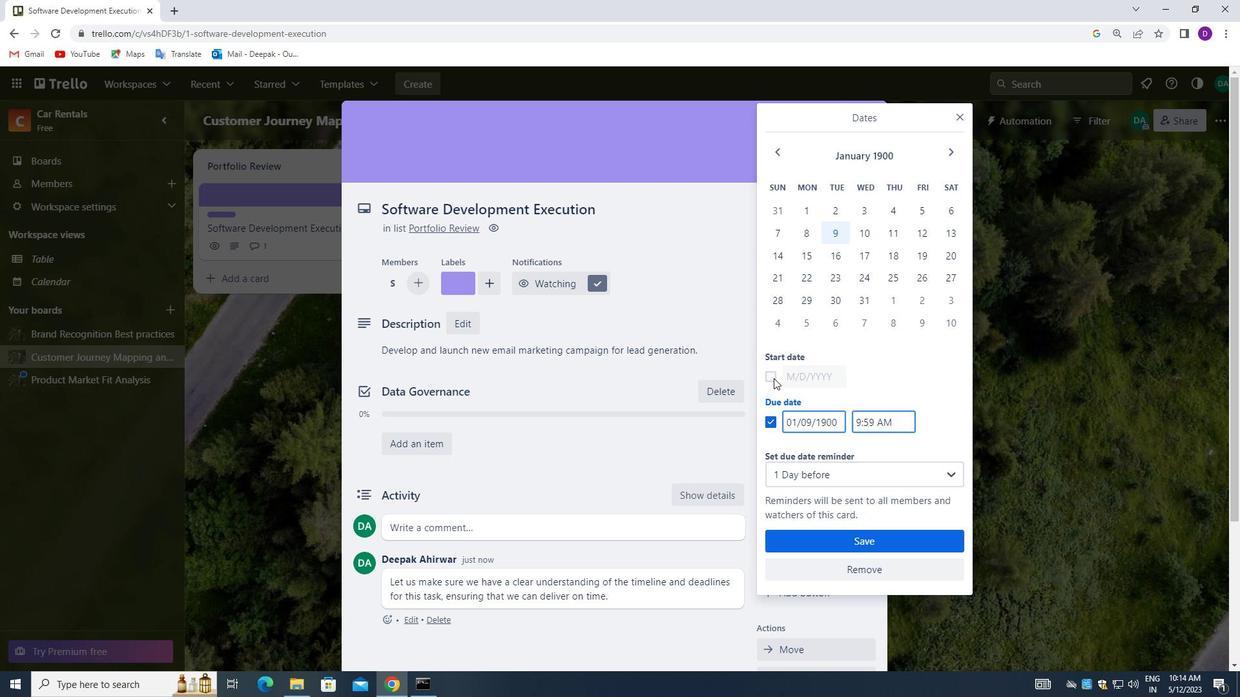 
Action: Mouse moved to (837, 377)
Screenshot: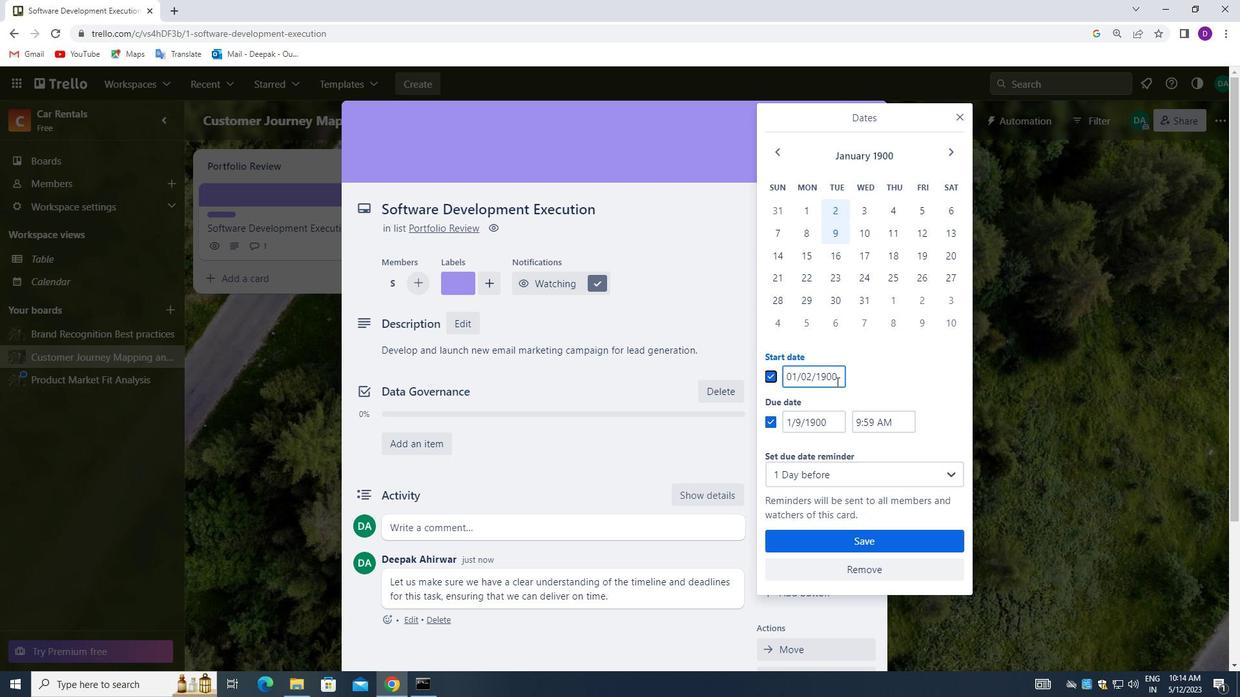 
Action: Mouse pressed left at (837, 377)
Screenshot: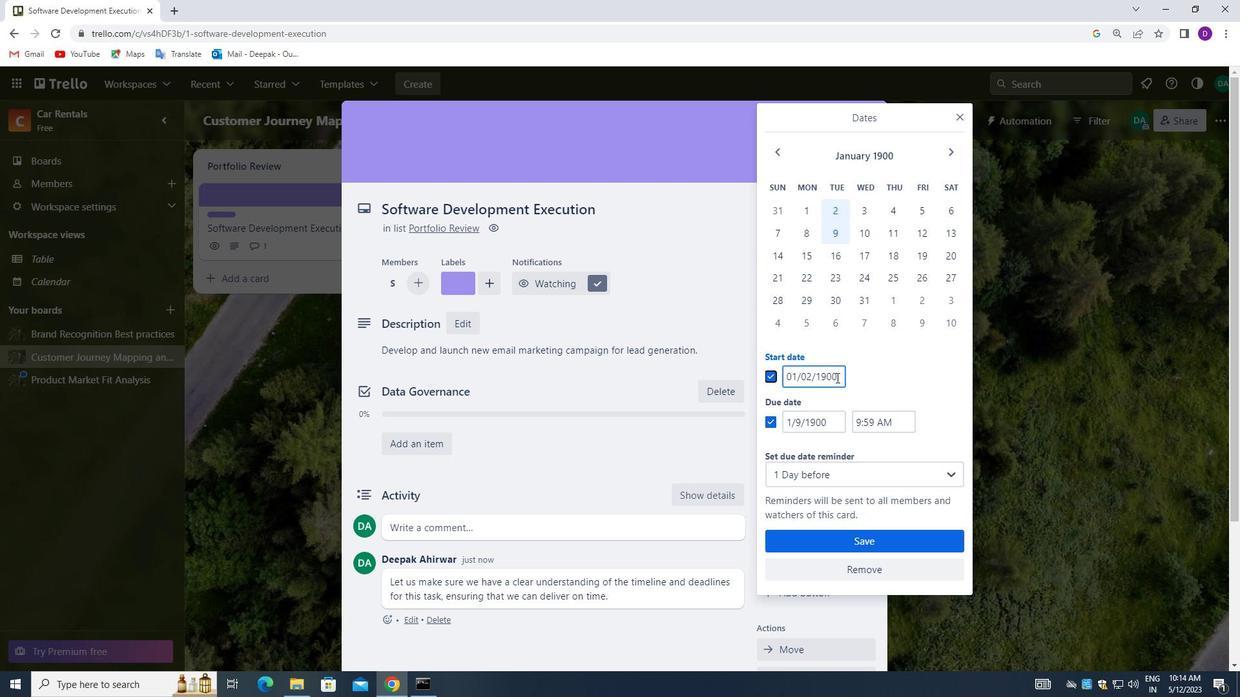 
Action: Mouse moved to (783, 378)
Screenshot: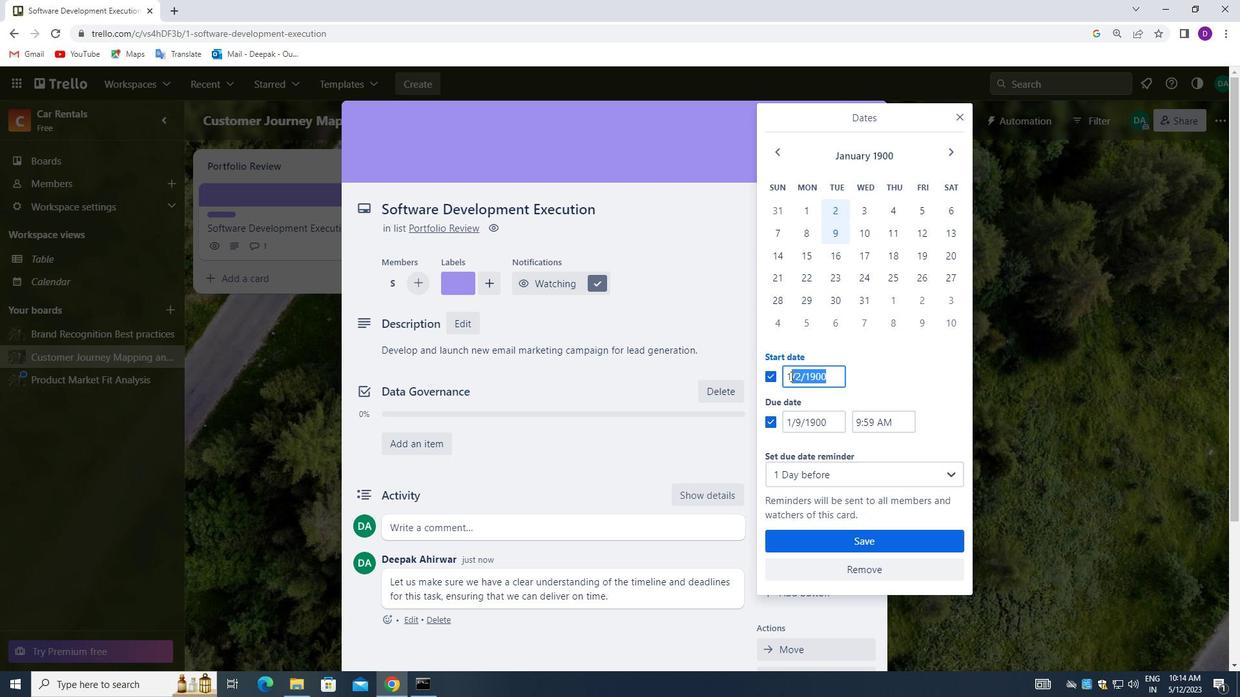 
Action: Key pressed <Key.backspace>01/03/1900
Screenshot: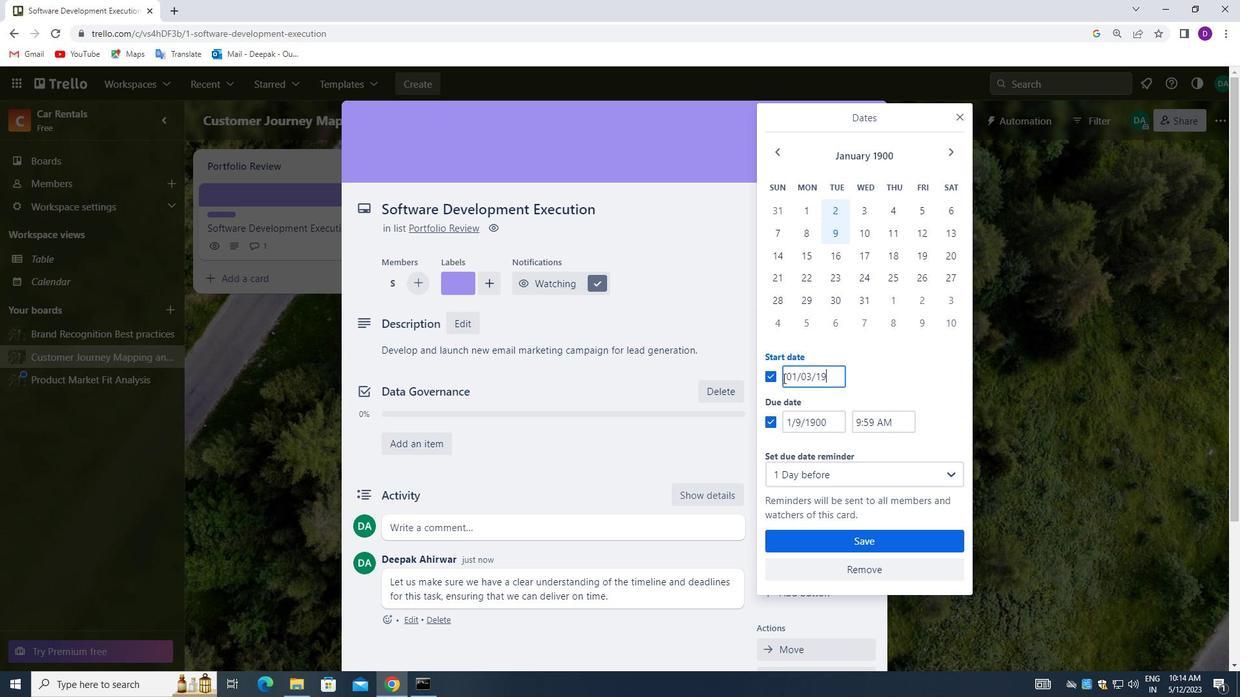 
Action: Mouse moved to (835, 423)
Screenshot: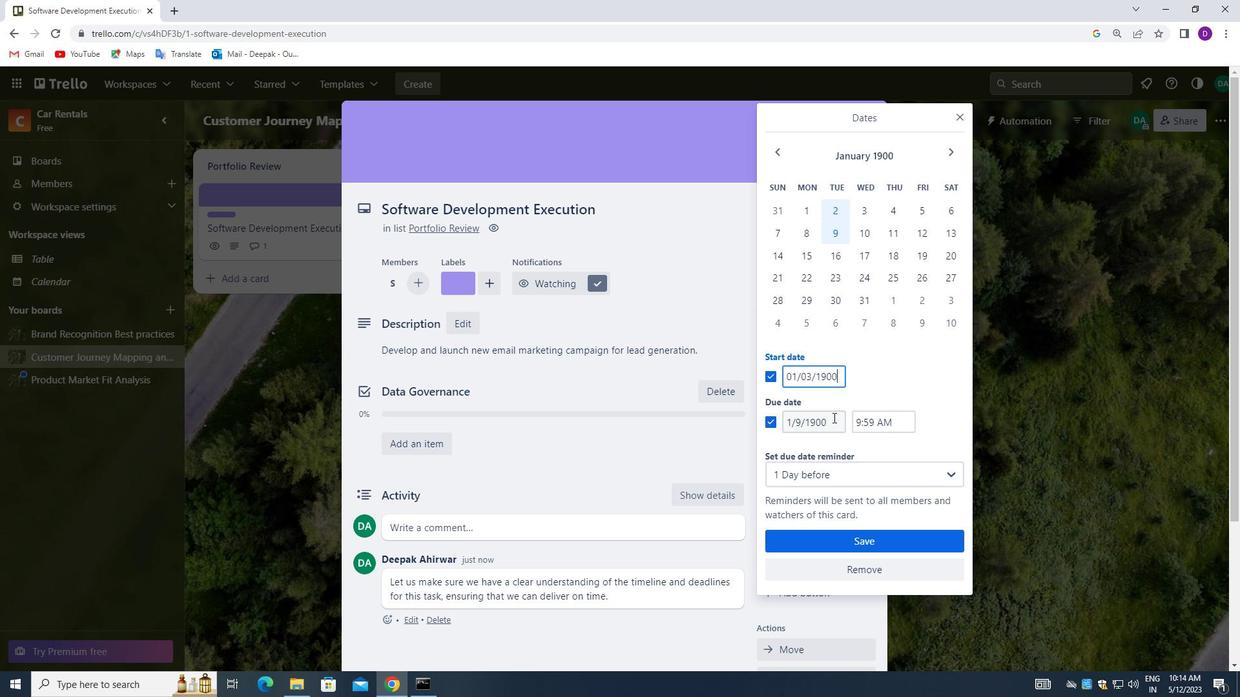 
Action: Mouse pressed left at (835, 423)
Screenshot: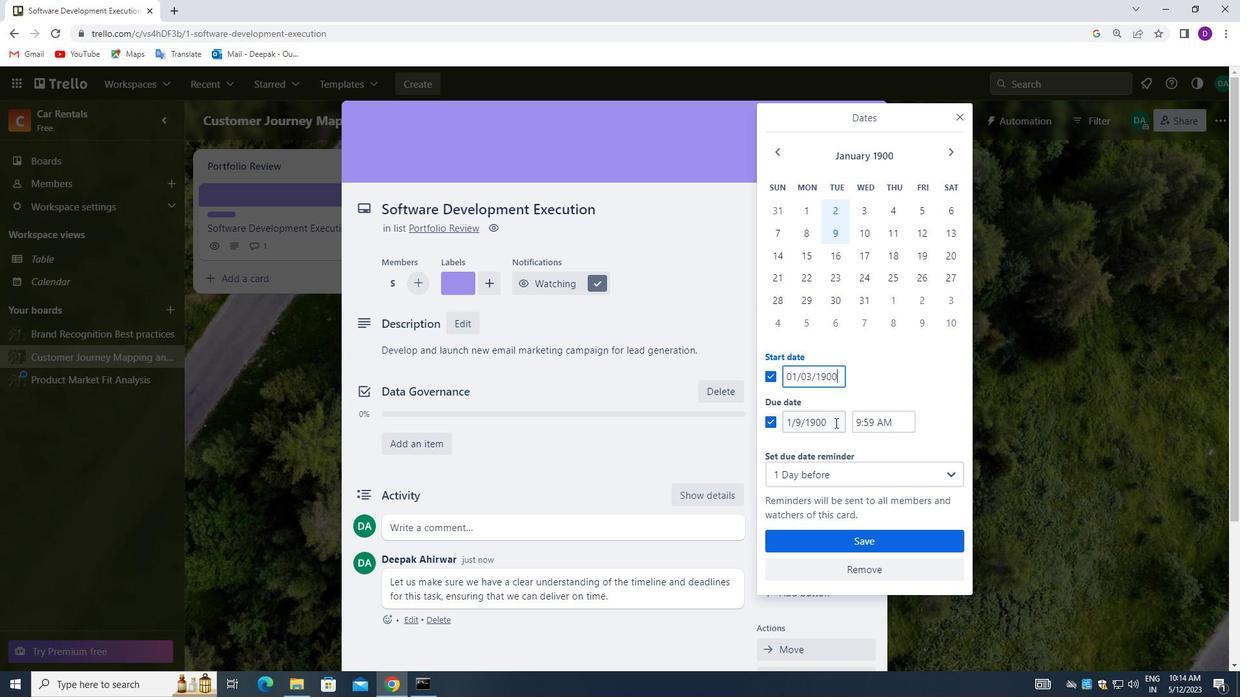 
Action: Mouse moved to (826, 424)
Screenshot: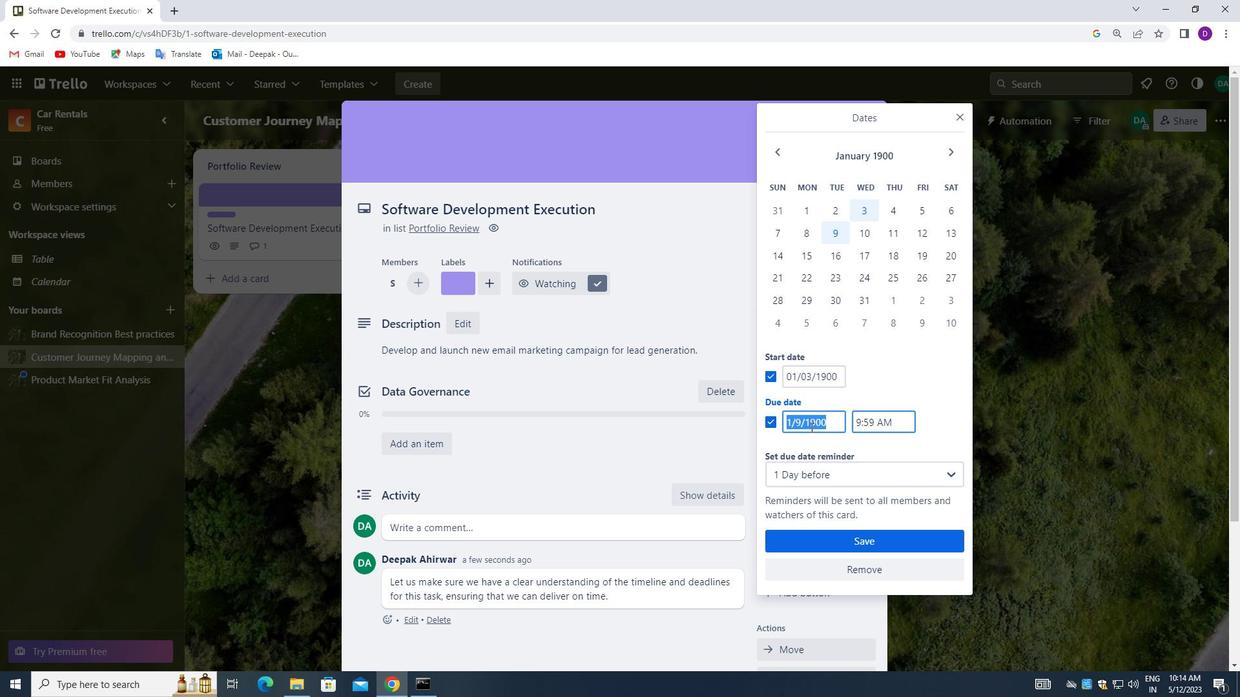 
Action: Key pressed 01/10/1900
Screenshot: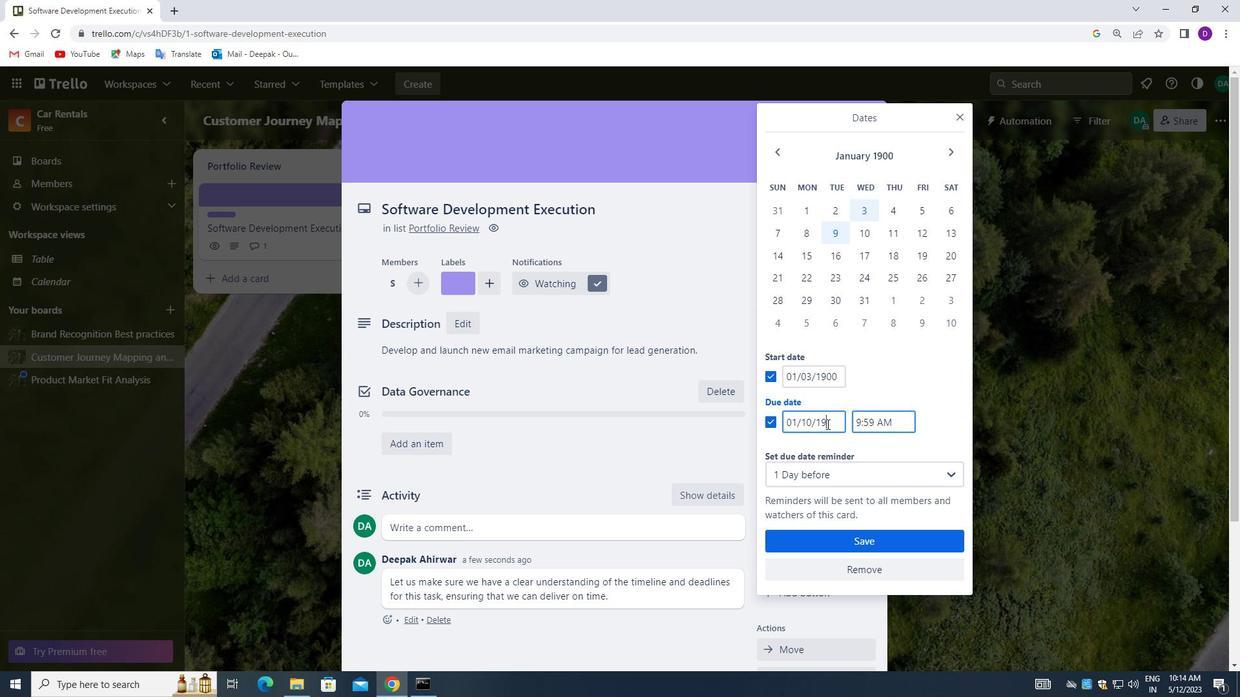 
Action: Mouse moved to (850, 540)
Screenshot: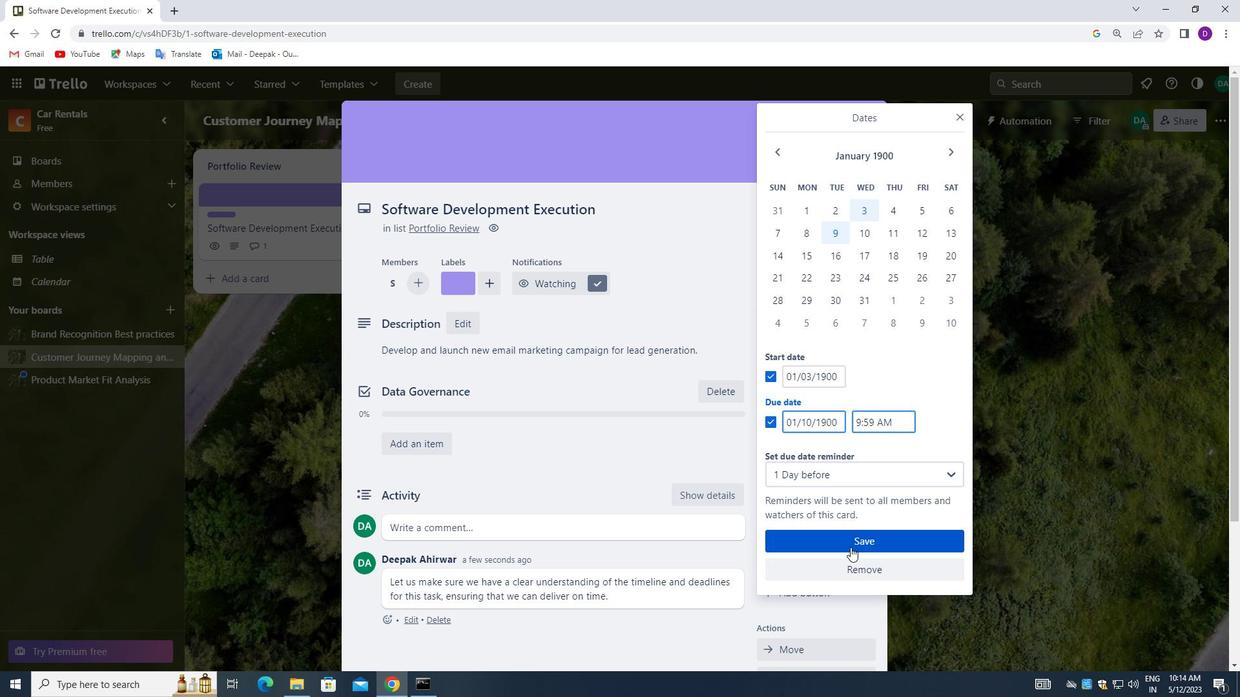 
Action: Mouse pressed left at (850, 540)
Screenshot: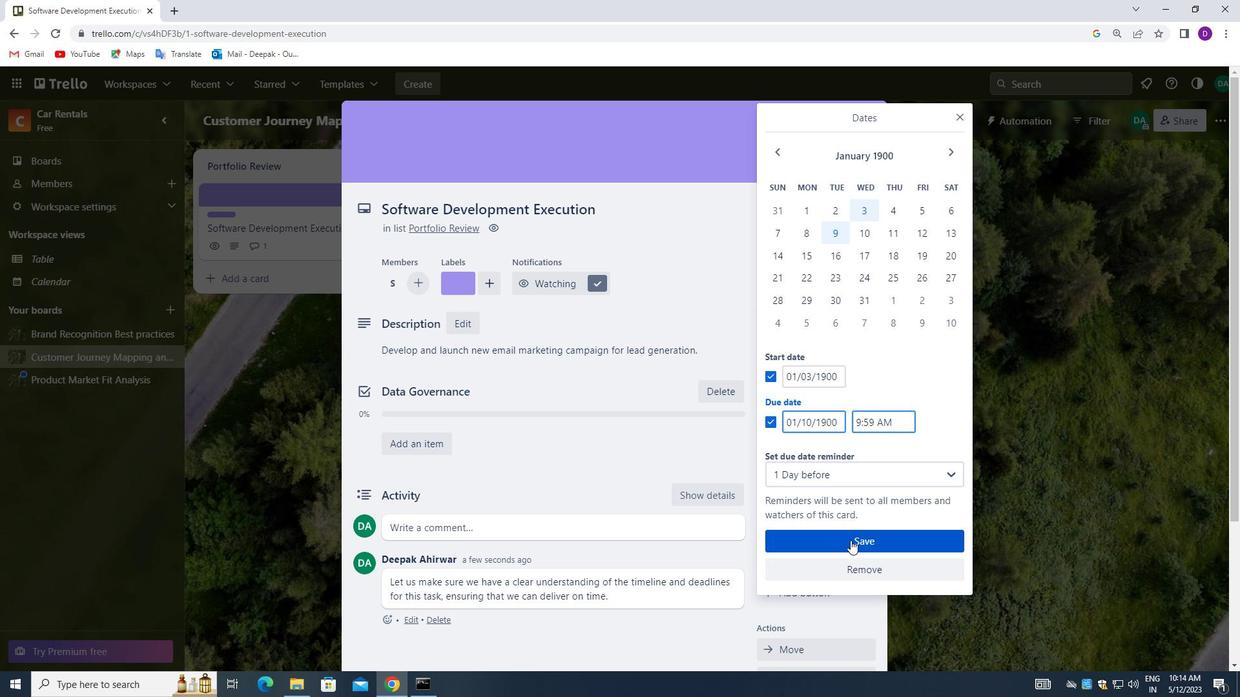
Action: Mouse moved to (681, 347)
Screenshot: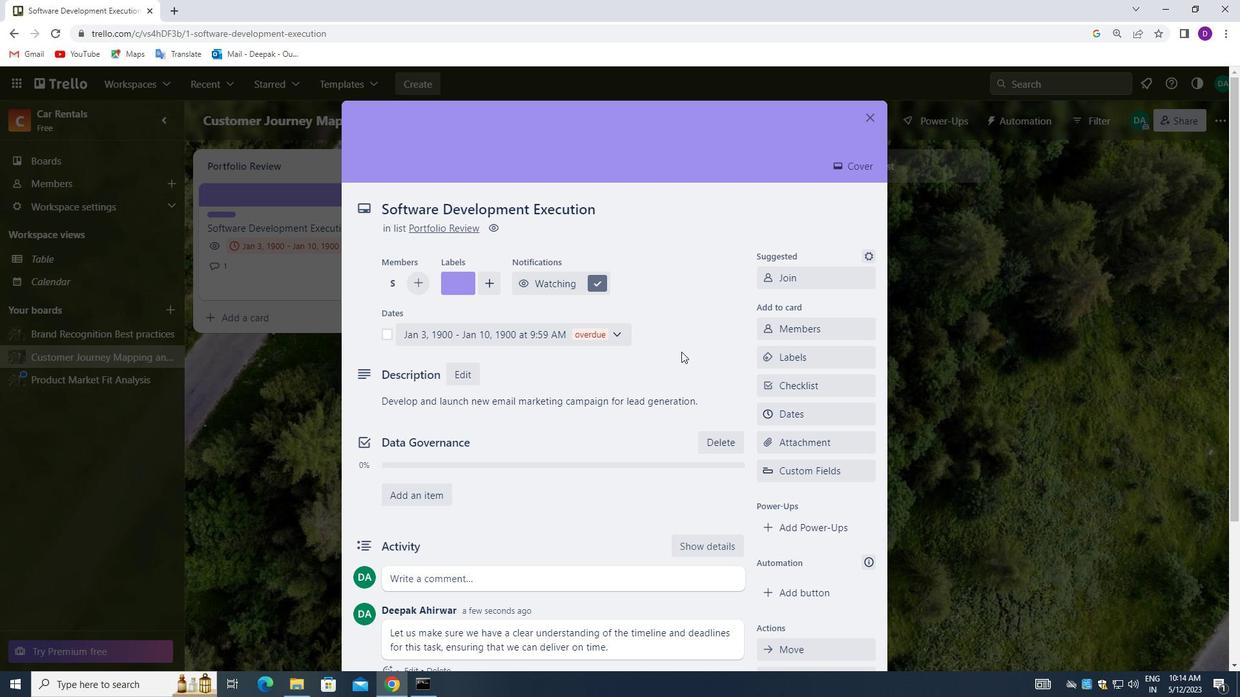
Action: Mouse scrolled (681, 348) with delta (0, 0)
Screenshot: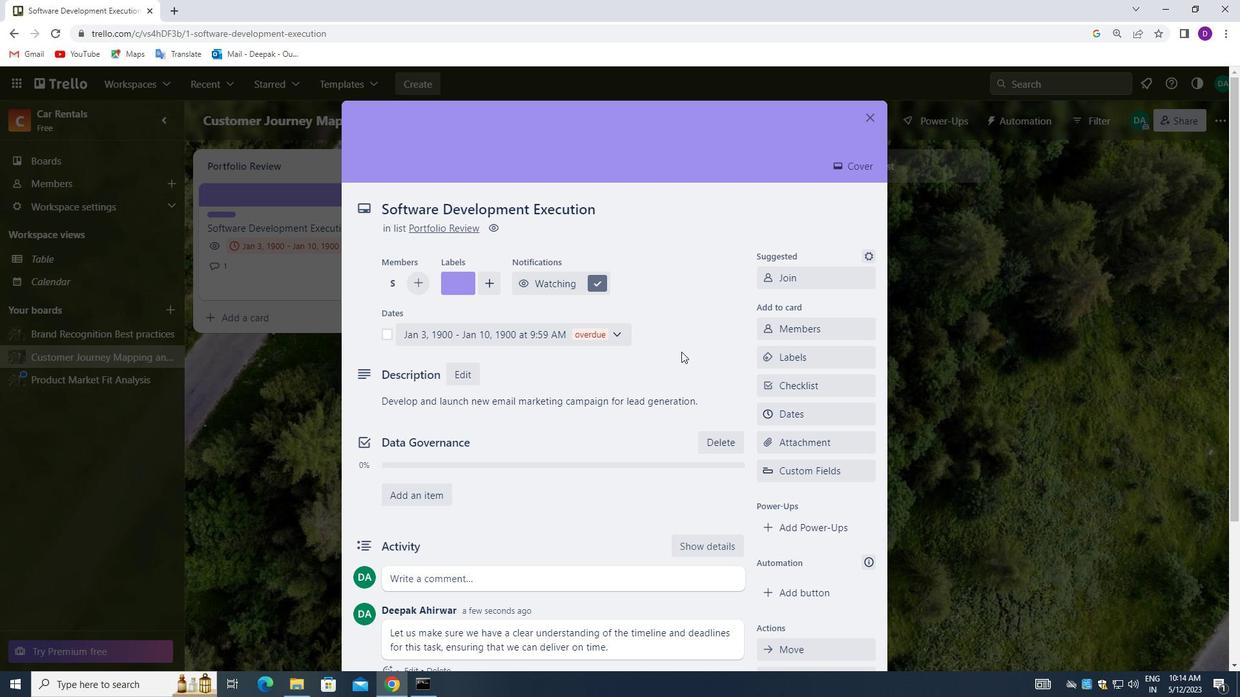 
Action: Mouse scrolled (681, 348) with delta (0, 0)
Screenshot: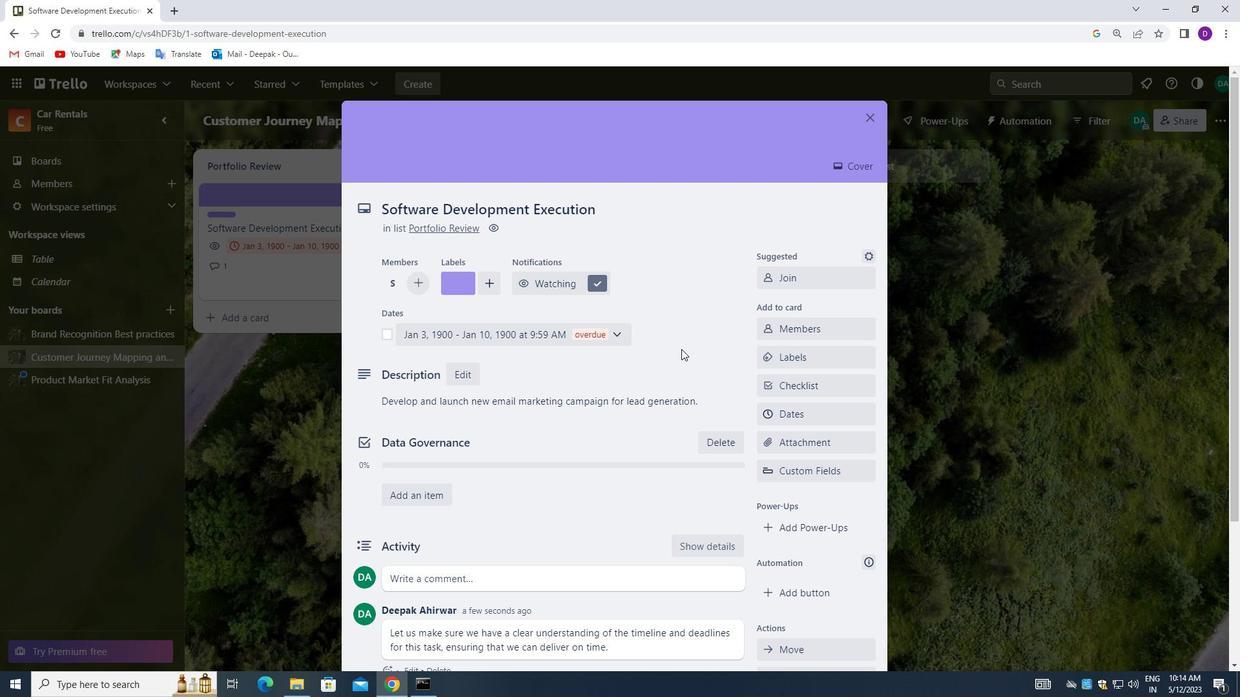 
Action: Mouse scrolled (681, 348) with delta (0, 0)
Screenshot: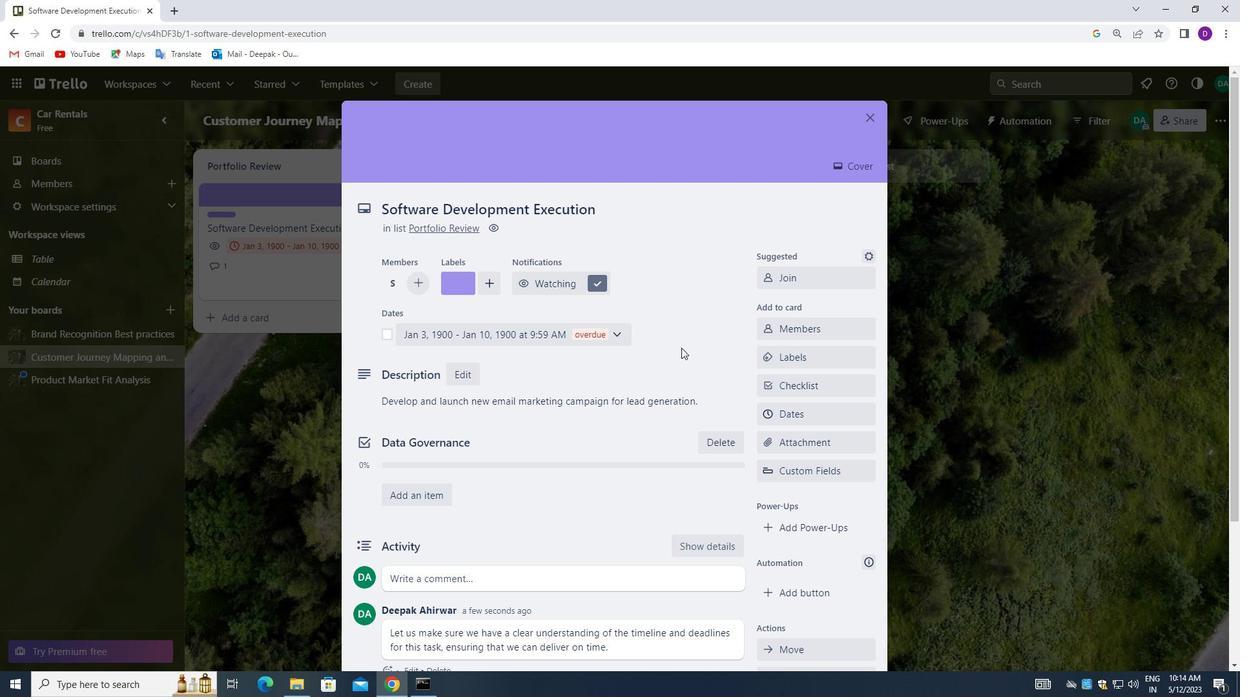 
Action: Mouse scrolled (681, 348) with delta (0, 0)
Screenshot: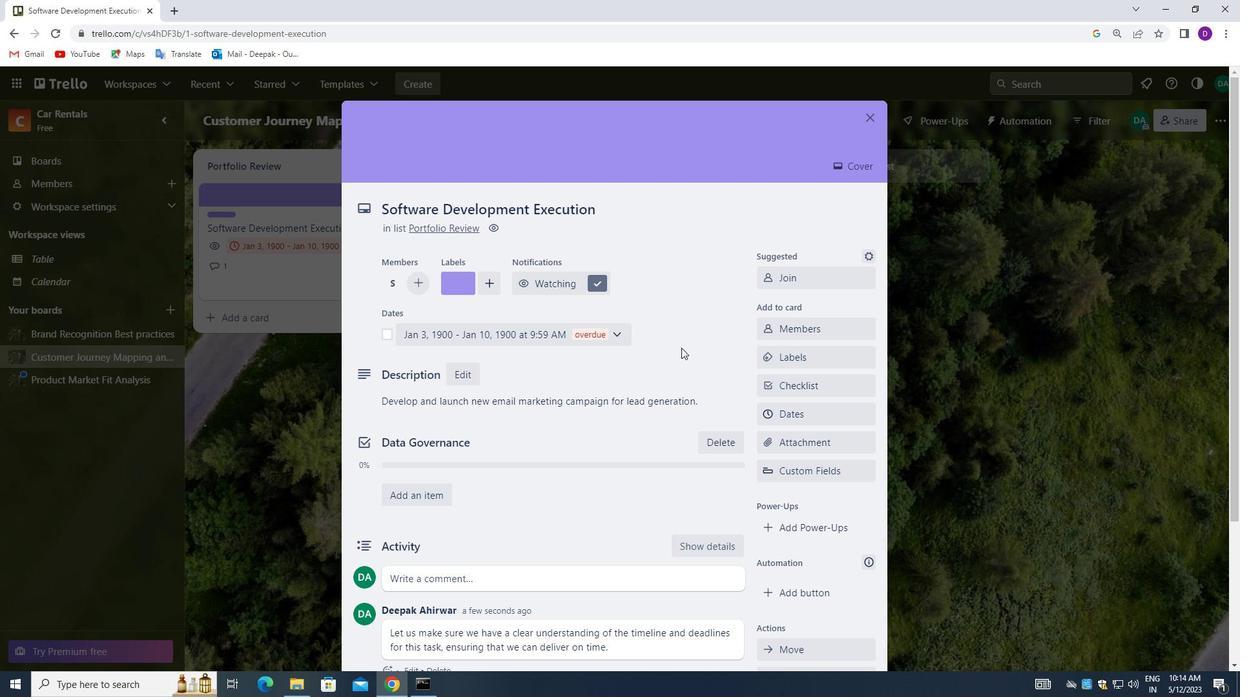 
